 Task: Compose an email with the signature Daniel Baker with the subject Invitation to a fundraiser and the message Could you please provide me with the details for the upcoming company event? from softage.4@softage.net to softage.2@softage.net, select first 2 words, change the font color from current to yellow and background color to blue Send the email. Finally, move the email from Sent Items to the label Backups
Action: Mouse moved to (901, 77)
Screenshot: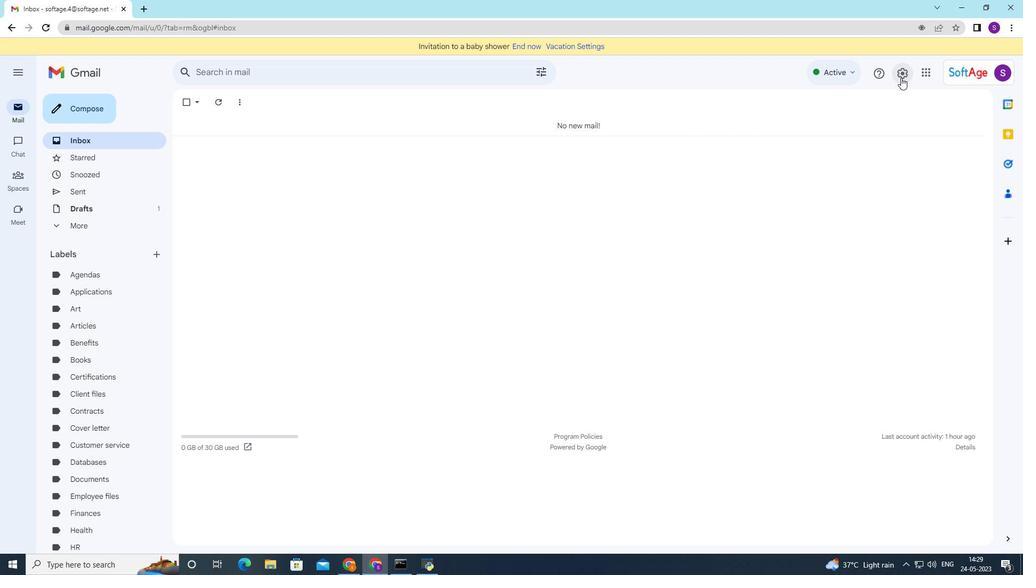 
Action: Mouse pressed left at (901, 77)
Screenshot: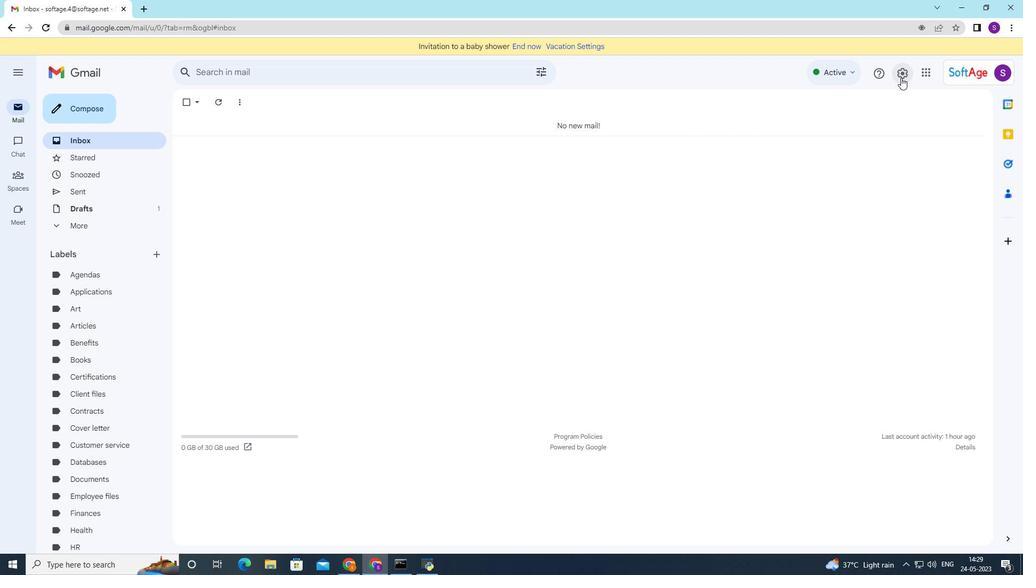 
Action: Mouse moved to (899, 123)
Screenshot: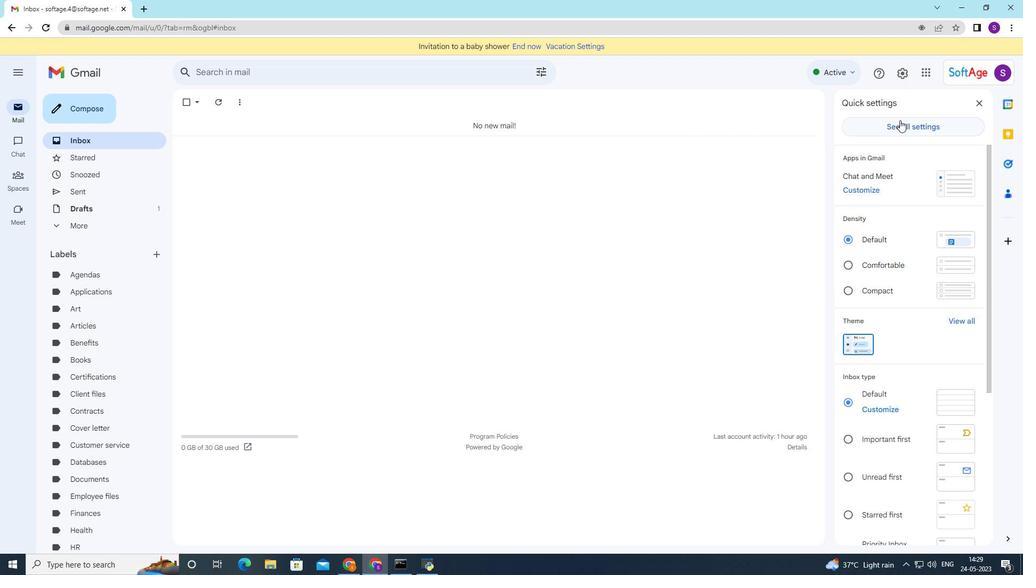 
Action: Mouse pressed left at (899, 123)
Screenshot: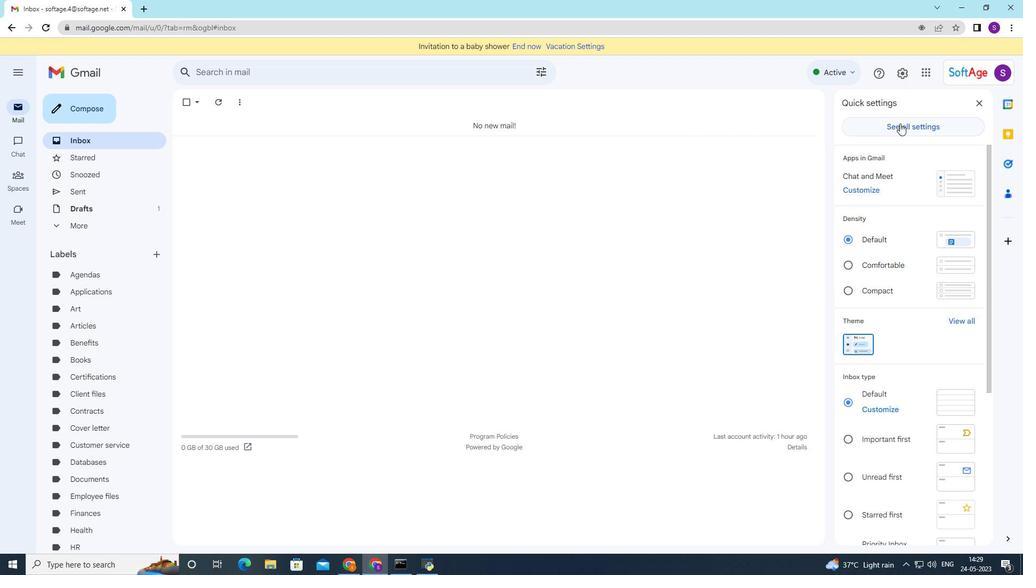 
Action: Mouse moved to (362, 267)
Screenshot: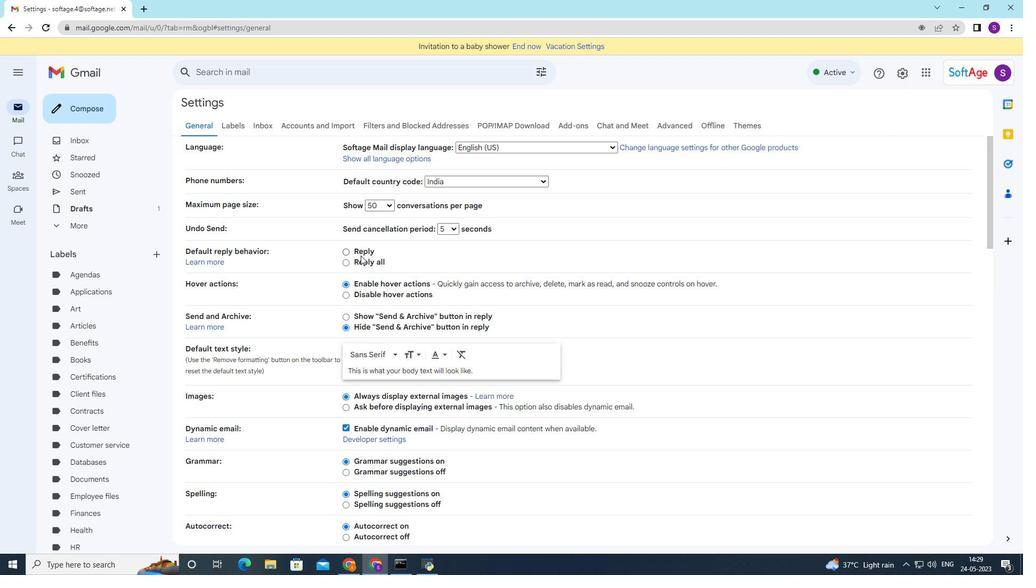 
Action: Mouse scrolled (362, 266) with delta (0, 0)
Screenshot: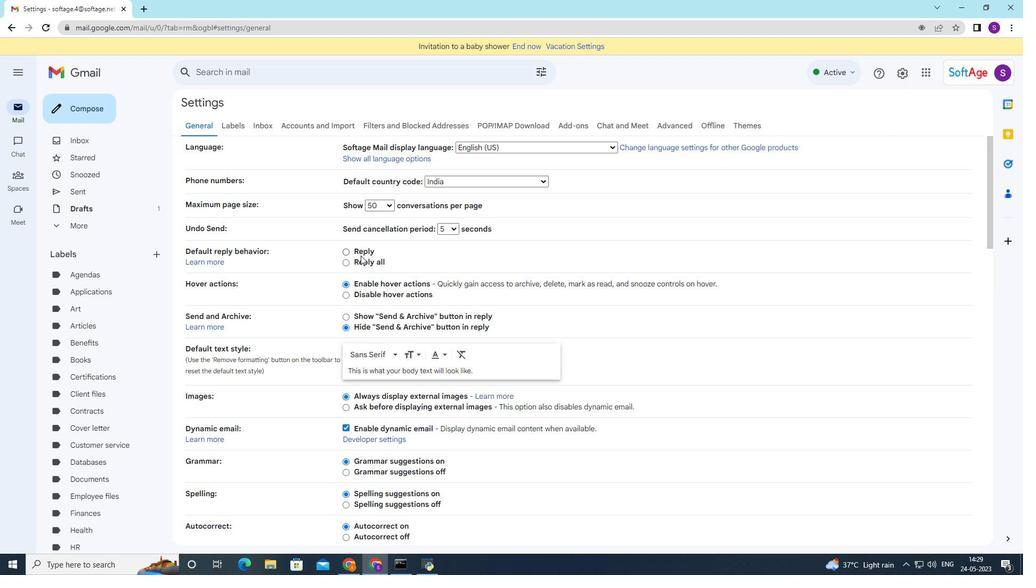 
Action: Mouse moved to (363, 269)
Screenshot: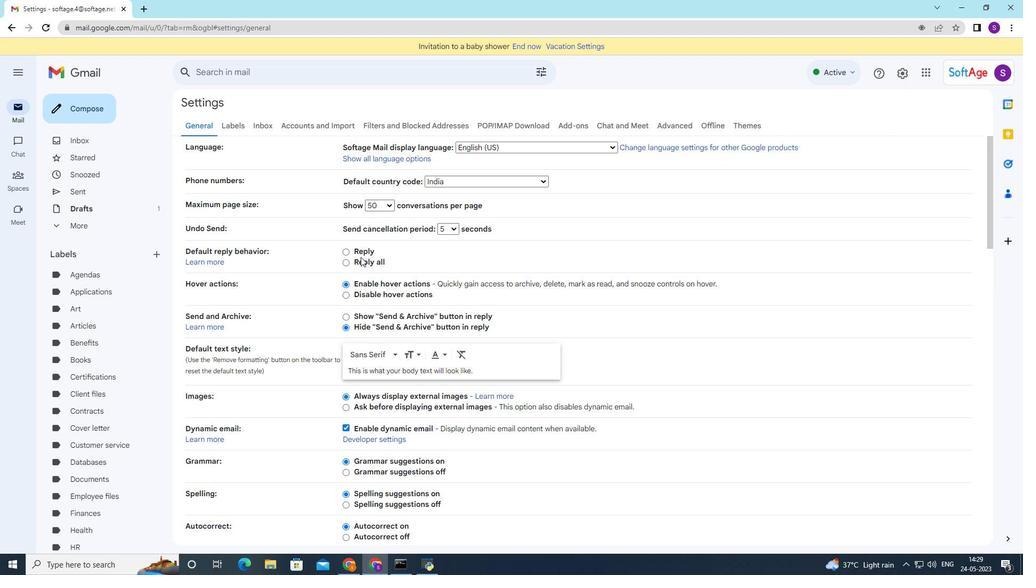 
Action: Mouse scrolled (363, 268) with delta (0, 0)
Screenshot: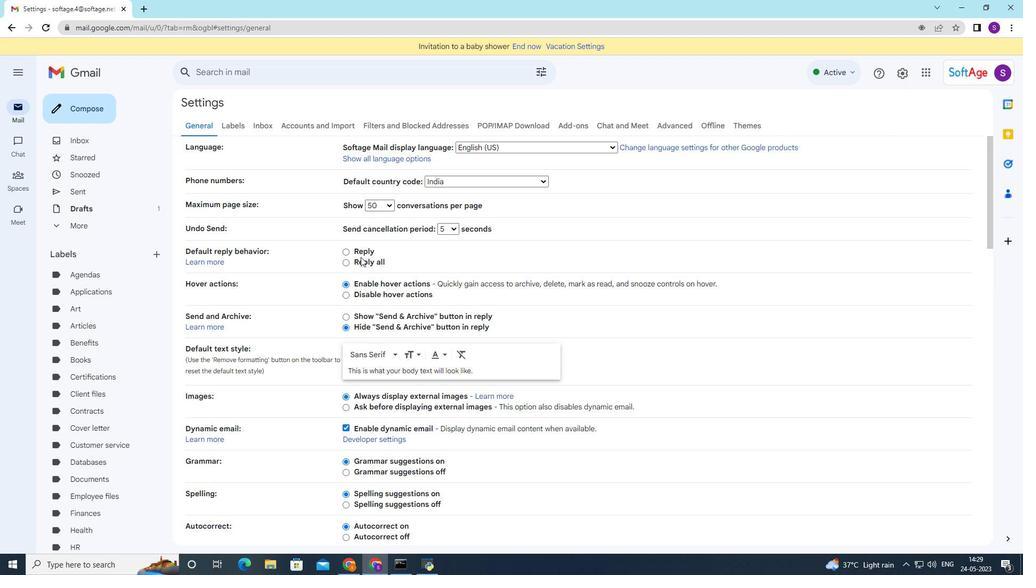 
Action: Mouse moved to (363, 269)
Screenshot: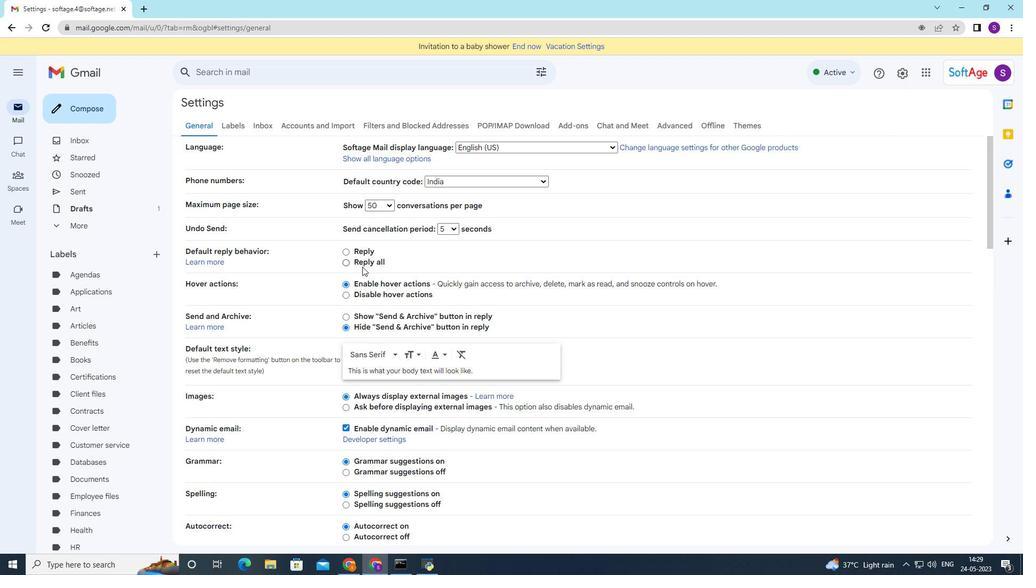 
Action: Mouse scrolled (363, 268) with delta (0, 0)
Screenshot: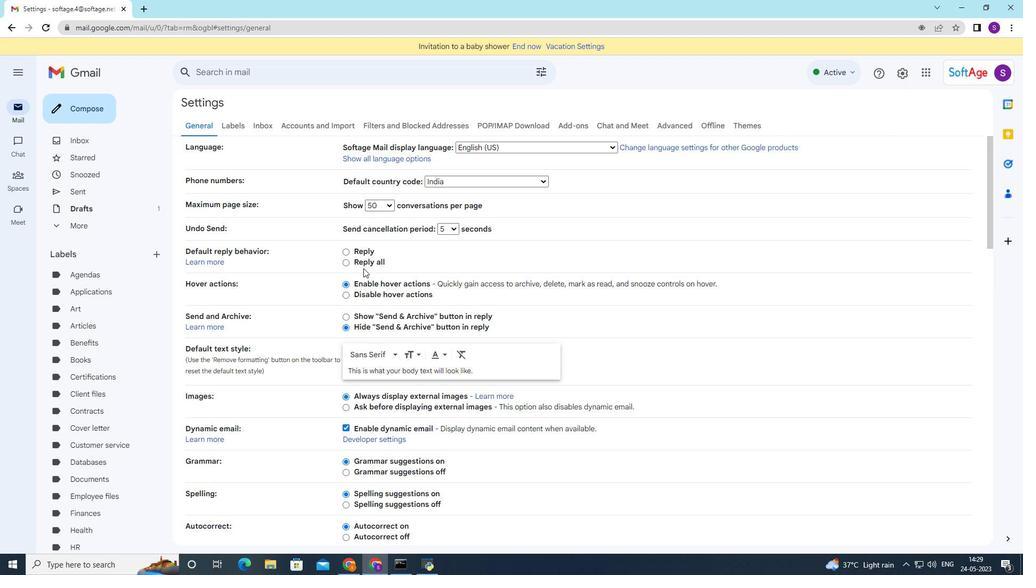 
Action: Mouse scrolled (363, 268) with delta (0, 0)
Screenshot: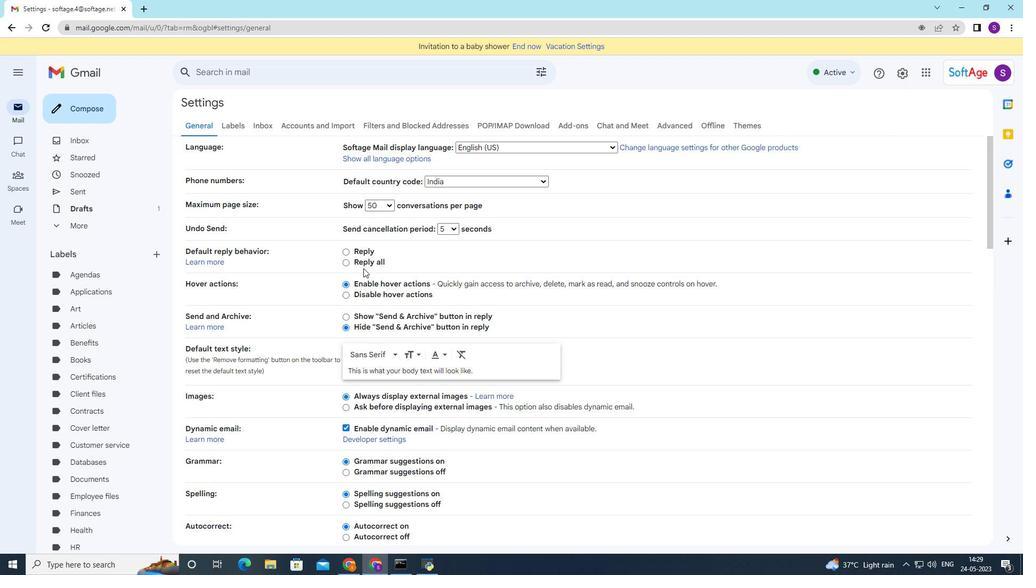 
Action: Mouse scrolled (363, 268) with delta (0, 0)
Screenshot: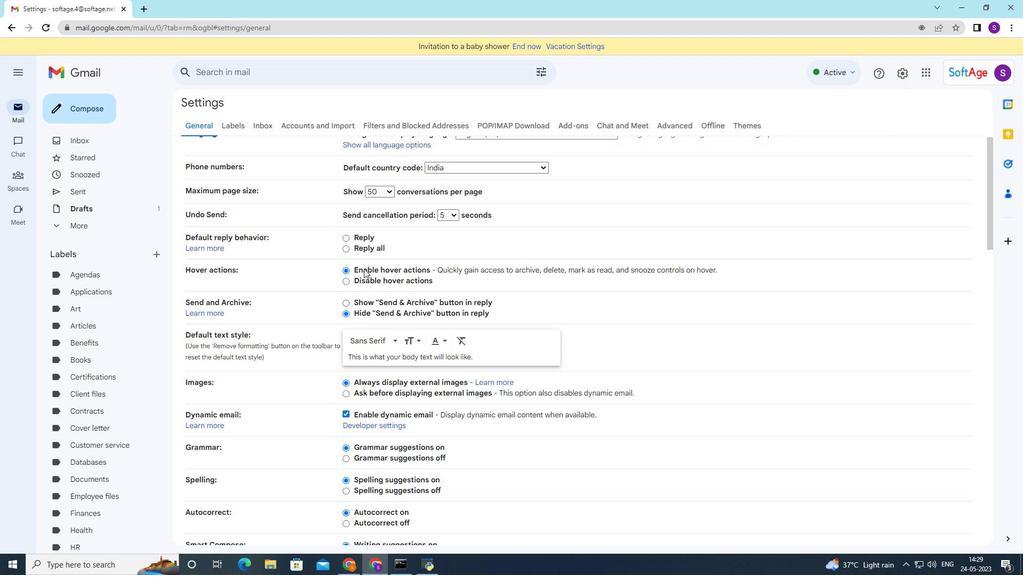 
Action: Mouse scrolled (363, 268) with delta (0, 0)
Screenshot: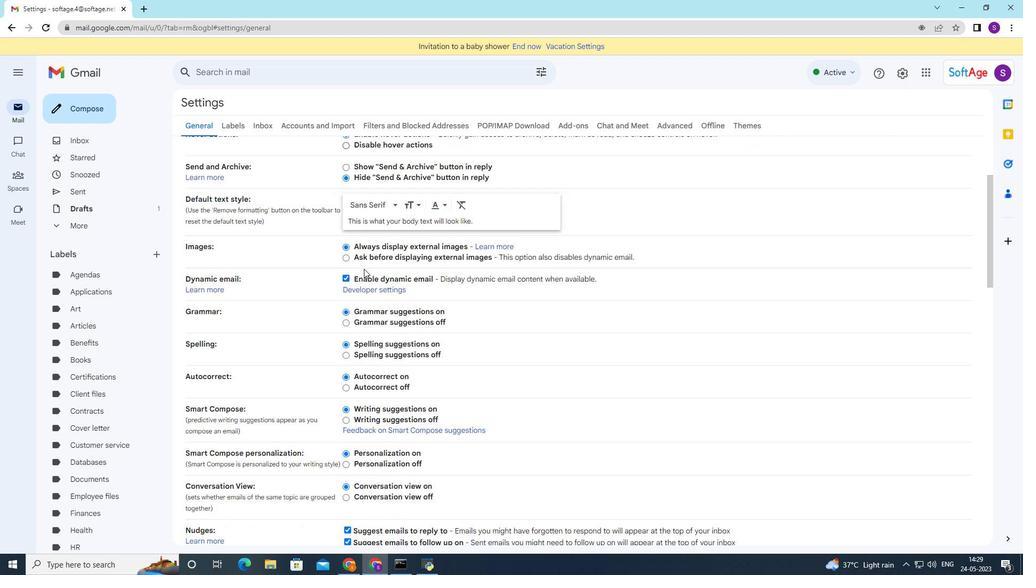 
Action: Mouse moved to (365, 266)
Screenshot: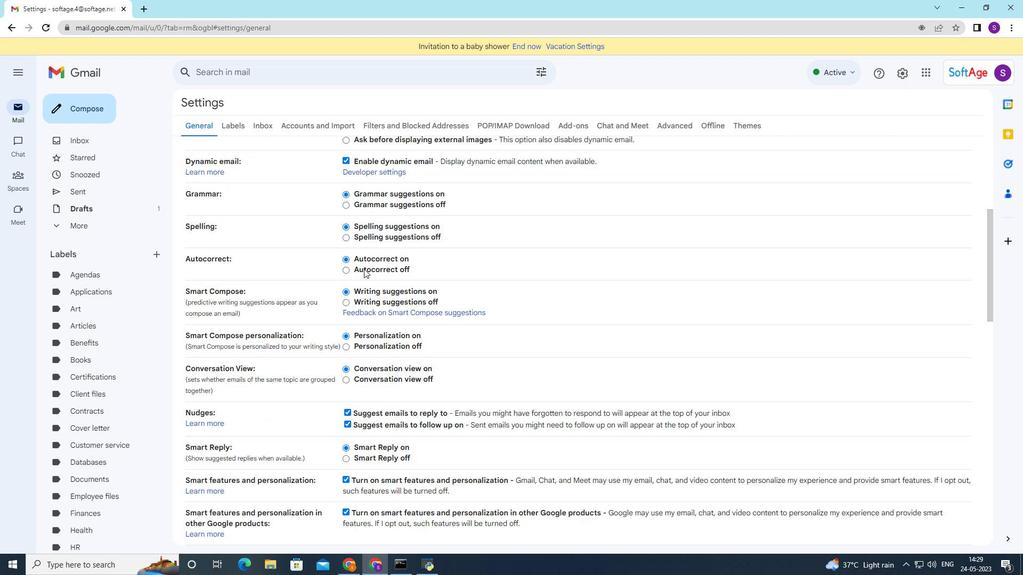 
Action: Mouse scrolled (365, 266) with delta (0, 0)
Screenshot: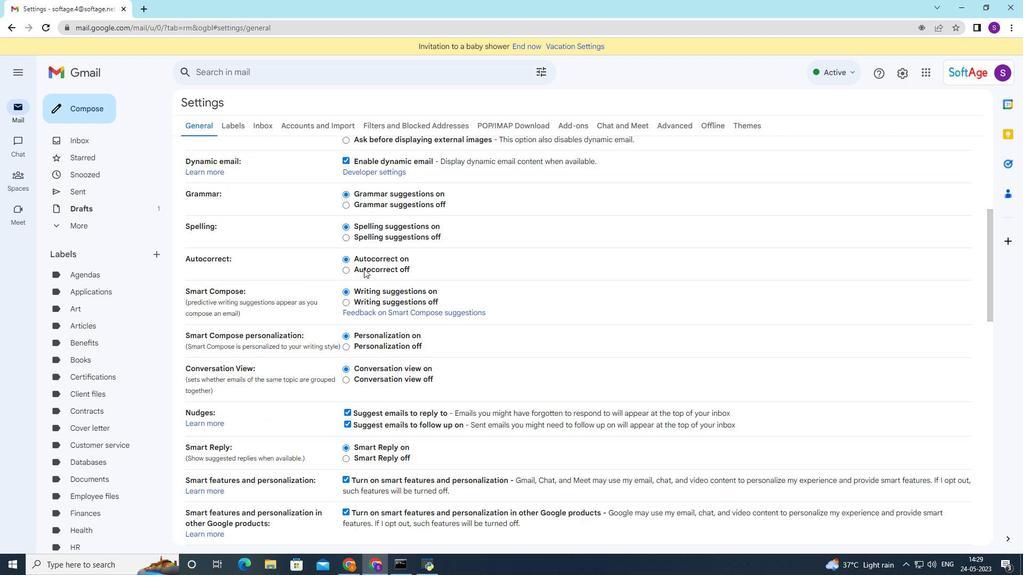 
Action: Mouse scrolled (365, 266) with delta (0, 0)
Screenshot: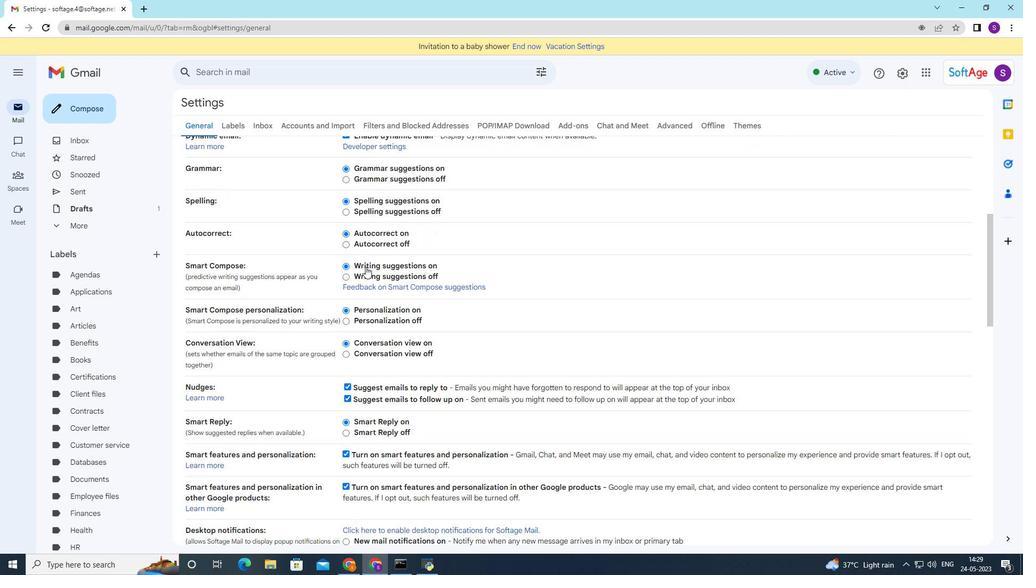 
Action: Mouse moved to (366, 266)
Screenshot: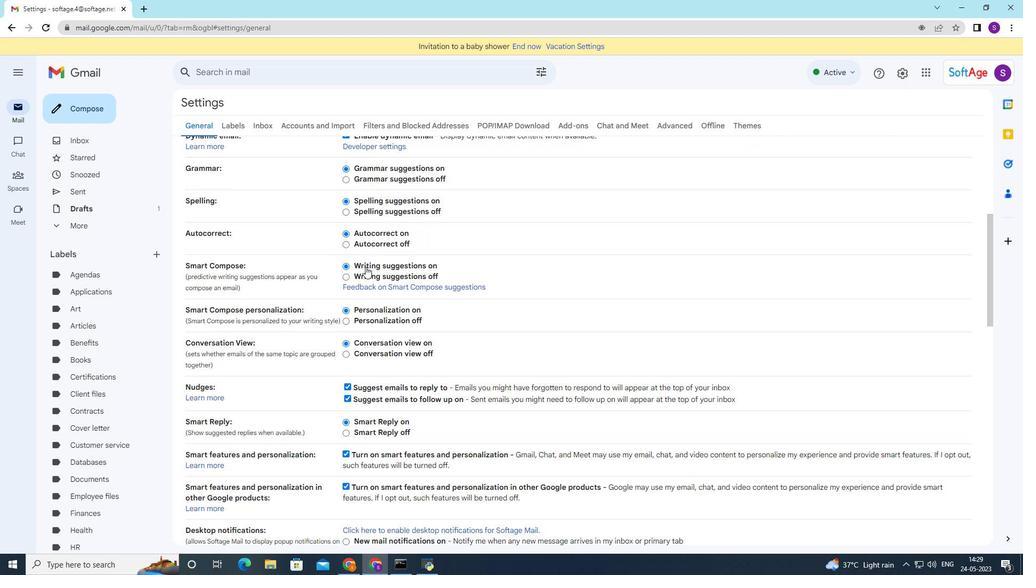 
Action: Mouse scrolled (366, 266) with delta (0, 0)
Screenshot: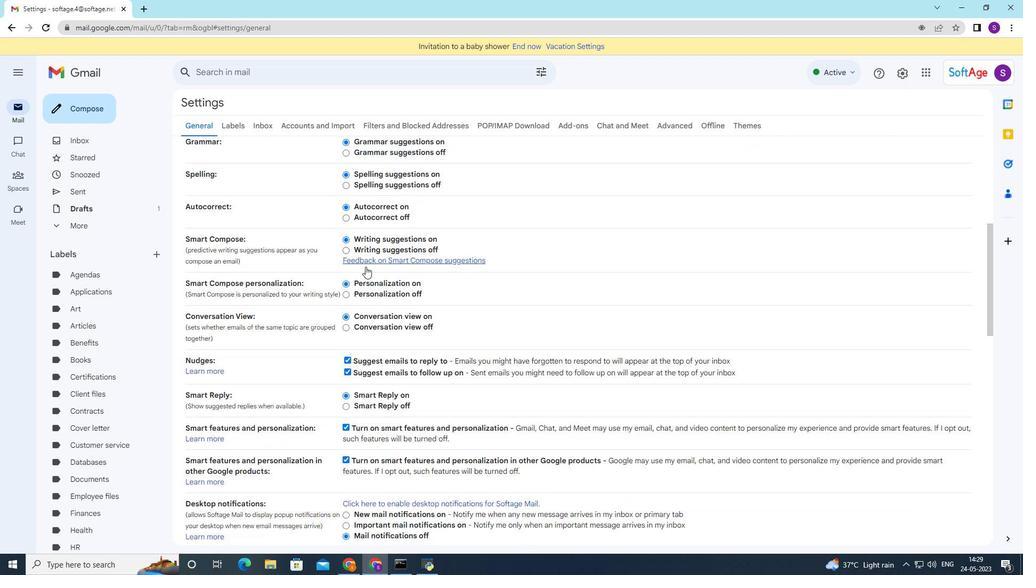 
Action: Mouse moved to (366, 266)
Screenshot: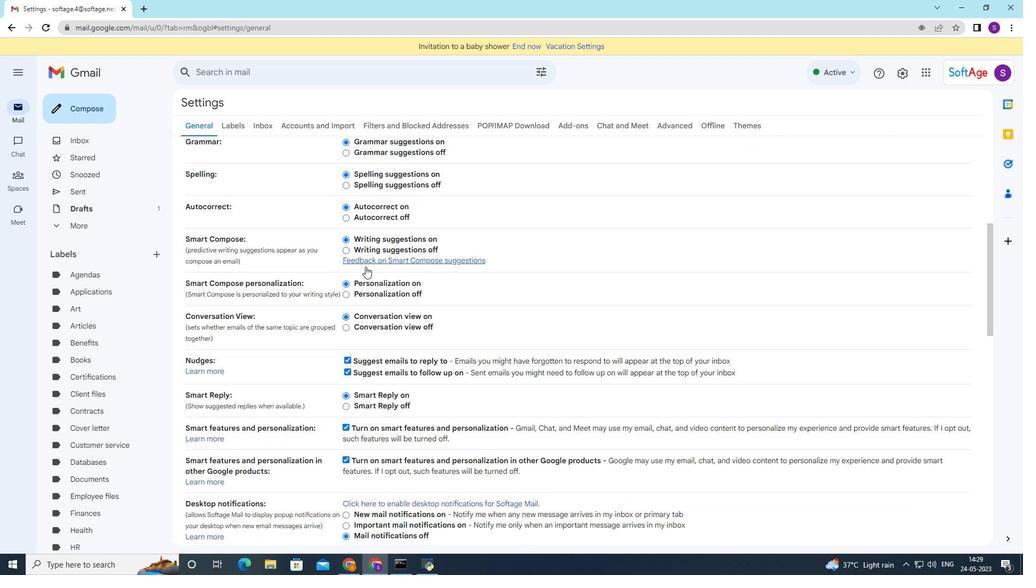 
Action: Mouse scrolled (366, 266) with delta (0, 0)
Screenshot: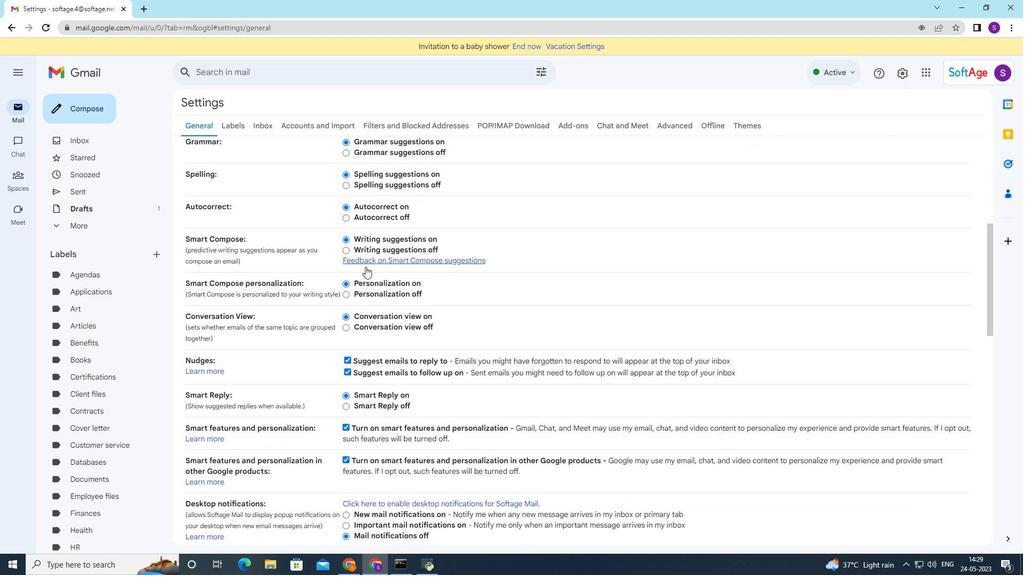 
Action: Mouse scrolled (366, 266) with delta (0, 0)
Screenshot: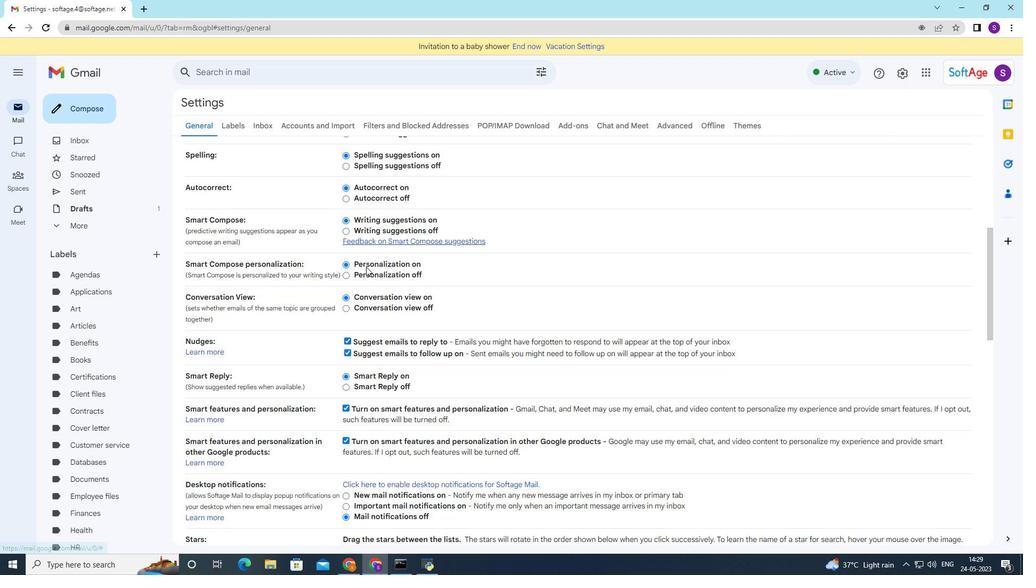 
Action: Mouse moved to (366, 267)
Screenshot: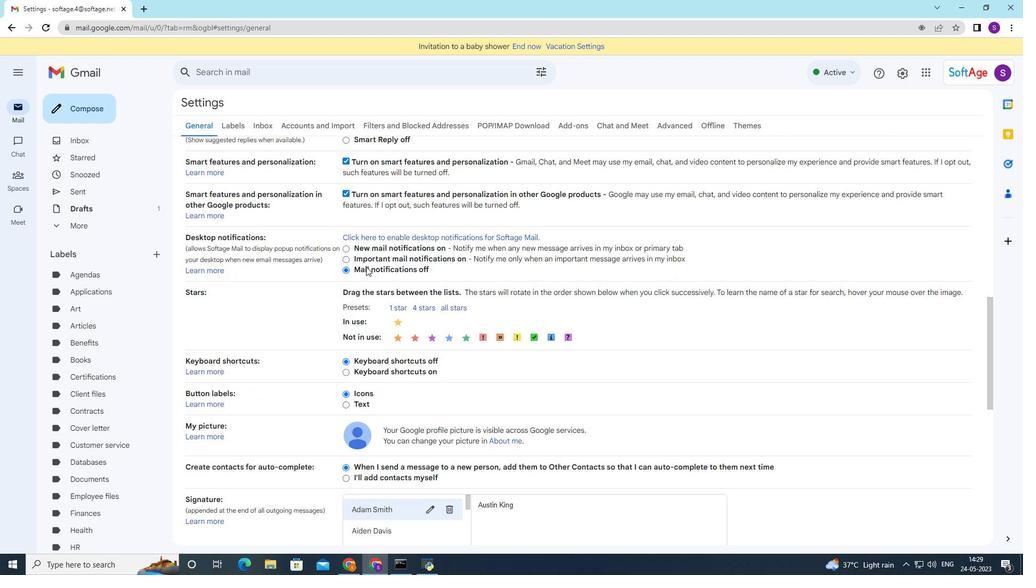 
Action: Mouse scrolled (366, 266) with delta (0, 0)
Screenshot: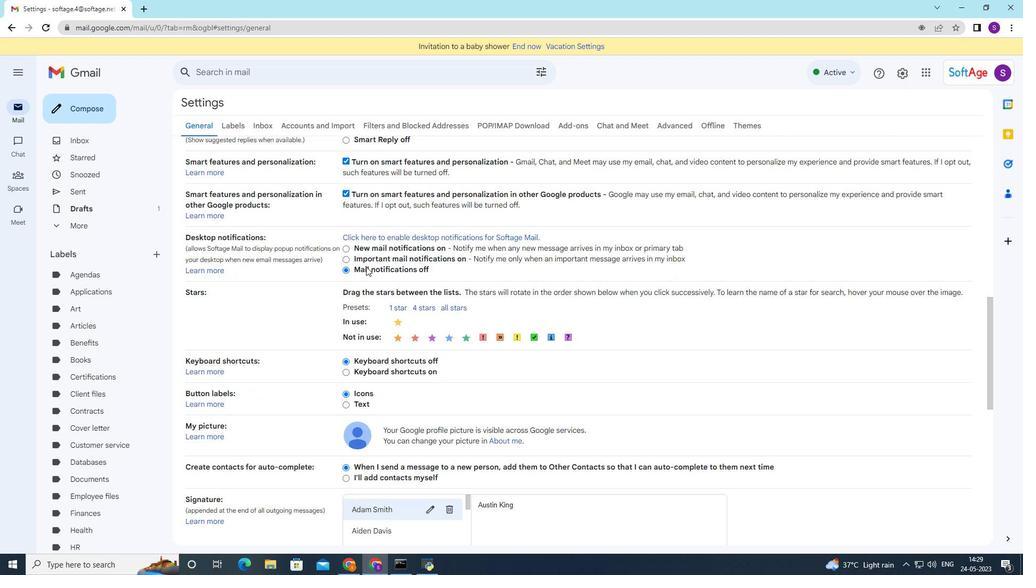 
Action: Mouse moved to (366, 267)
Screenshot: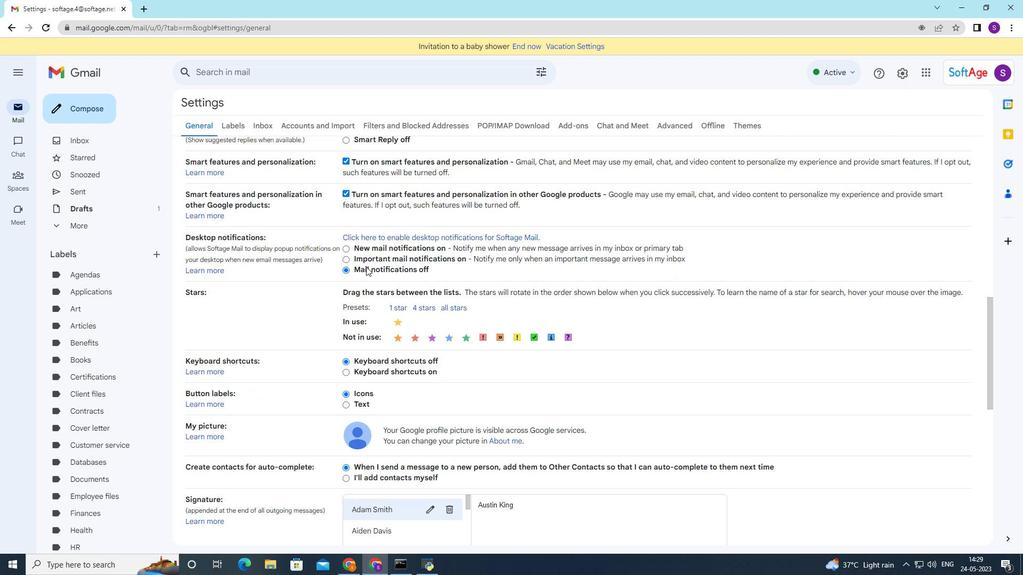 
Action: Mouse scrolled (366, 266) with delta (0, 0)
Screenshot: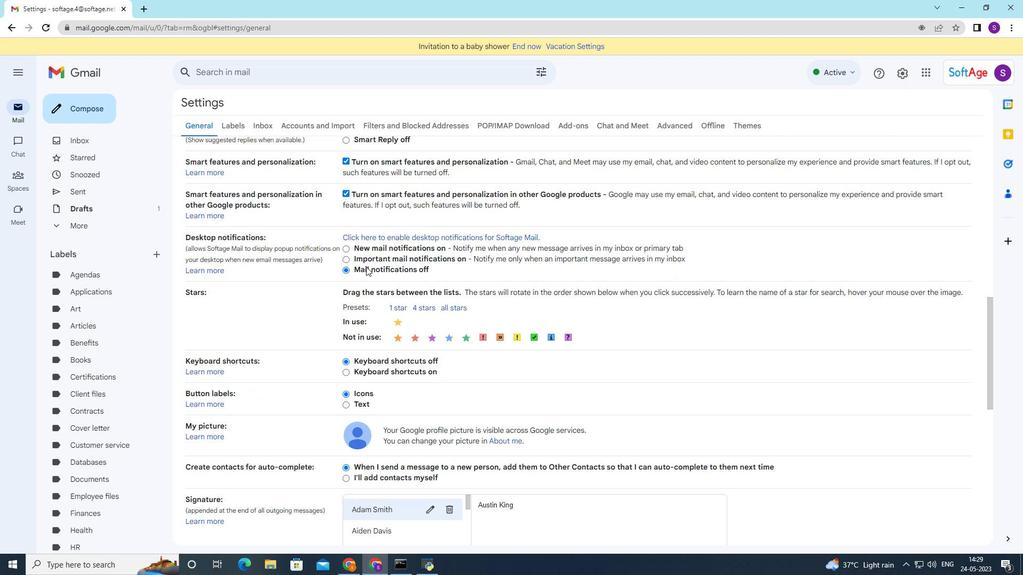 
Action: Mouse moved to (366, 268)
Screenshot: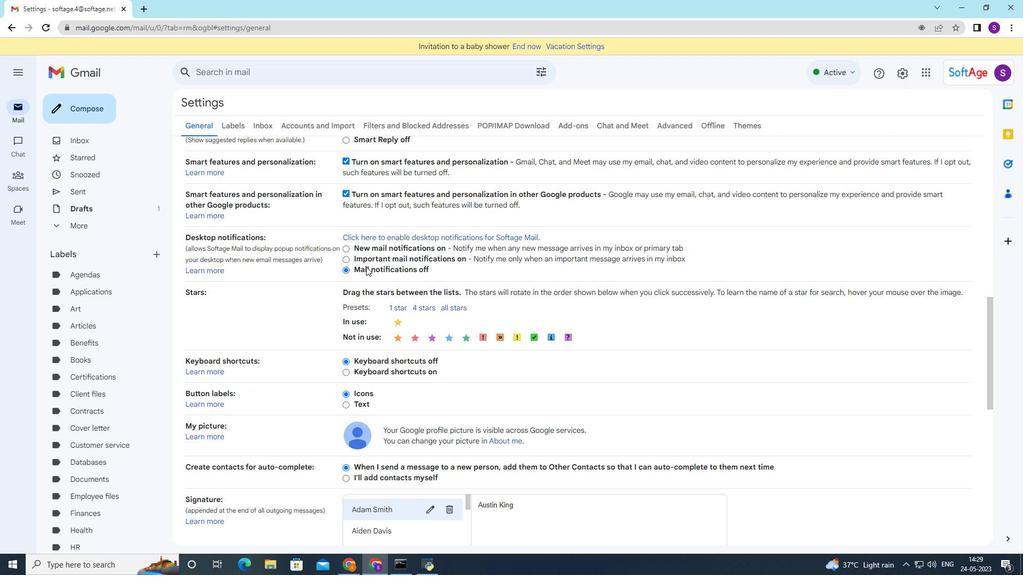 
Action: Mouse scrolled (366, 267) with delta (0, 0)
Screenshot: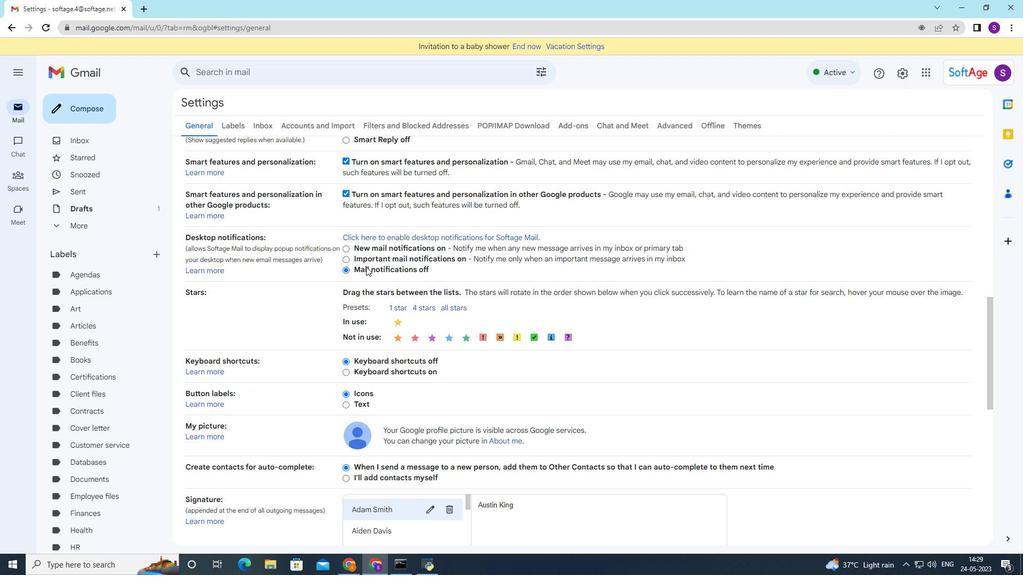 
Action: Mouse moved to (366, 268)
Screenshot: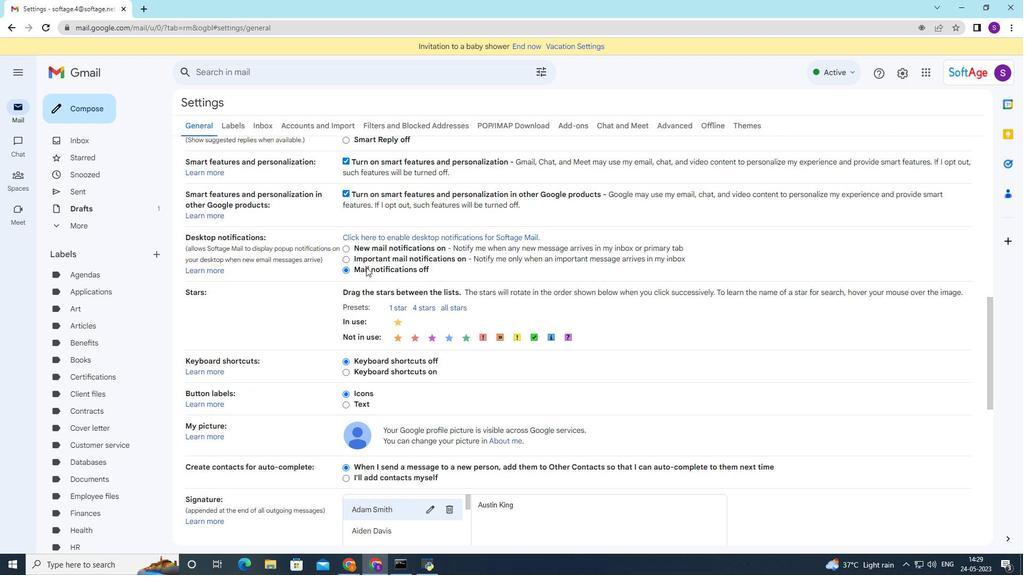 
Action: Mouse scrolled (366, 268) with delta (0, 0)
Screenshot: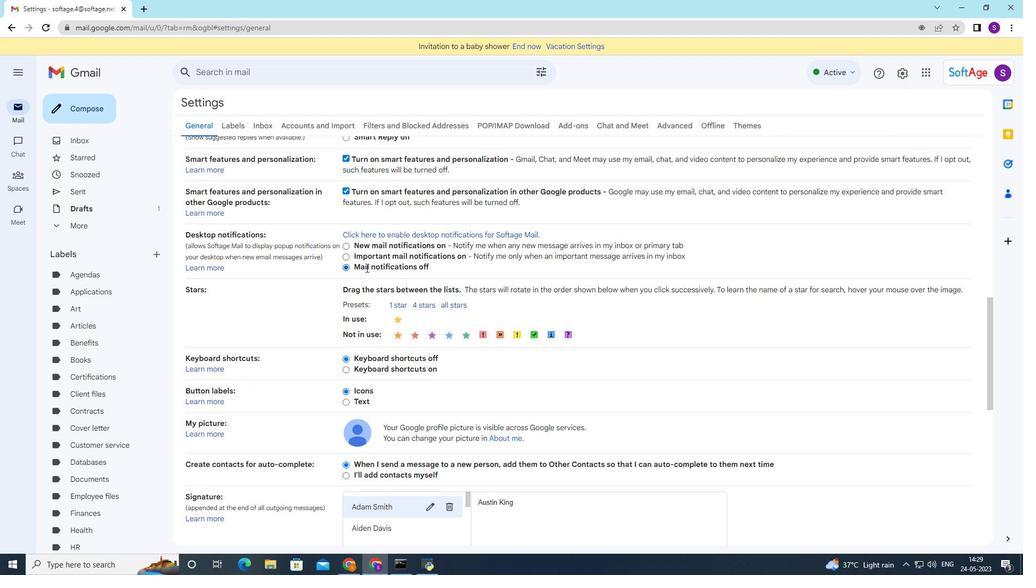 
Action: Mouse moved to (366, 269)
Screenshot: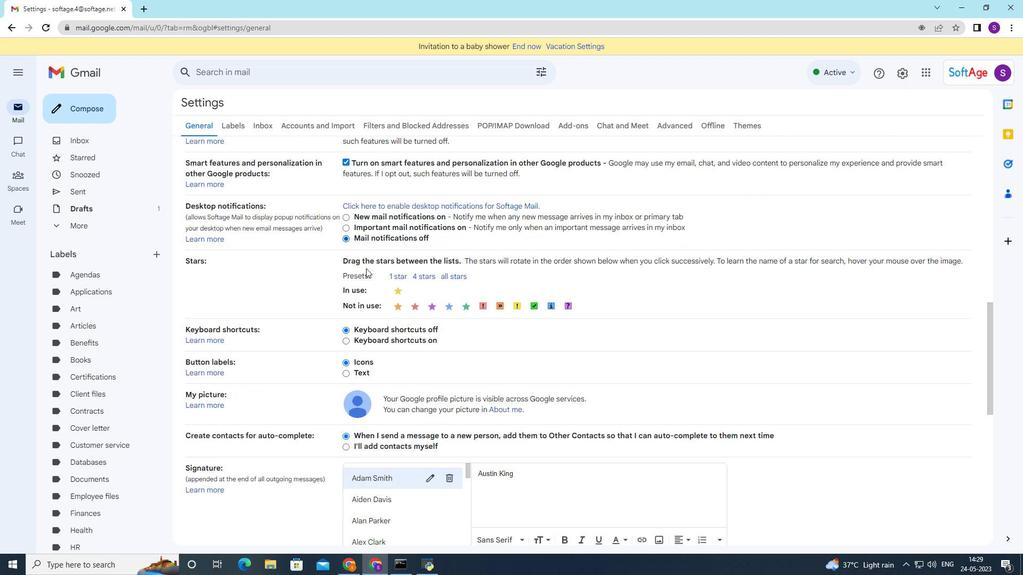 
Action: Mouse scrolled (366, 268) with delta (0, 0)
Screenshot: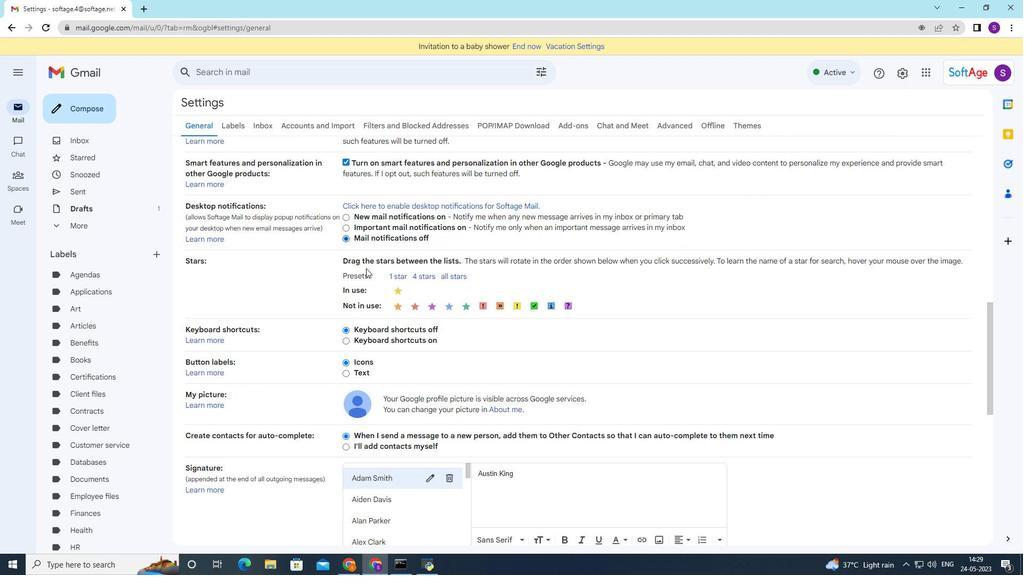 
Action: Mouse moved to (366, 270)
Screenshot: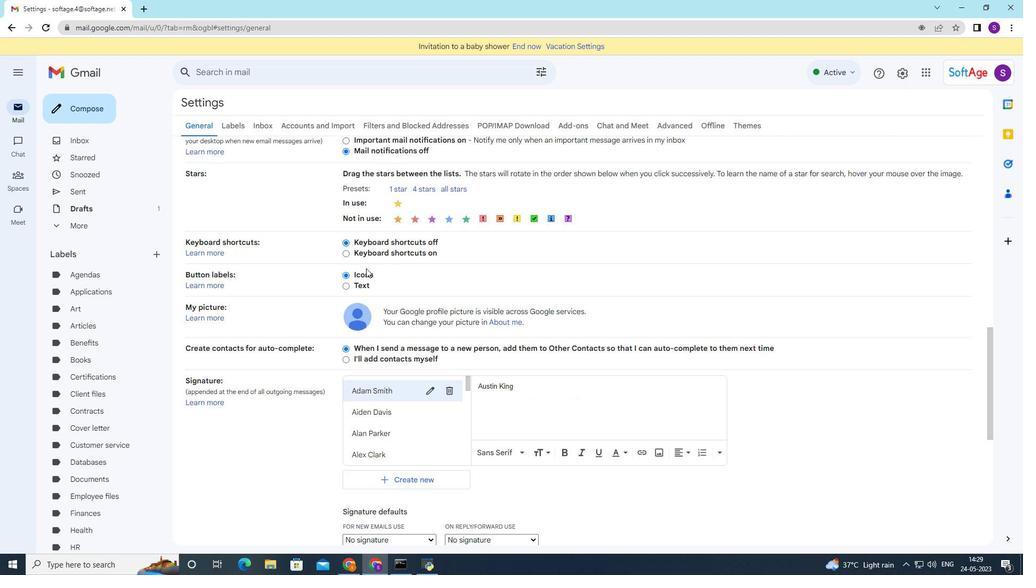 
Action: Mouse scrolled (366, 269) with delta (0, 0)
Screenshot: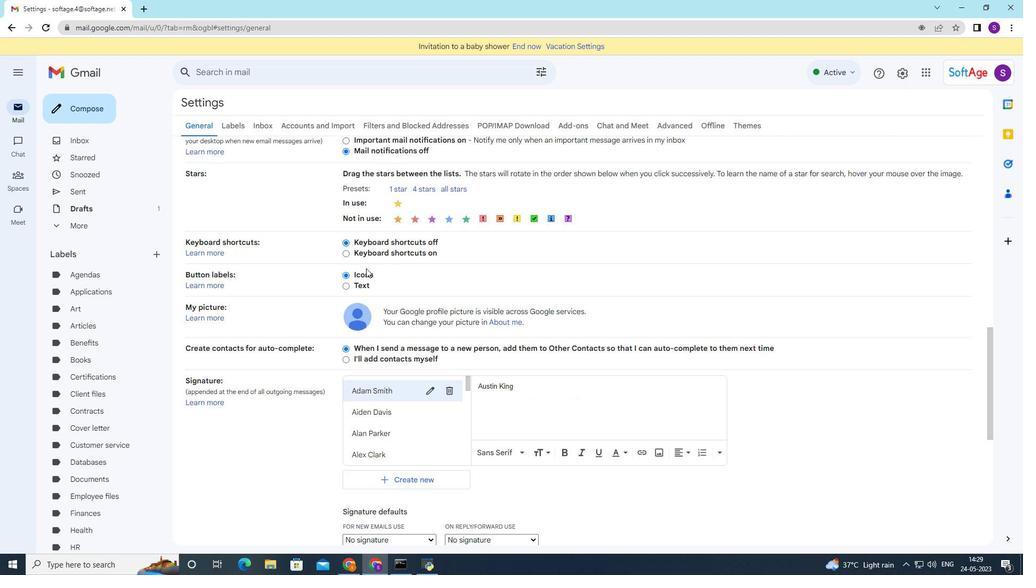 
Action: Mouse moved to (400, 283)
Screenshot: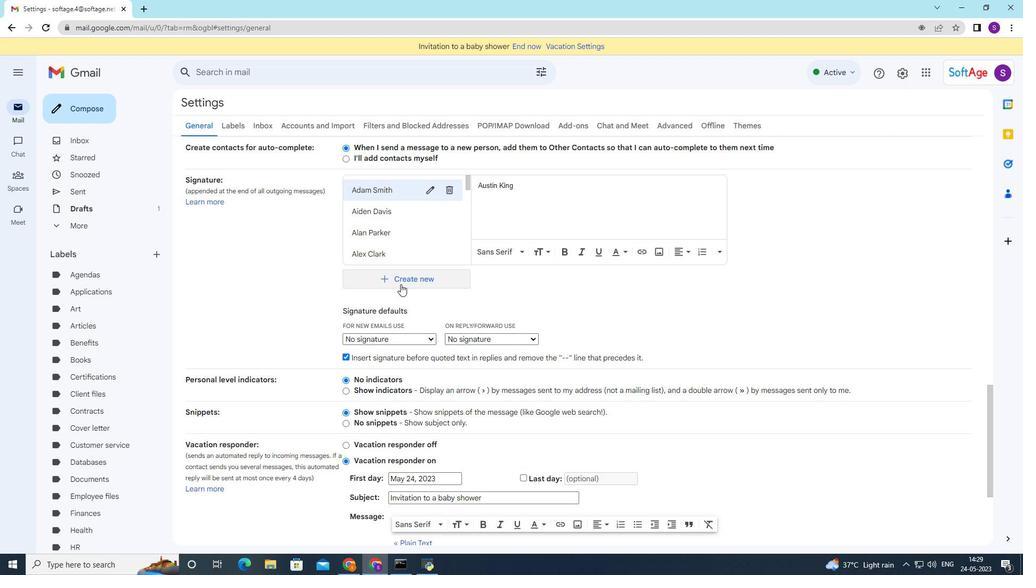 
Action: Mouse pressed left at (400, 283)
Screenshot: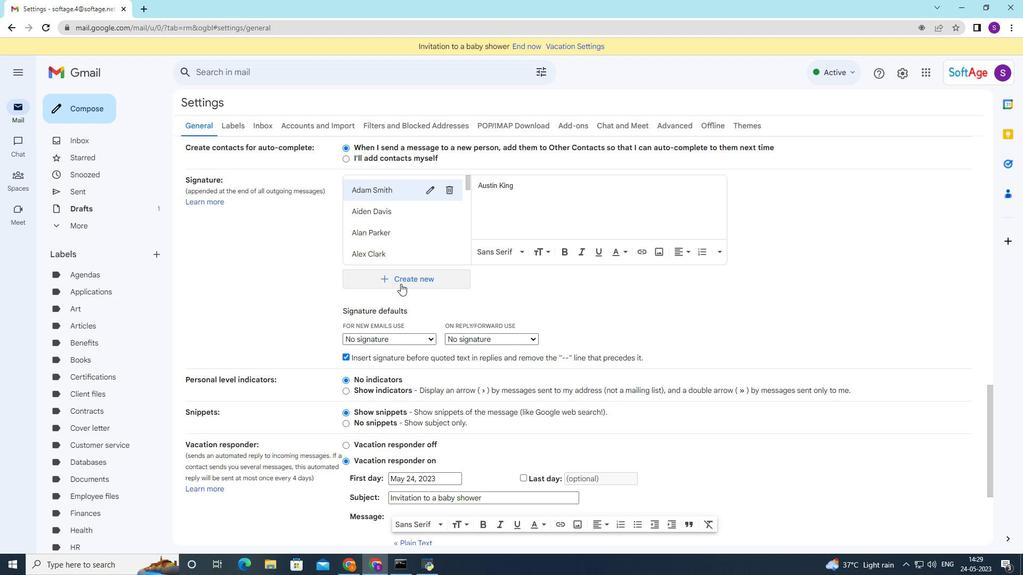 
Action: Mouse moved to (405, 281)
Screenshot: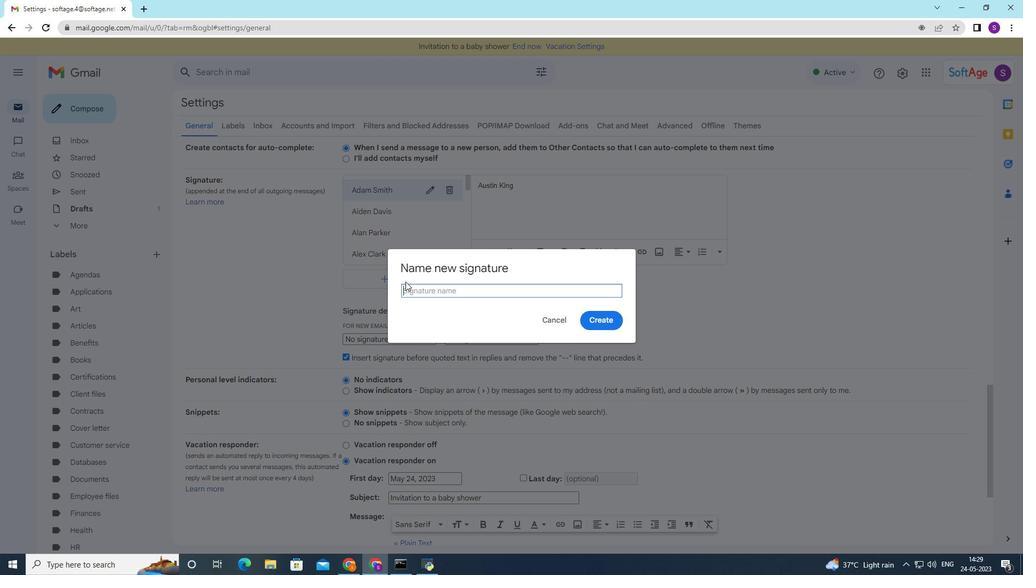 
Action: Key pressed <Key.shift>Dainel<Key.space>
Screenshot: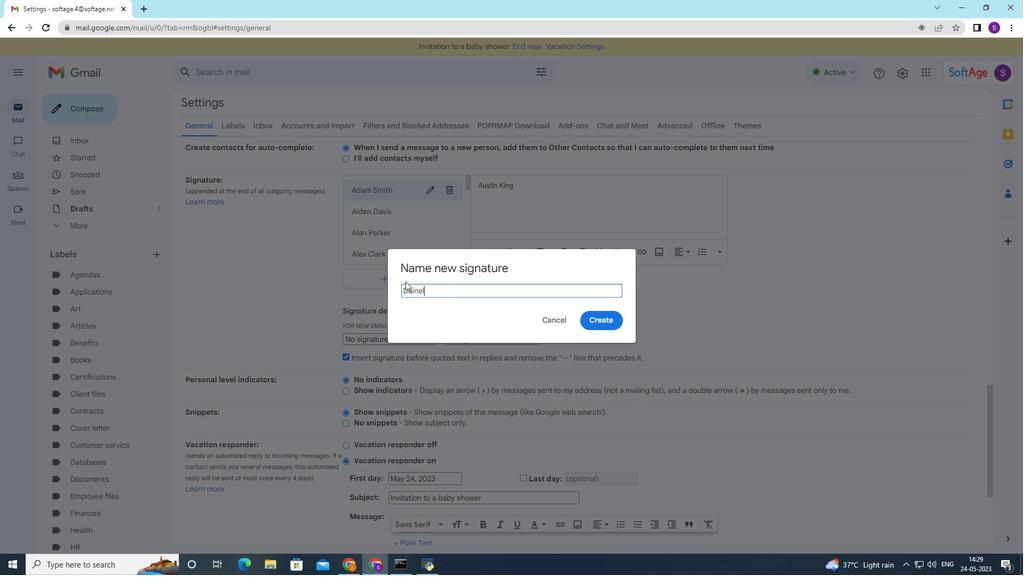 
Action: Mouse moved to (415, 291)
Screenshot: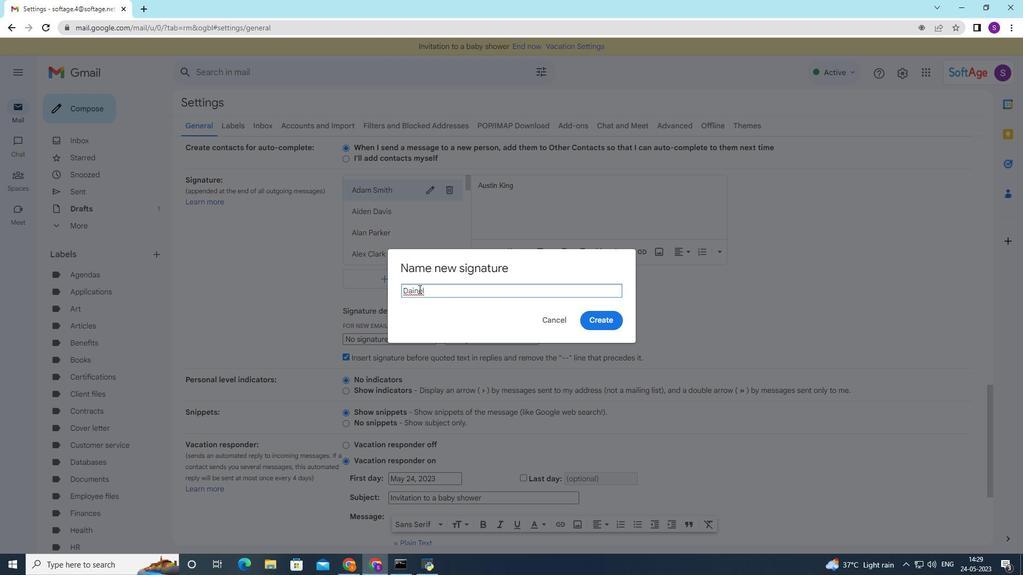 
Action: Mouse pressed left at (415, 291)
Screenshot: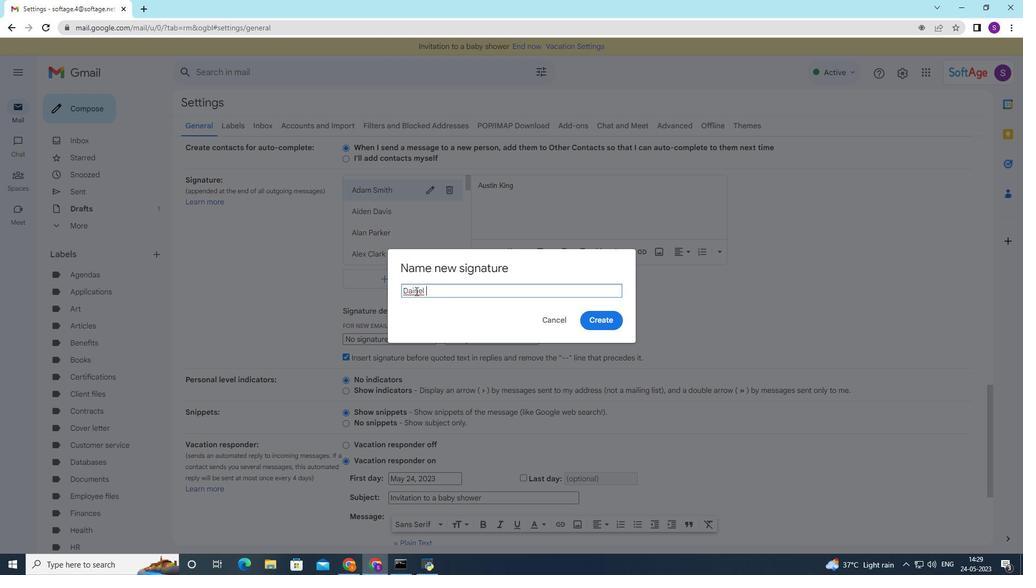 
Action: Key pressed <Key.backspace><Key.right>i<Key.right><Key.right><Key.right><Key.right><Key.right><Key.shift>Baker
Screenshot: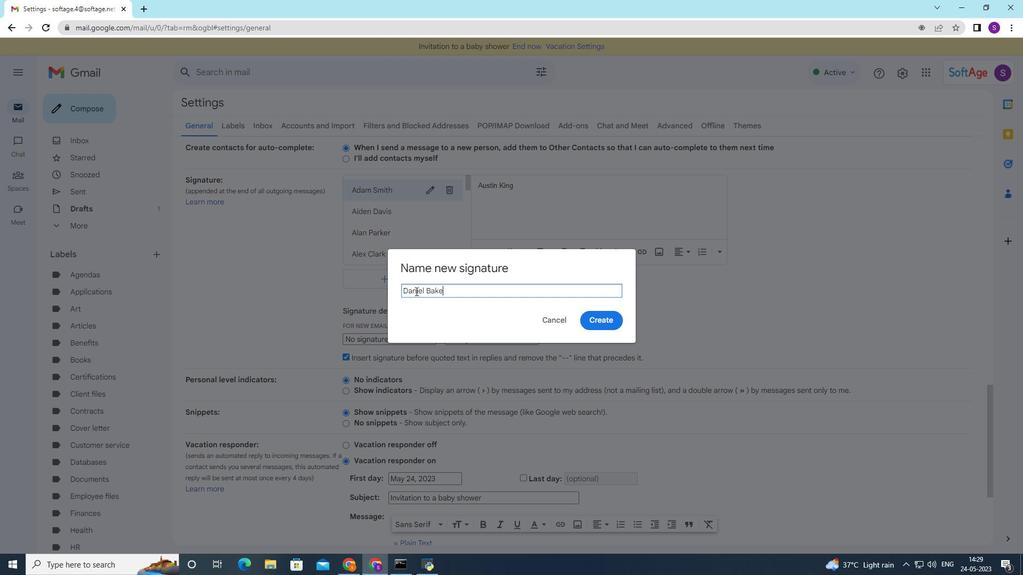 
Action: Mouse moved to (588, 316)
Screenshot: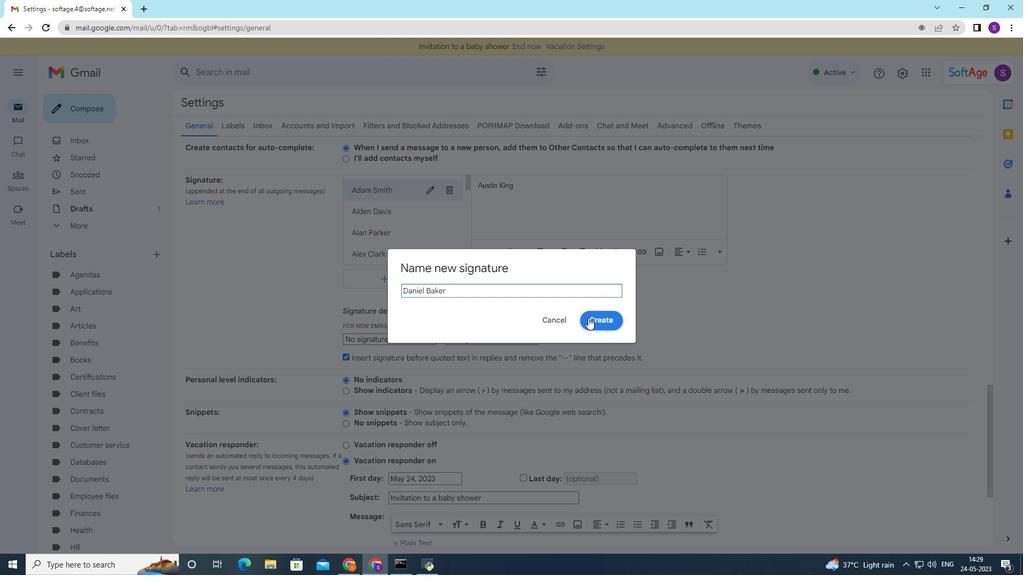 
Action: Mouse pressed left at (588, 316)
Screenshot: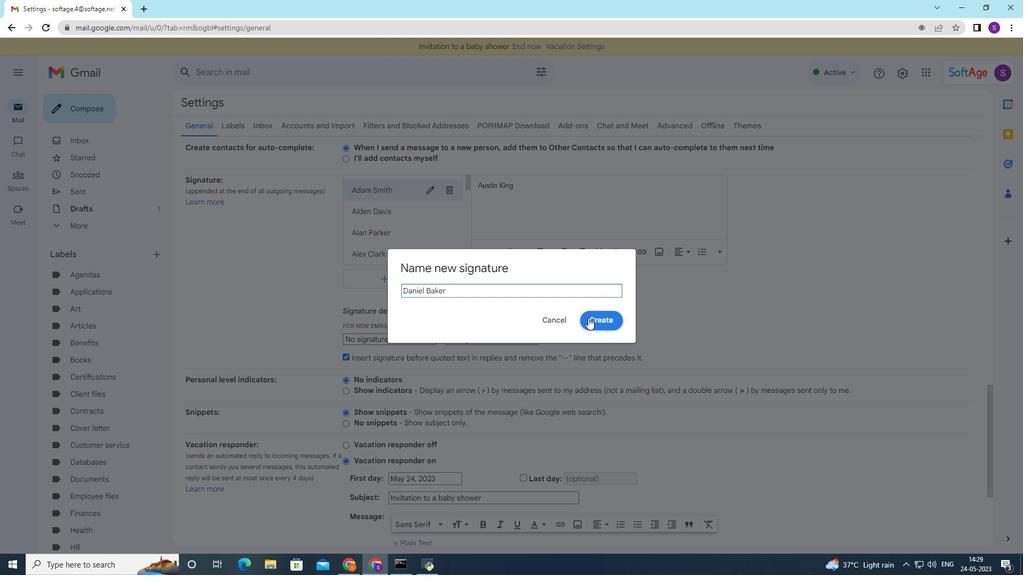 
Action: Mouse moved to (547, 249)
Screenshot: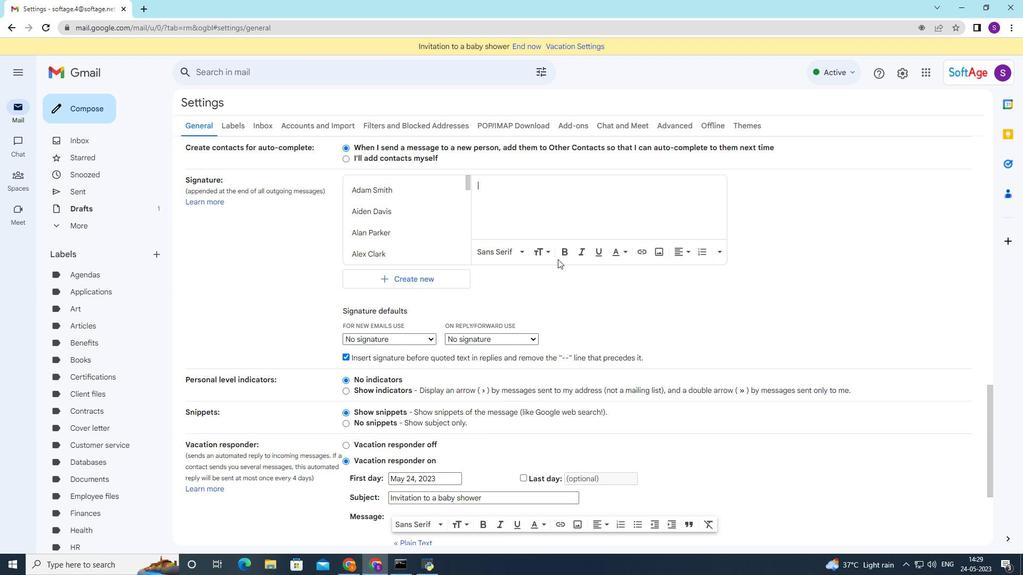 
Action: Key pressed dani<Key.backspace><Key.backspace><Key.backspace><Key.backspace><Key.shift><Key.shift><Key.shift><Key.shift><Key.shift>C<Key.backspace>Dai<Key.backspace>niel<Key.space><Key.shift>Baker
Screenshot: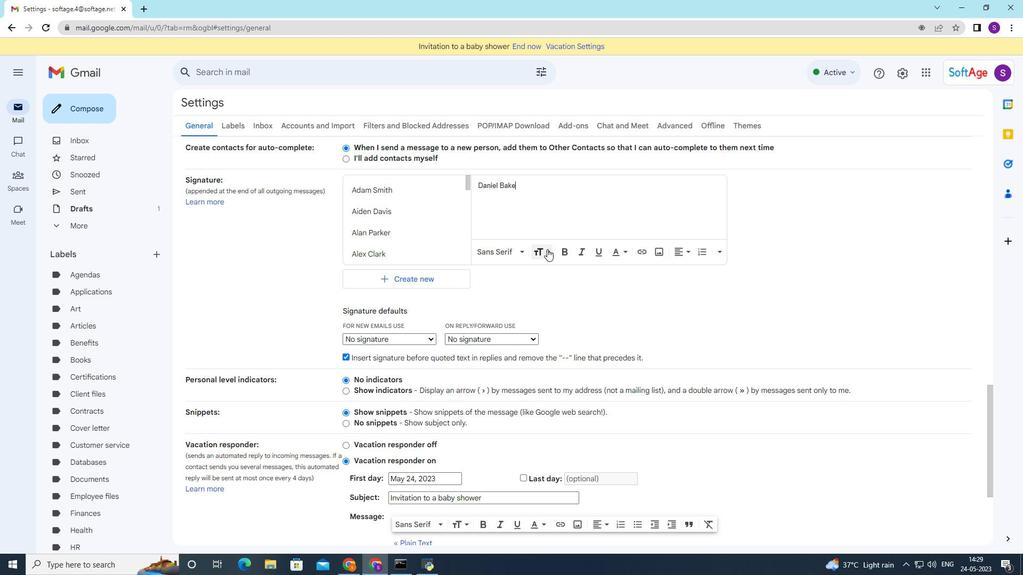 
Action: Mouse moved to (545, 254)
Screenshot: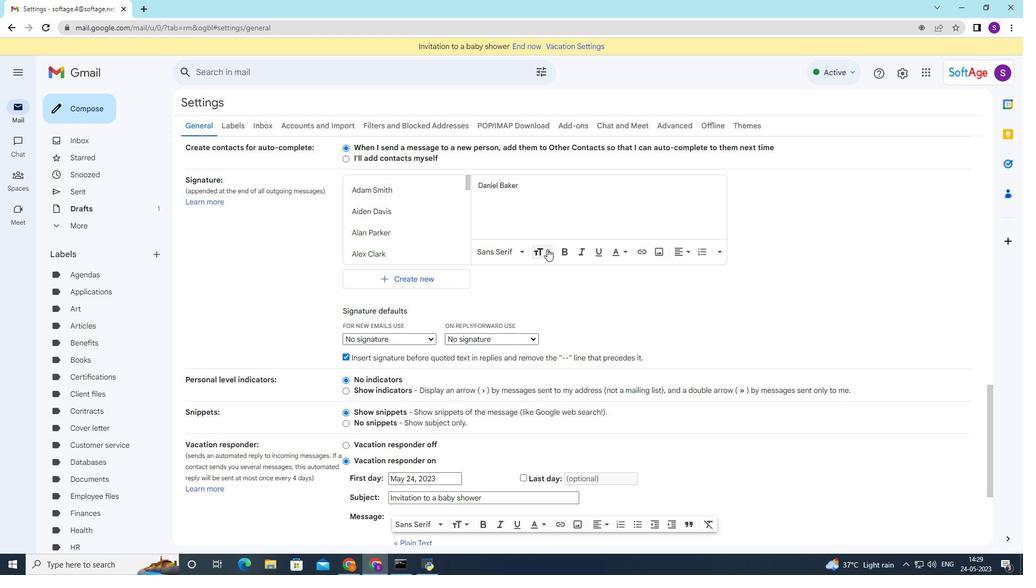 
Action: Mouse scrolled (545, 254) with delta (0, 0)
Screenshot: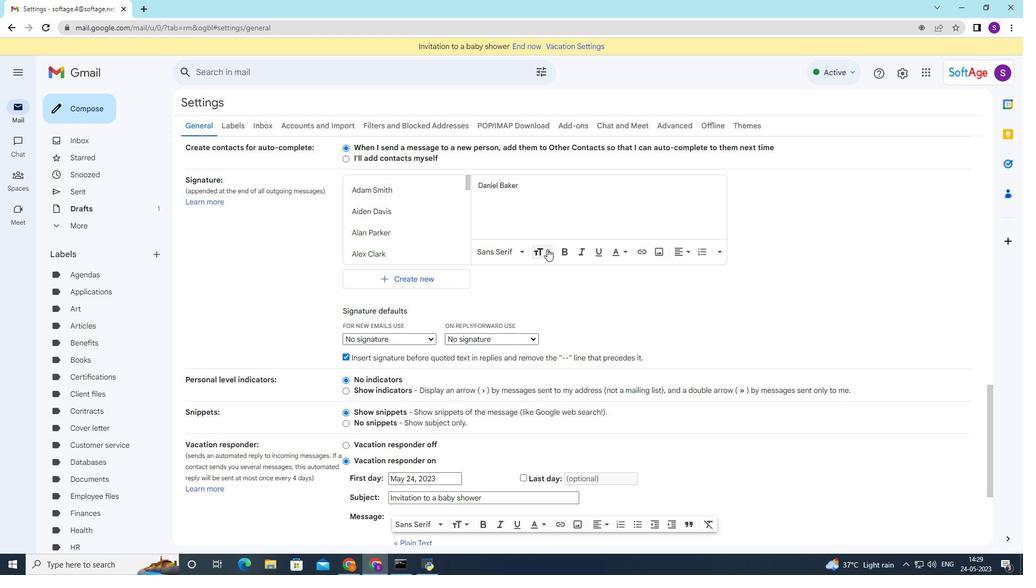 
Action: Mouse scrolled (545, 254) with delta (0, 0)
Screenshot: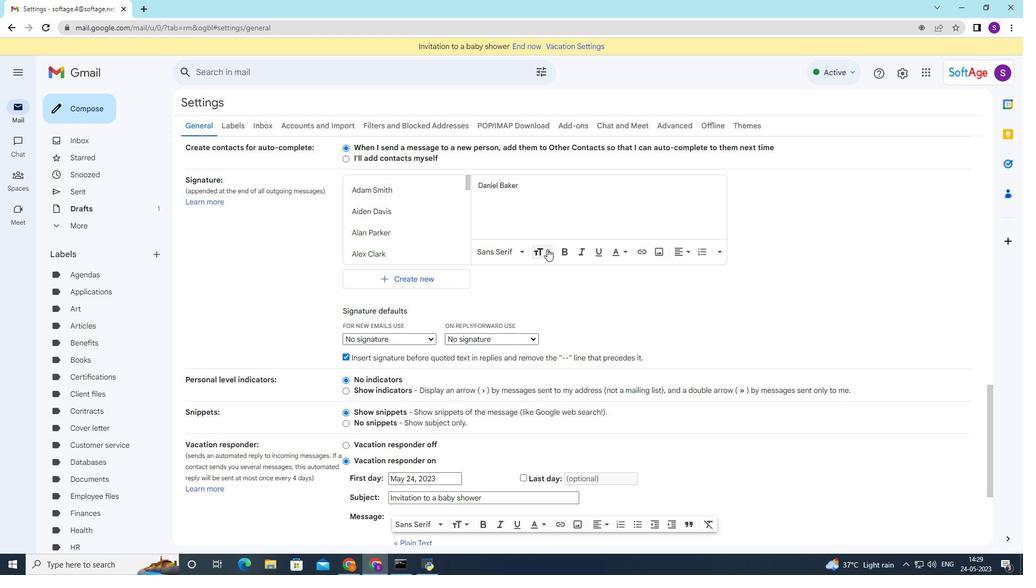 
Action: Mouse moved to (545, 255)
Screenshot: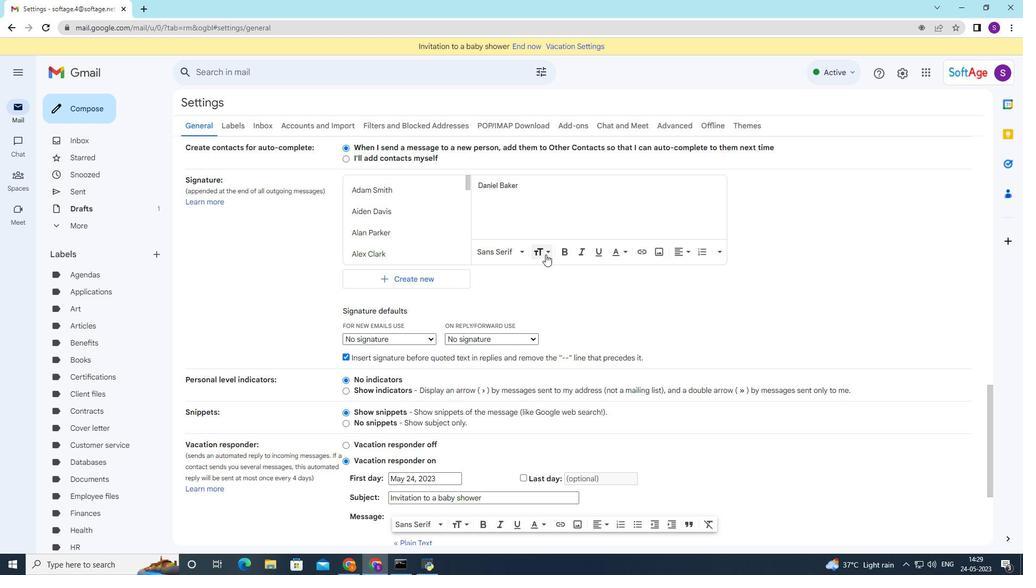 
Action: Mouse scrolled (545, 254) with delta (0, 0)
Screenshot: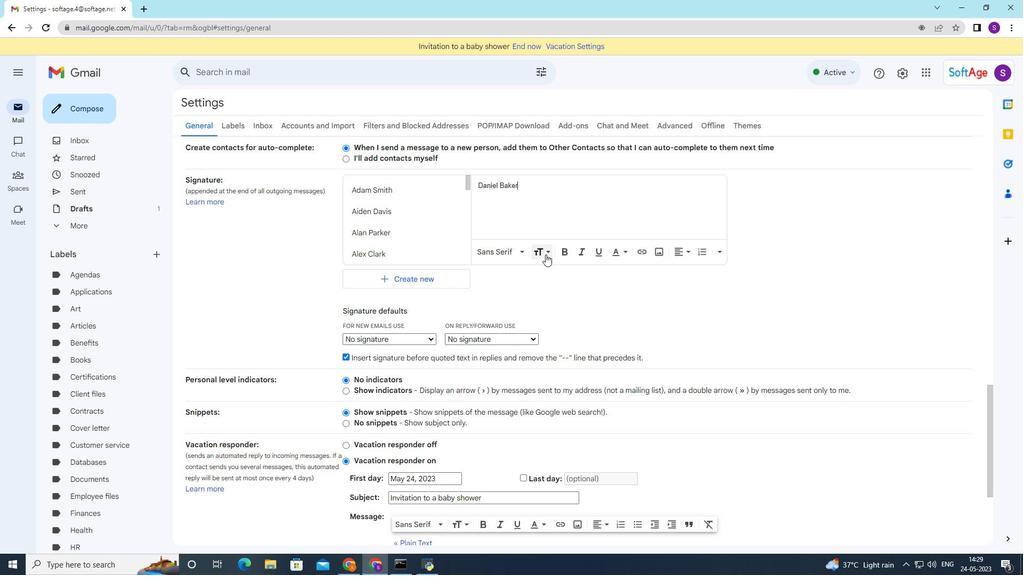 
Action: Mouse scrolled (545, 254) with delta (0, 0)
Screenshot: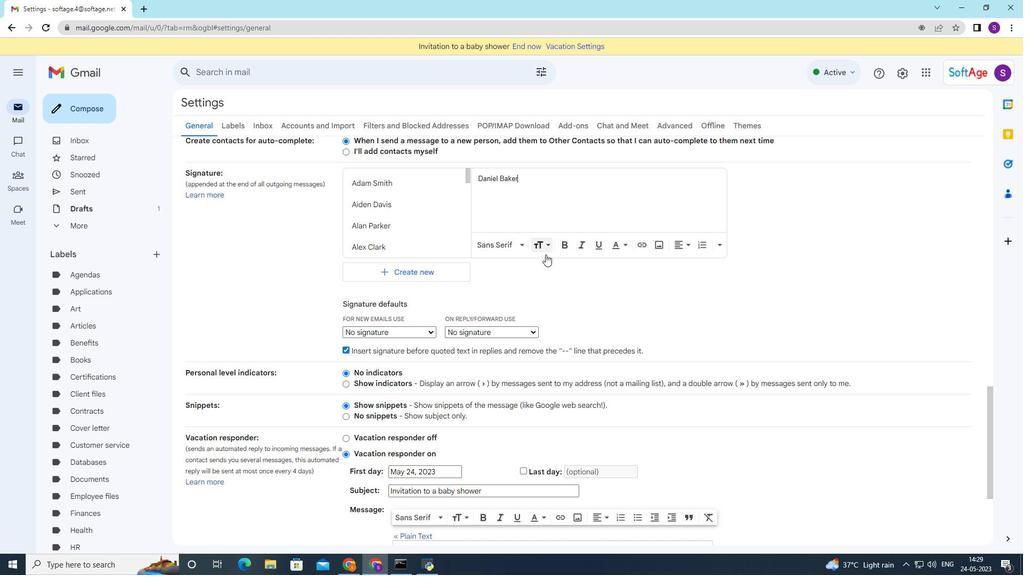 
Action: Mouse scrolled (545, 254) with delta (0, 0)
Screenshot: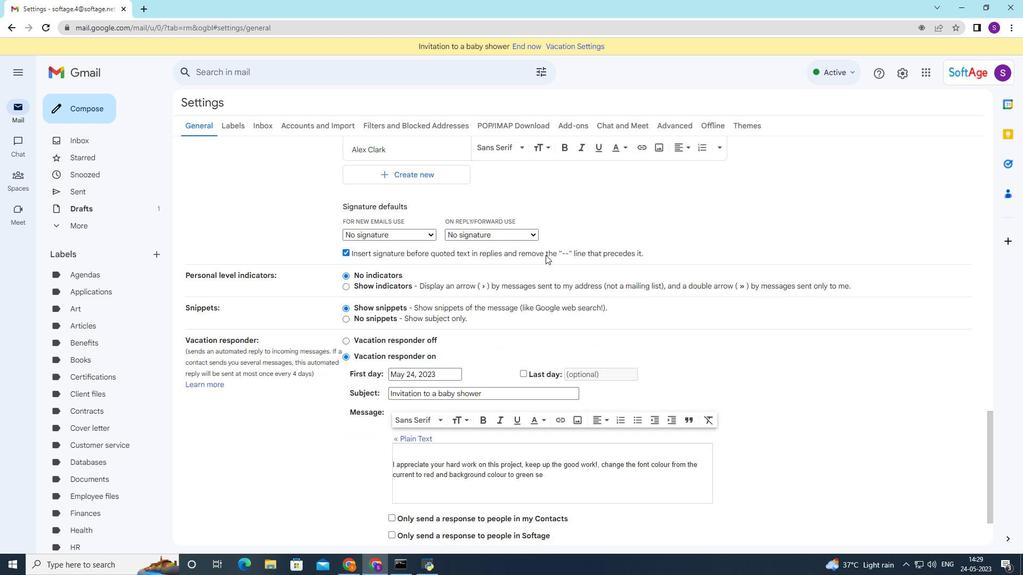 
Action: Mouse scrolled (545, 254) with delta (0, 0)
Screenshot: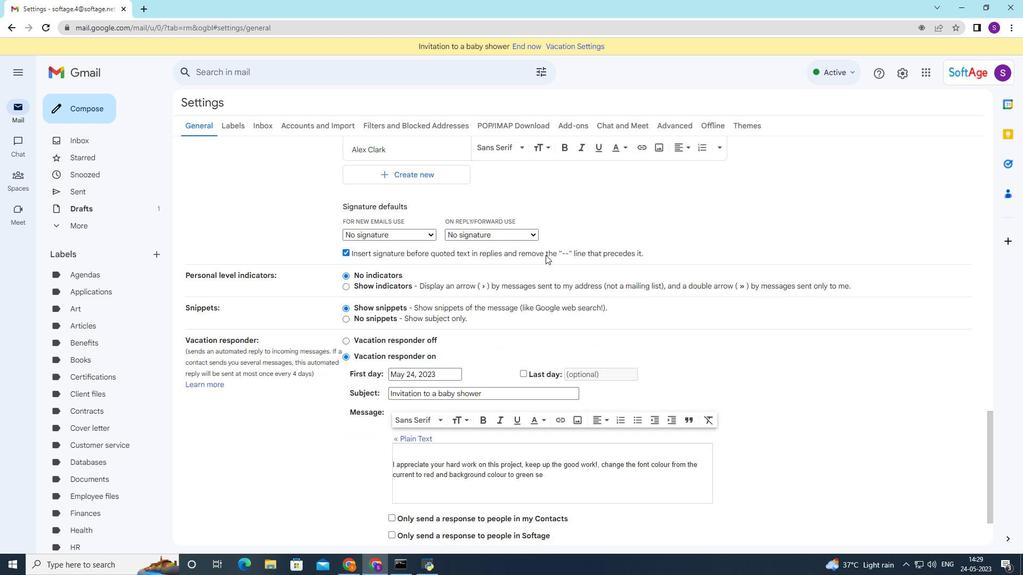 
Action: Mouse moved to (545, 256)
Screenshot: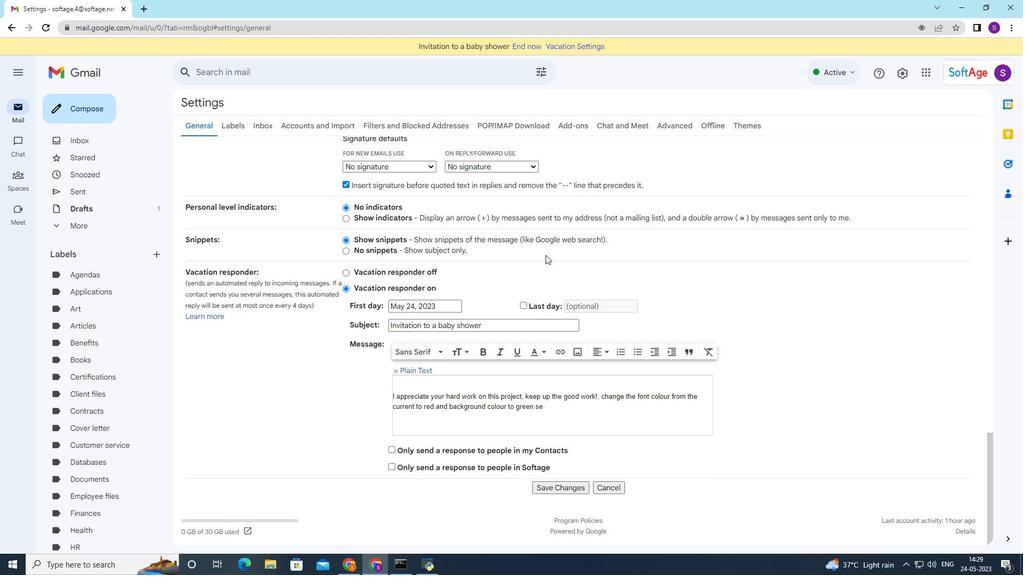
Action: Mouse scrolled (545, 256) with delta (0, 0)
Screenshot: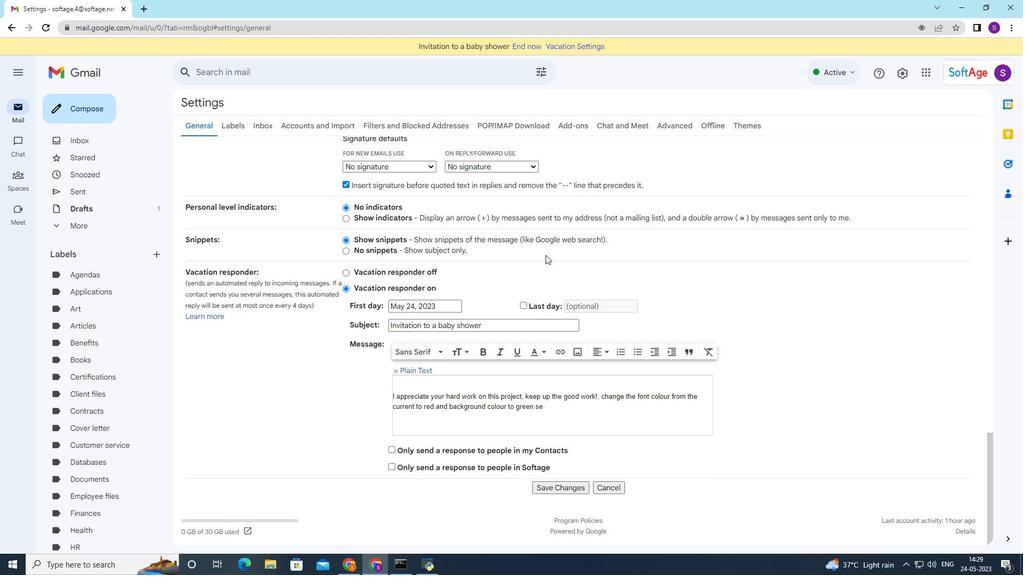 
Action: Mouse moved to (545, 257)
Screenshot: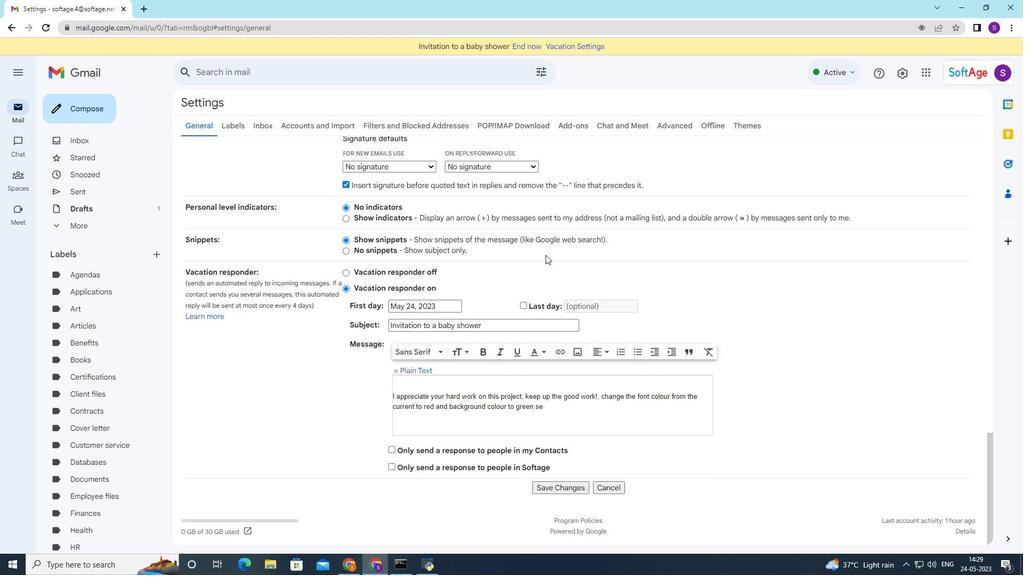 
Action: Mouse scrolled (545, 257) with delta (0, 0)
Screenshot: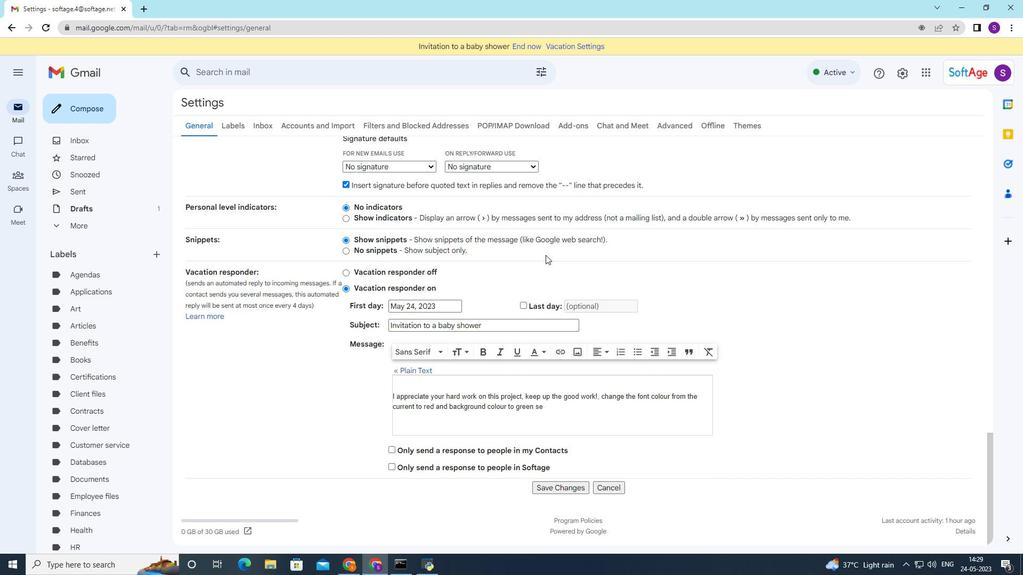 
Action: Mouse scrolled (545, 257) with delta (0, 0)
Screenshot: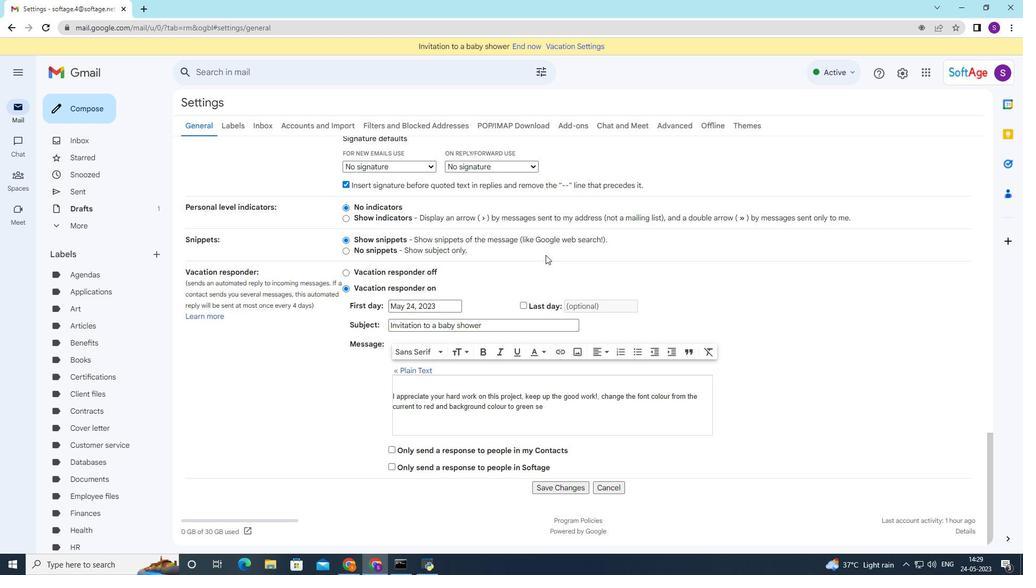 
Action: Mouse scrolled (545, 257) with delta (0, 0)
Screenshot: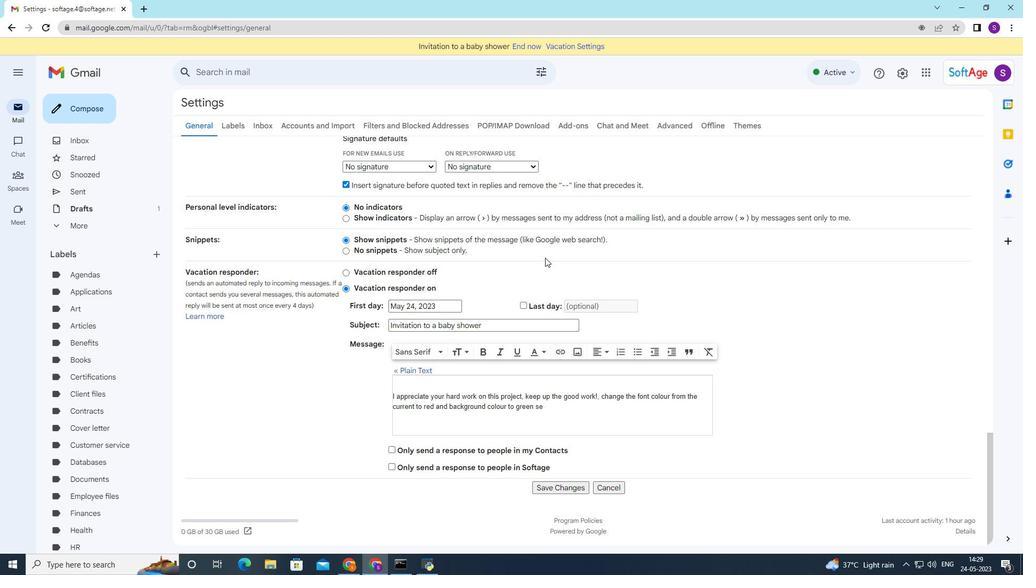 
Action: Mouse moved to (553, 490)
Screenshot: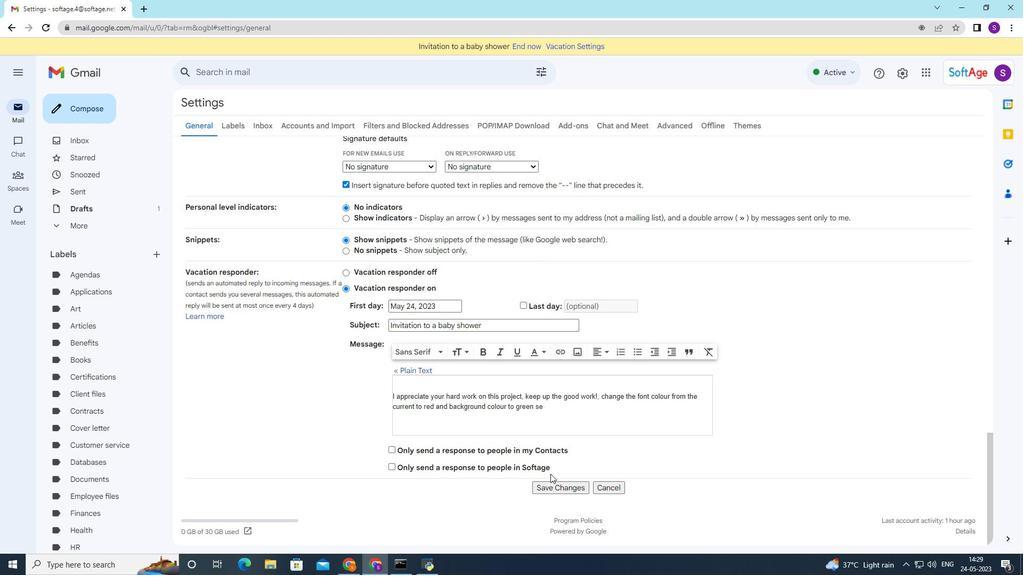 
Action: Mouse pressed left at (553, 490)
Screenshot: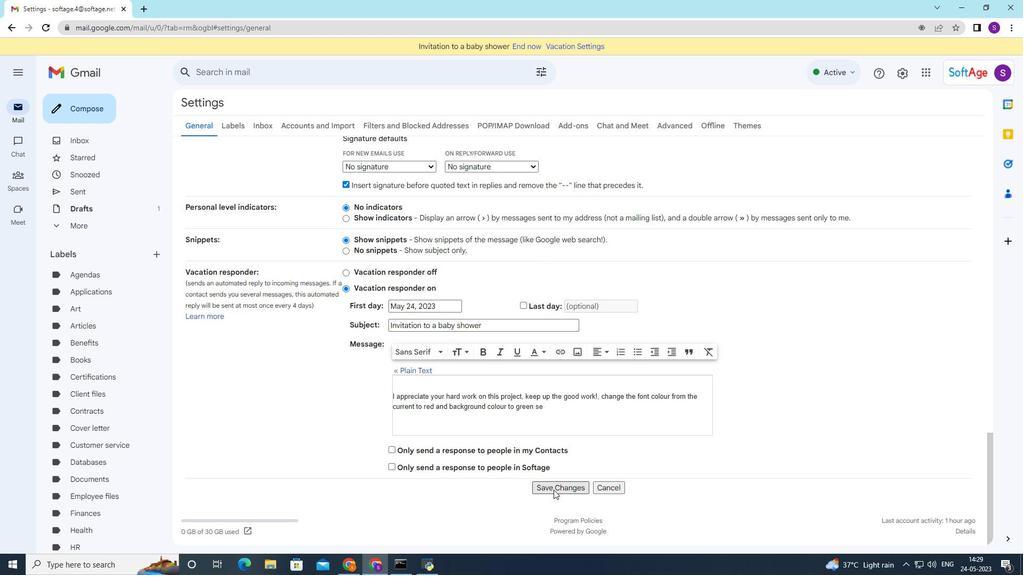 
Action: Mouse moved to (87, 112)
Screenshot: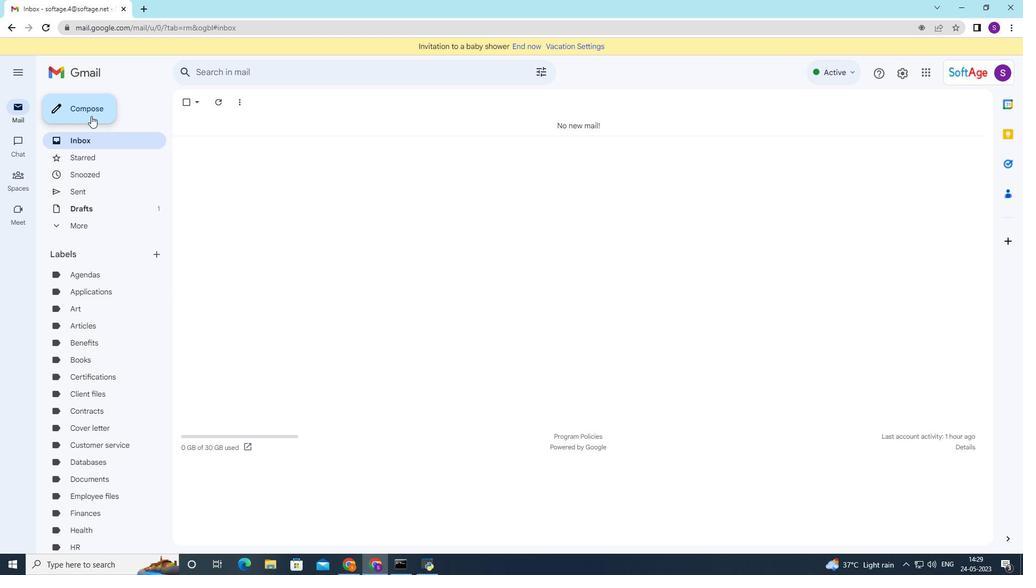 
Action: Mouse pressed left at (87, 112)
Screenshot: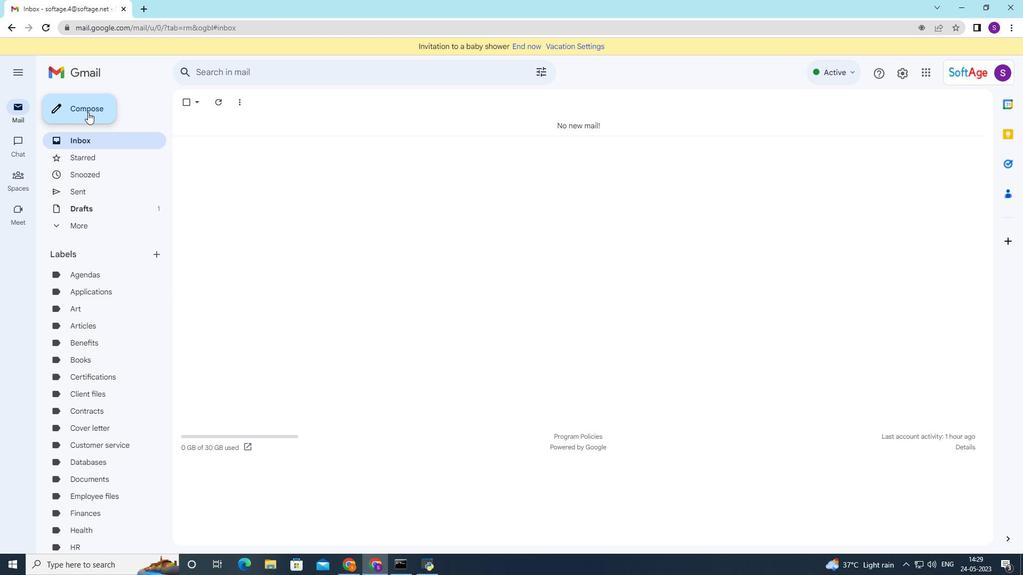 
Action: Mouse moved to (722, 280)
Screenshot: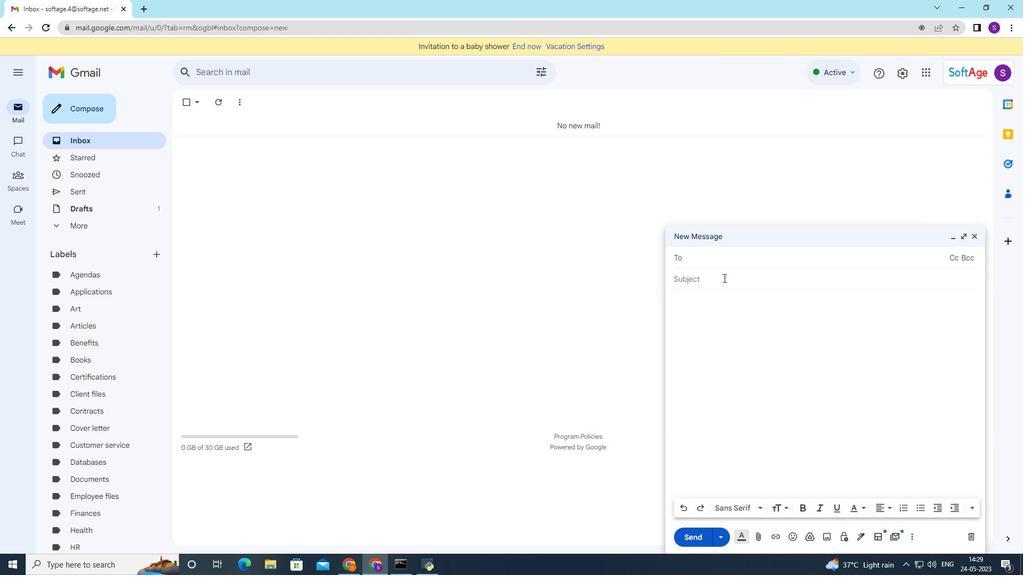 
Action: Mouse pressed left at (722, 280)
Screenshot: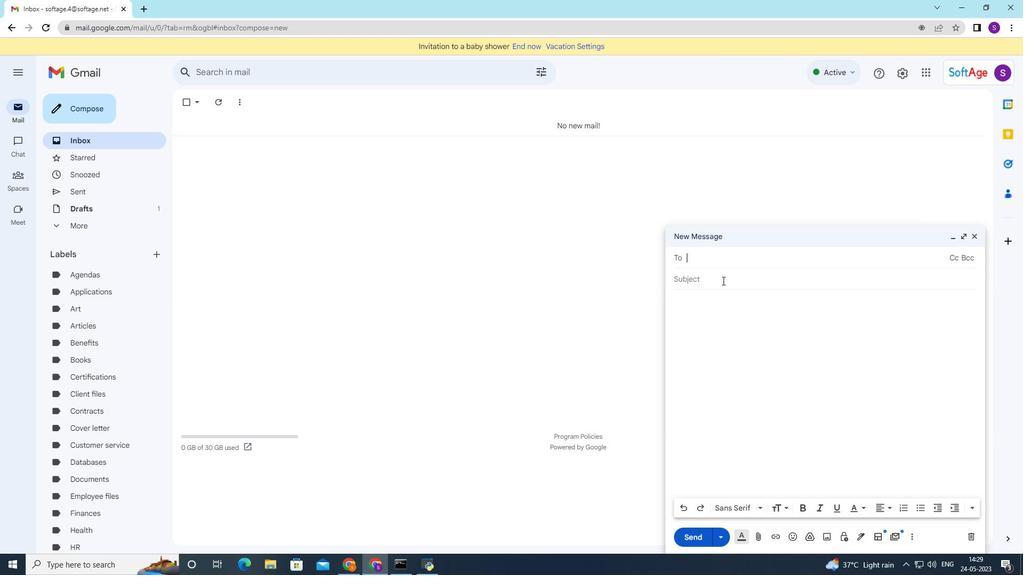 
Action: Mouse moved to (864, 540)
Screenshot: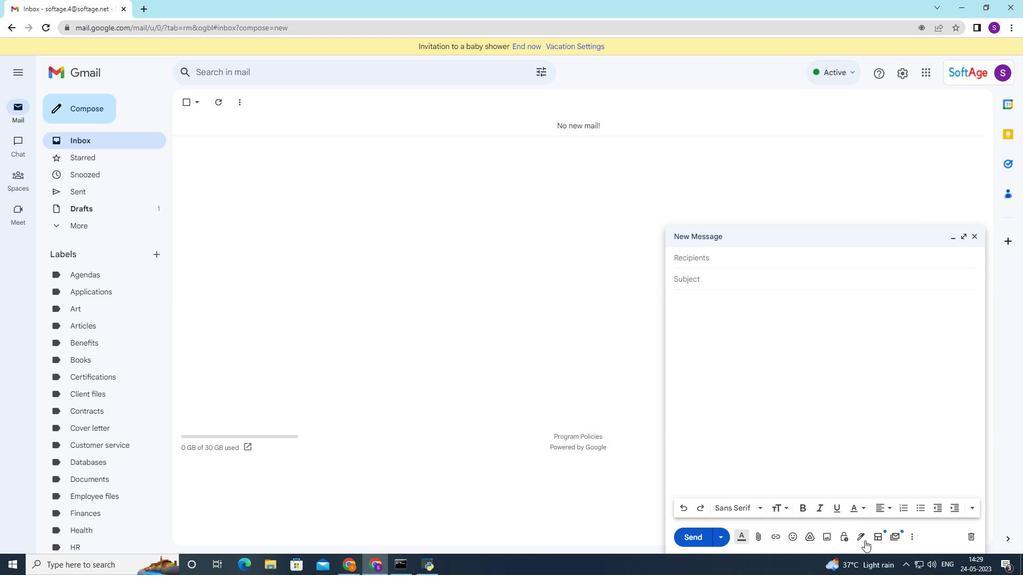 
Action: Mouse pressed left at (864, 540)
Screenshot: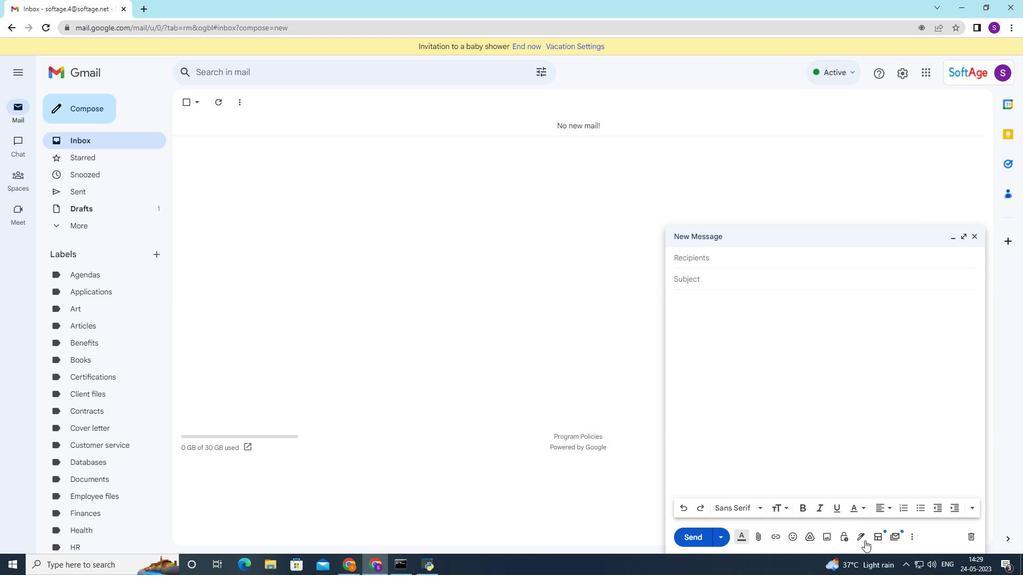 
Action: Mouse moved to (903, 375)
Screenshot: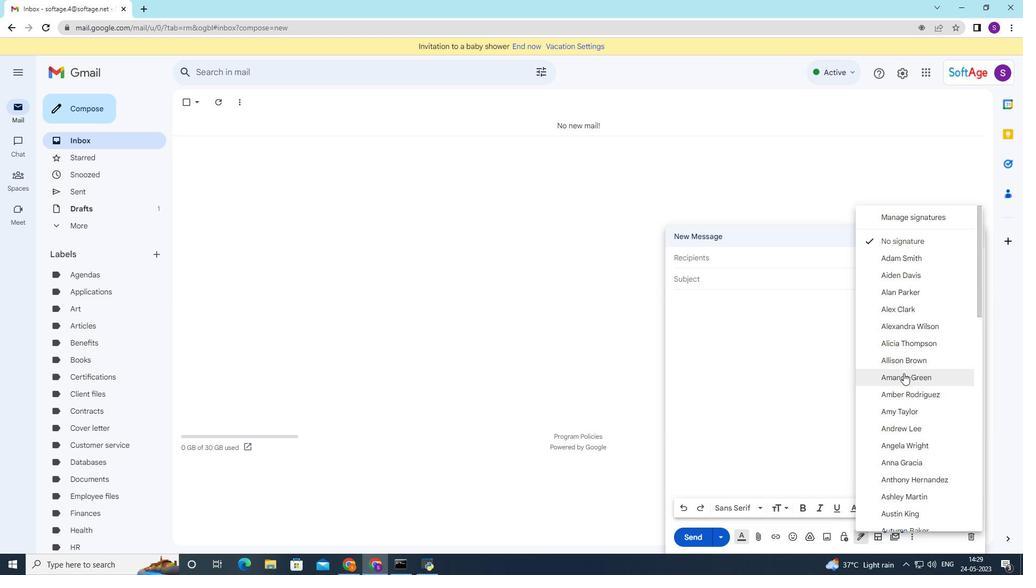 
Action: Mouse scrolled (903, 375) with delta (0, 0)
Screenshot: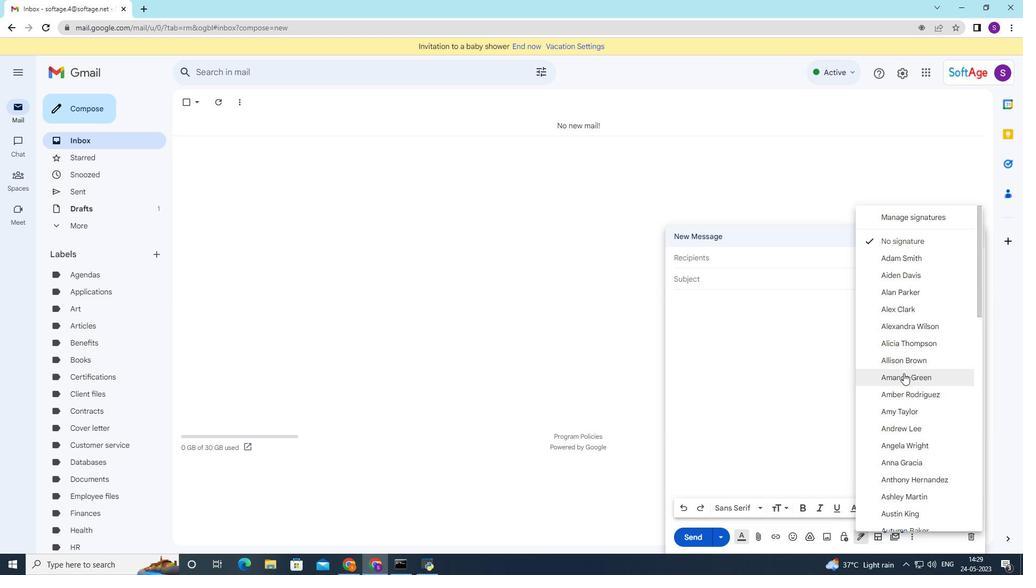
Action: Mouse moved to (903, 376)
Screenshot: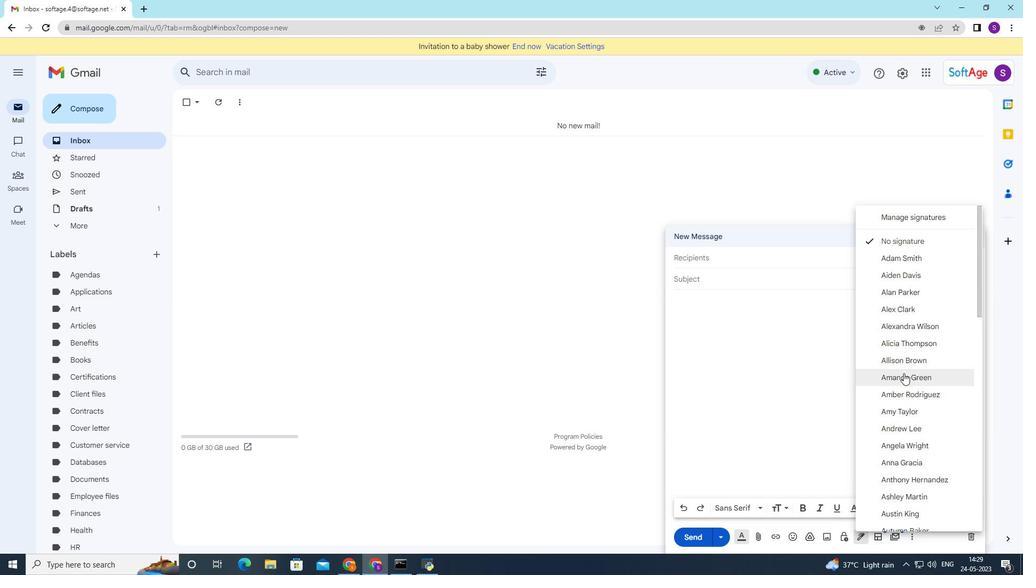 
Action: Mouse scrolled (903, 375) with delta (0, 0)
Screenshot: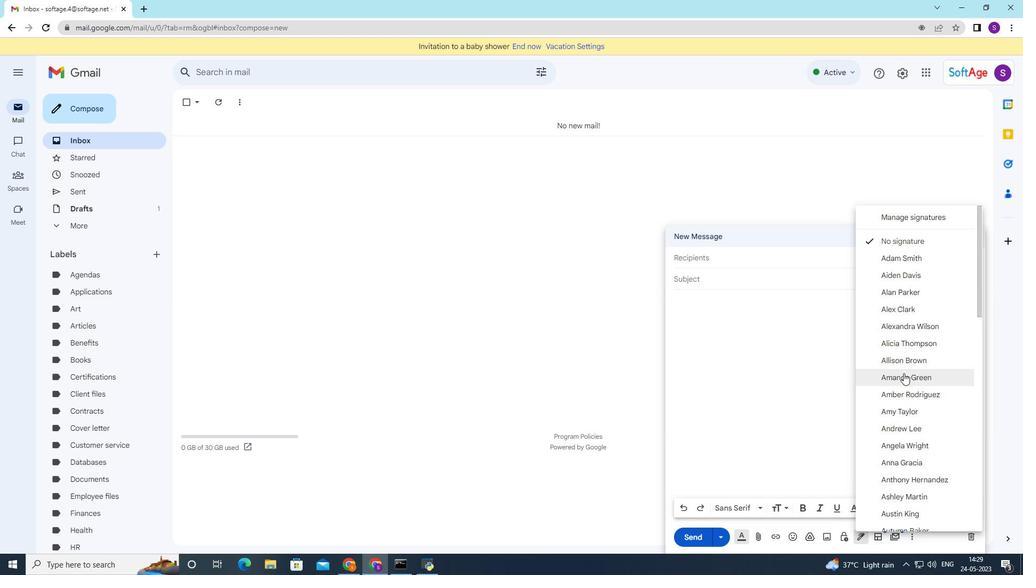 
Action: Mouse moved to (903, 377)
Screenshot: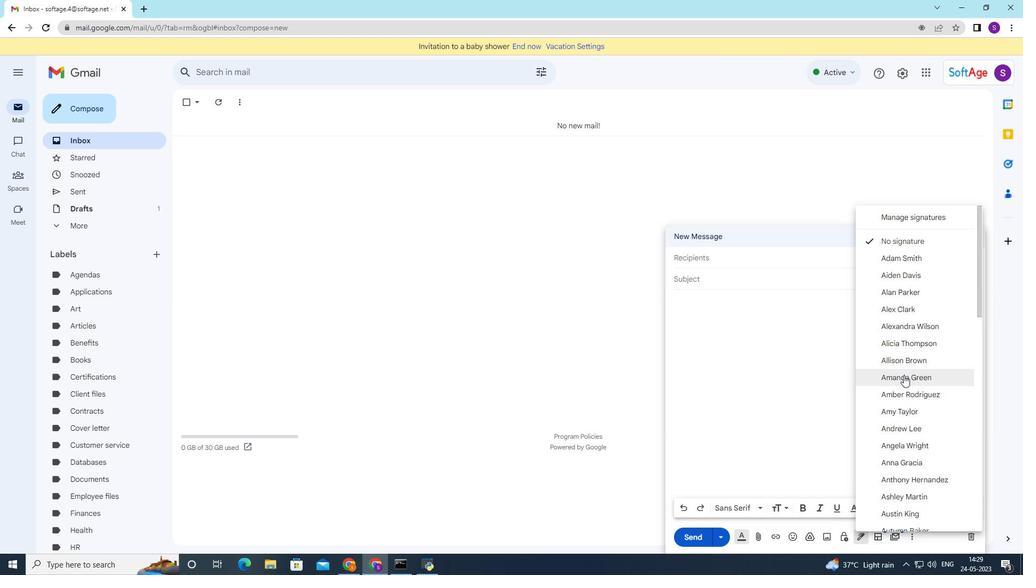 
Action: Mouse scrolled (903, 376) with delta (0, 0)
Screenshot: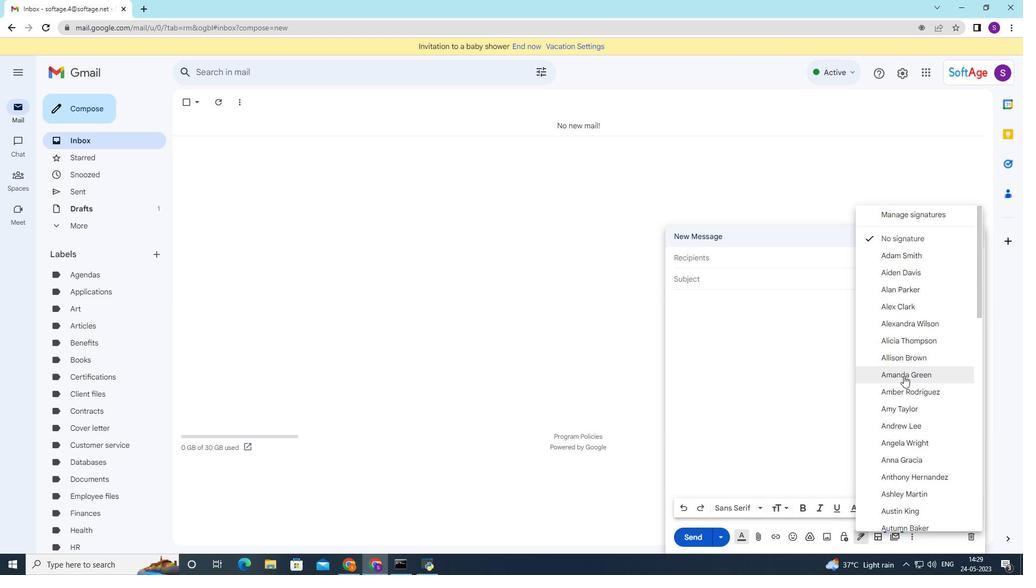 
Action: Mouse moved to (903, 377)
Screenshot: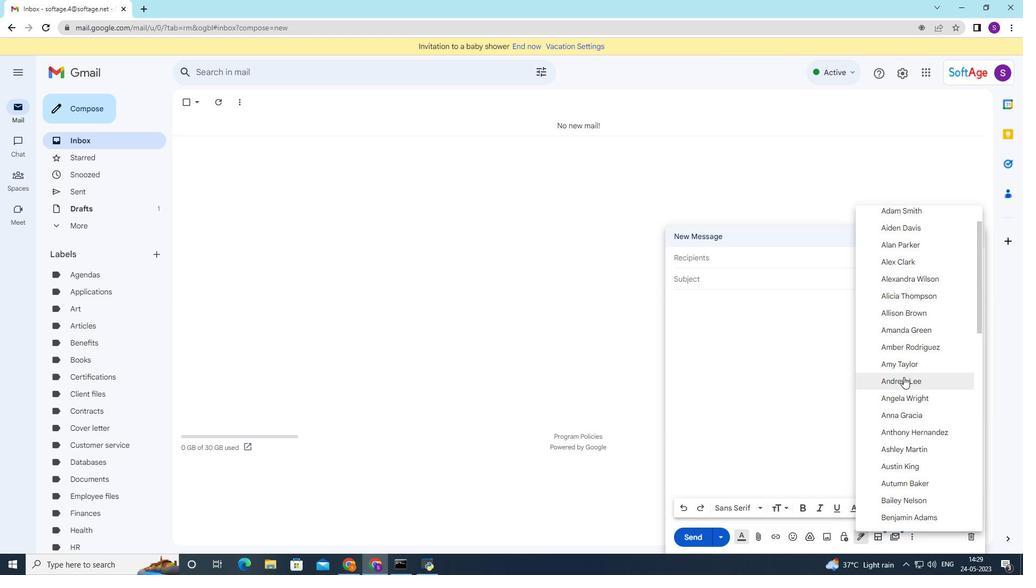 
Action: Mouse scrolled (903, 377) with delta (0, 0)
Screenshot: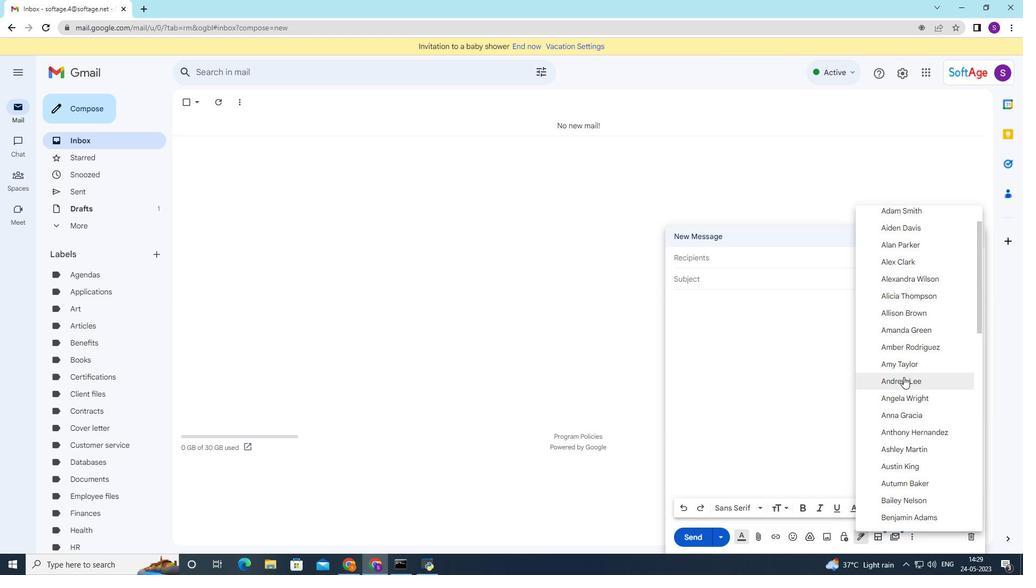 
Action: Mouse moved to (903, 379)
Screenshot: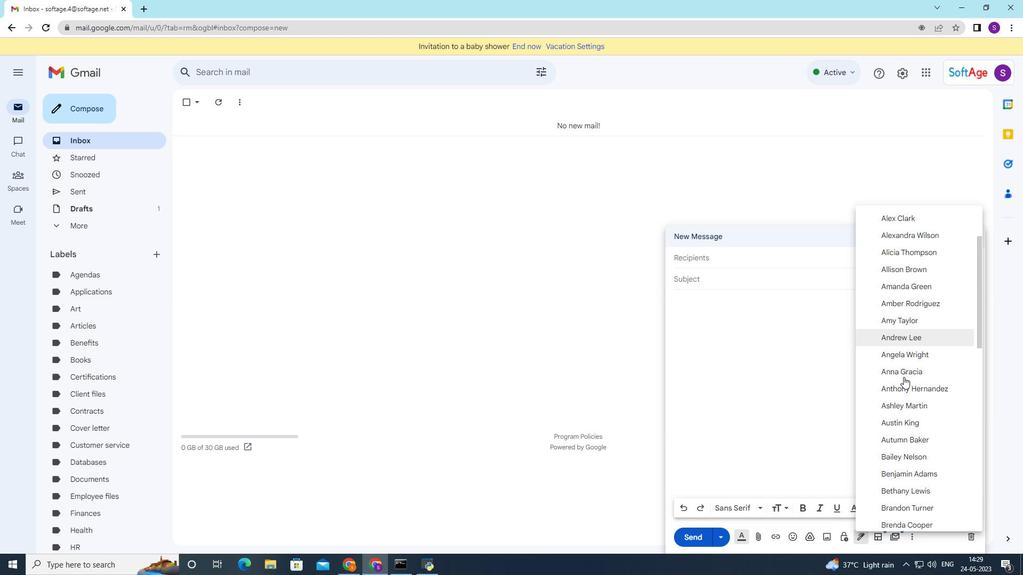 
Action: Mouse scrolled (903, 378) with delta (0, 0)
Screenshot: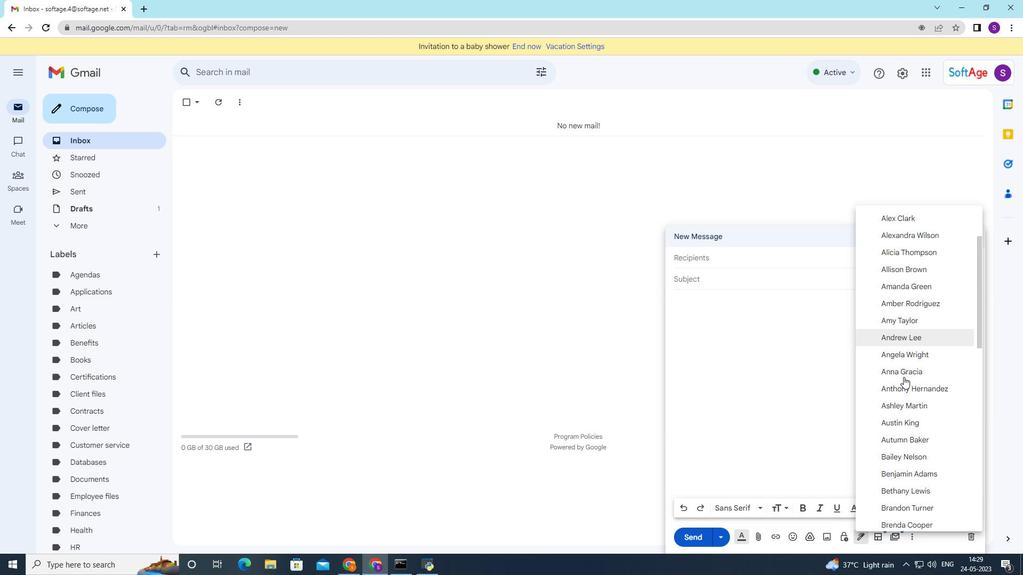 
Action: Mouse moved to (919, 475)
Screenshot: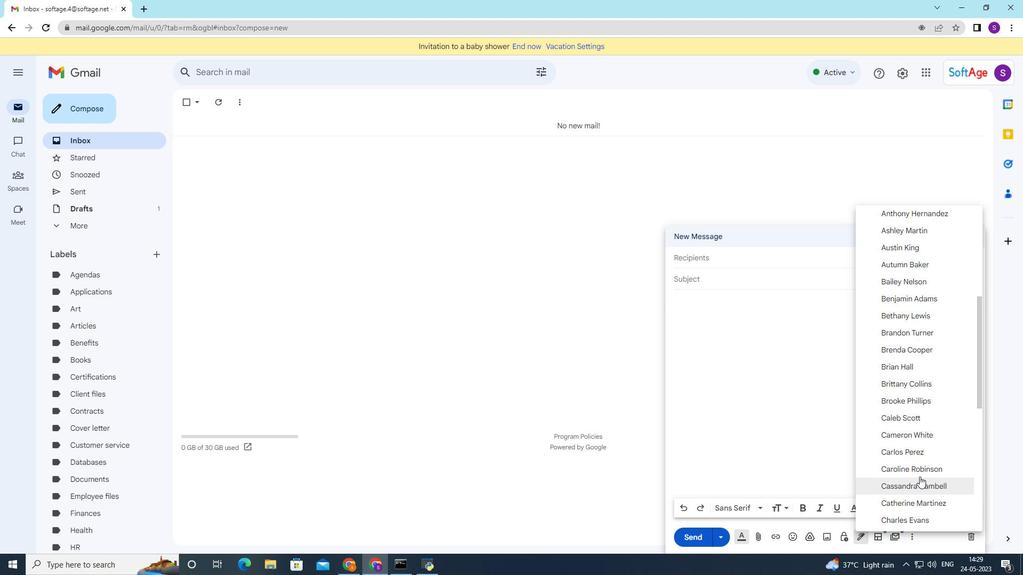 
Action: Mouse scrolled (919, 475) with delta (0, 0)
Screenshot: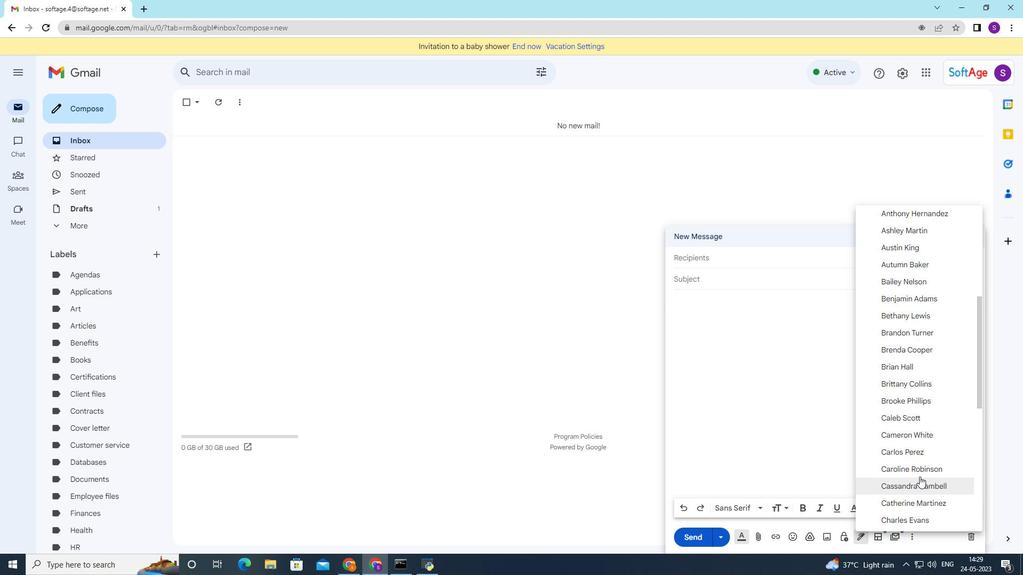
Action: Mouse moved to (919, 475)
Screenshot: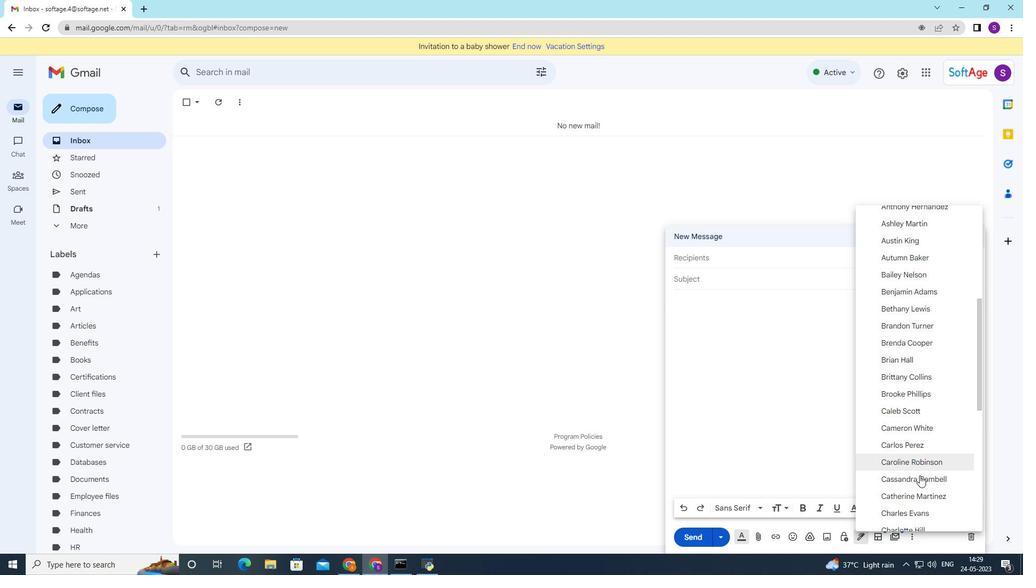 
Action: Mouse scrolled (919, 475) with delta (0, 0)
Screenshot: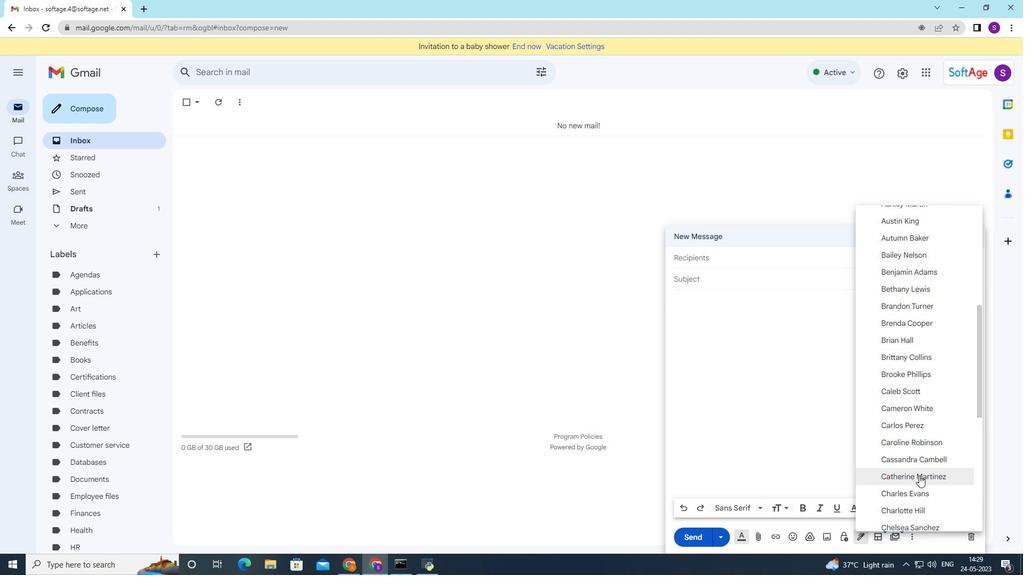 
Action: Mouse scrolled (919, 475) with delta (0, 0)
Screenshot: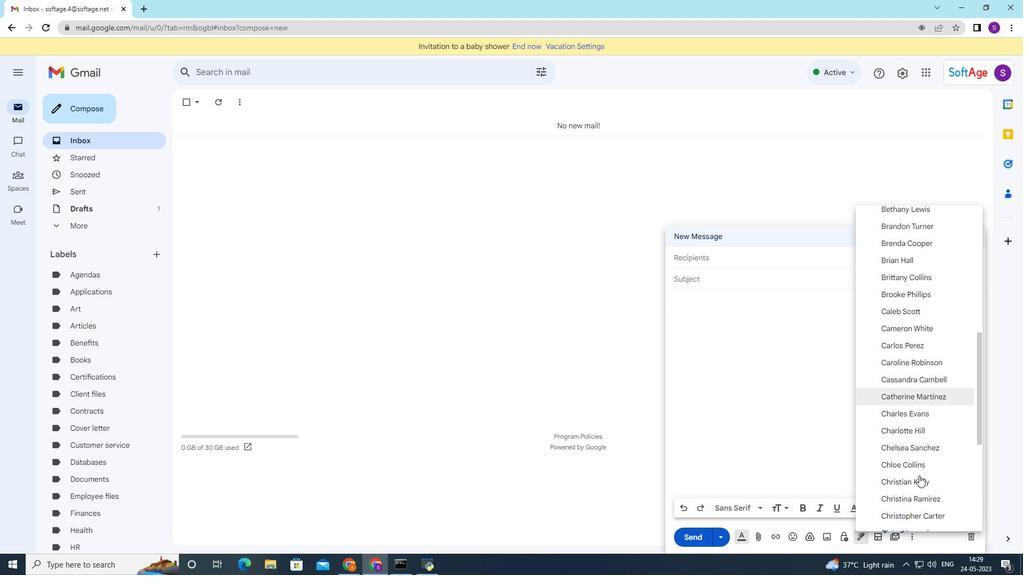 
Action: Mouse moved to (915, 476)
Screenshot: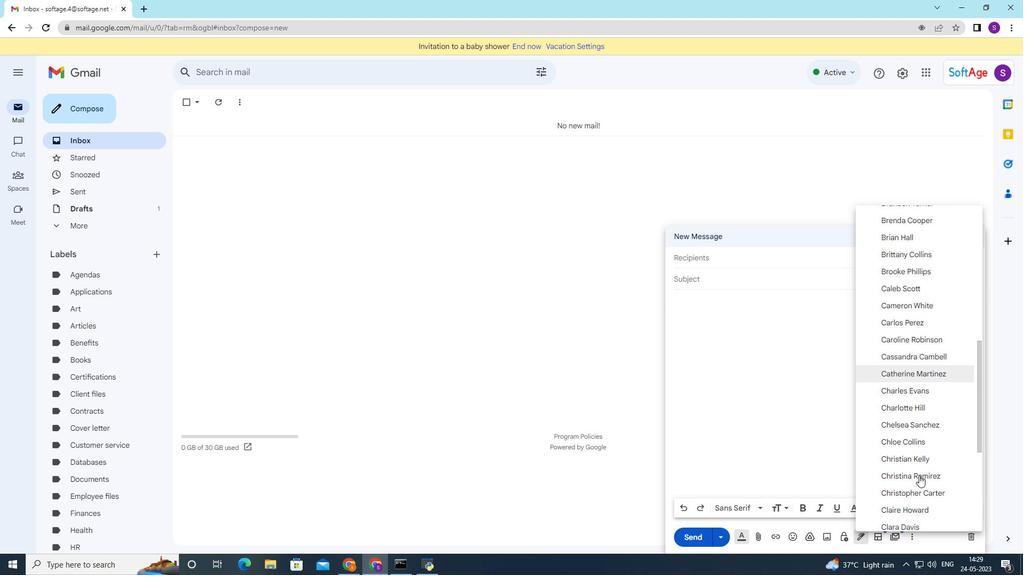 
Action: Mouse scrolled (918, 475) with delta (0, 0)
Screenshot: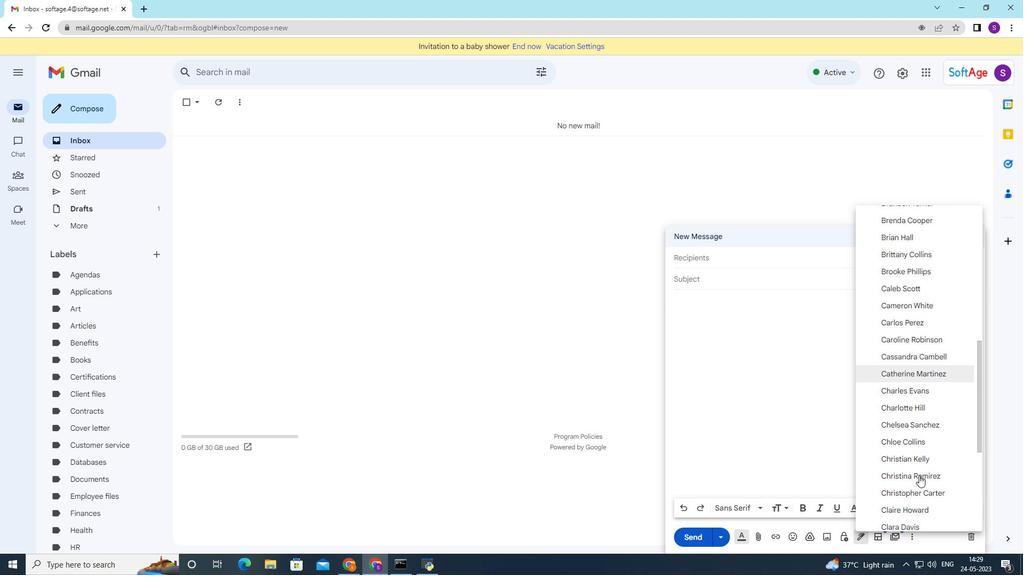 
Action: Mouse scrolled (915, 476) with delta (0, 0)
Screenshot: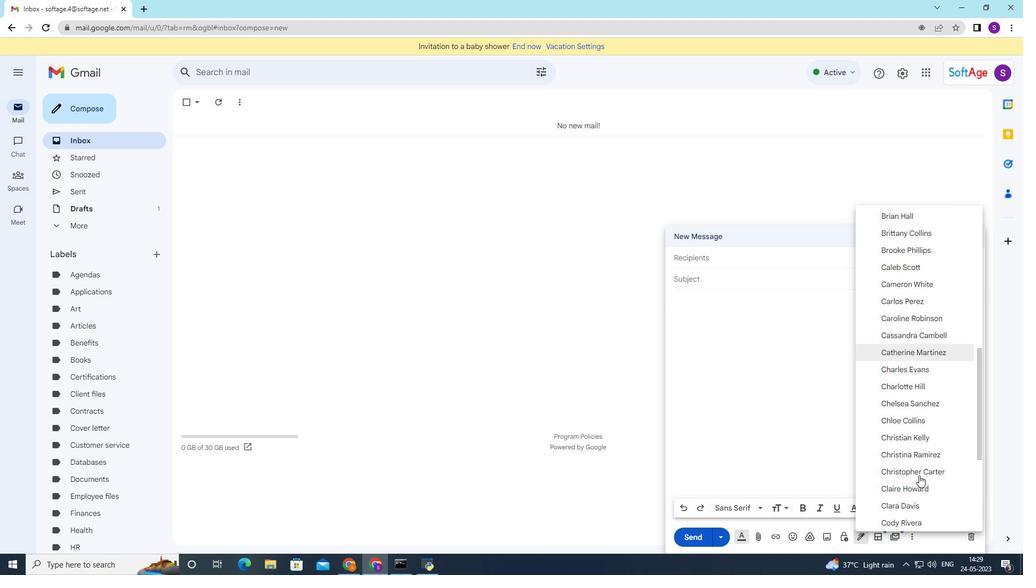 
Action: Mouse moved to (914, 496)
Screenshot: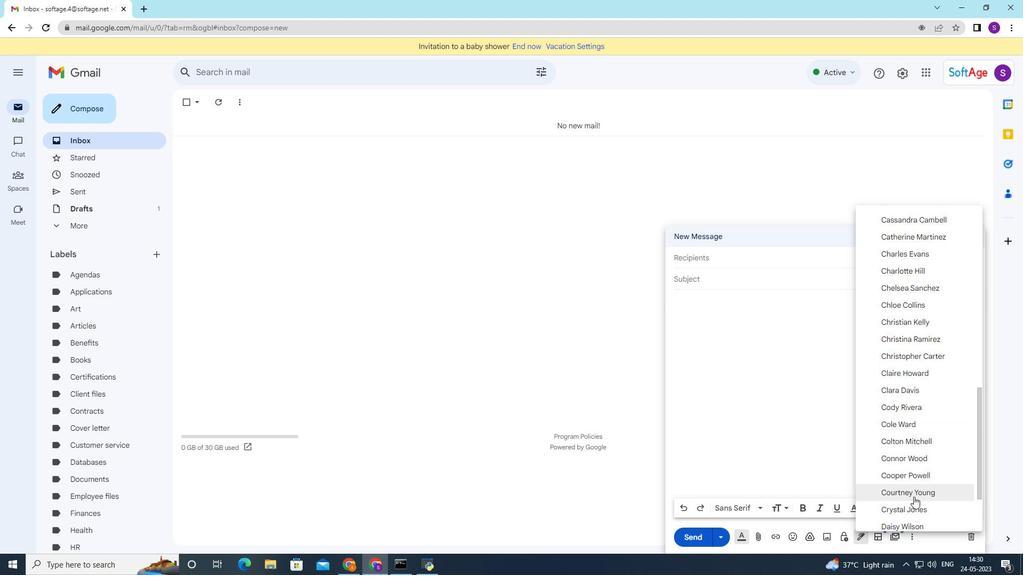 
Action: Mouse scrolled (914, 496) with delta (0, 0)
Screenshot: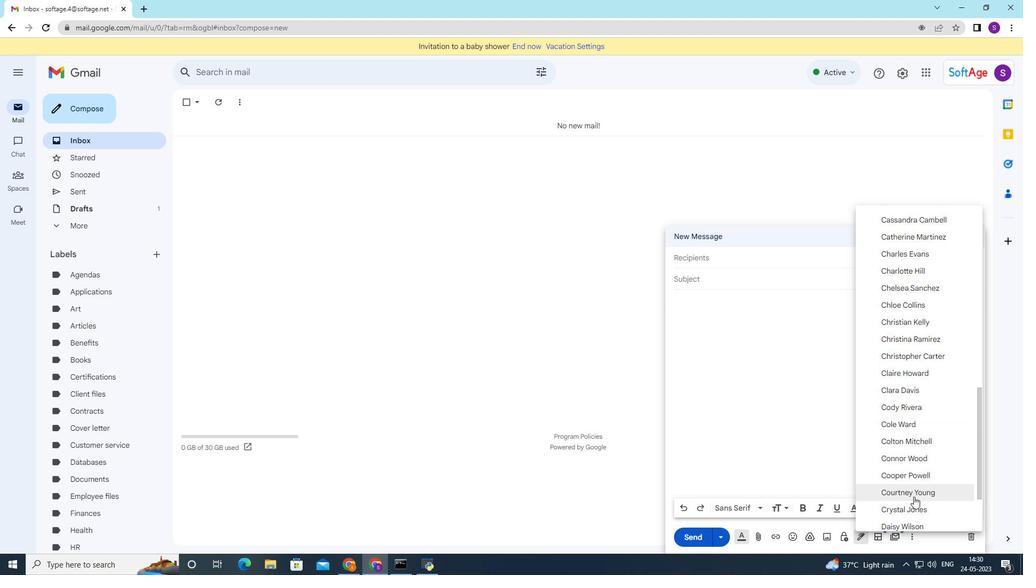 
Action: Mouse moved to (914, 496)
Screenshot: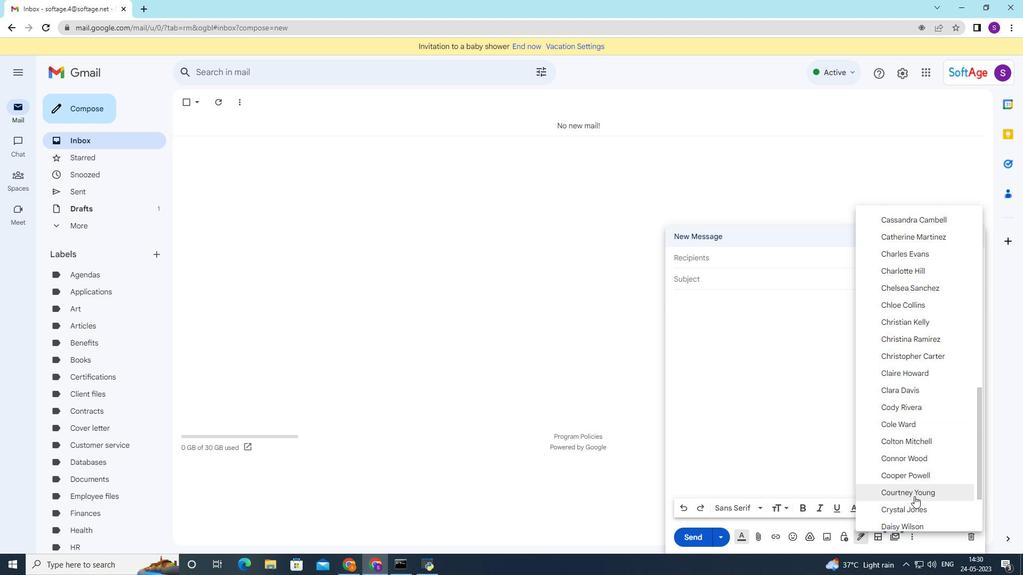 
Action: Mouse scrolled (914, 495) with delta (0, 0)
Screenshot: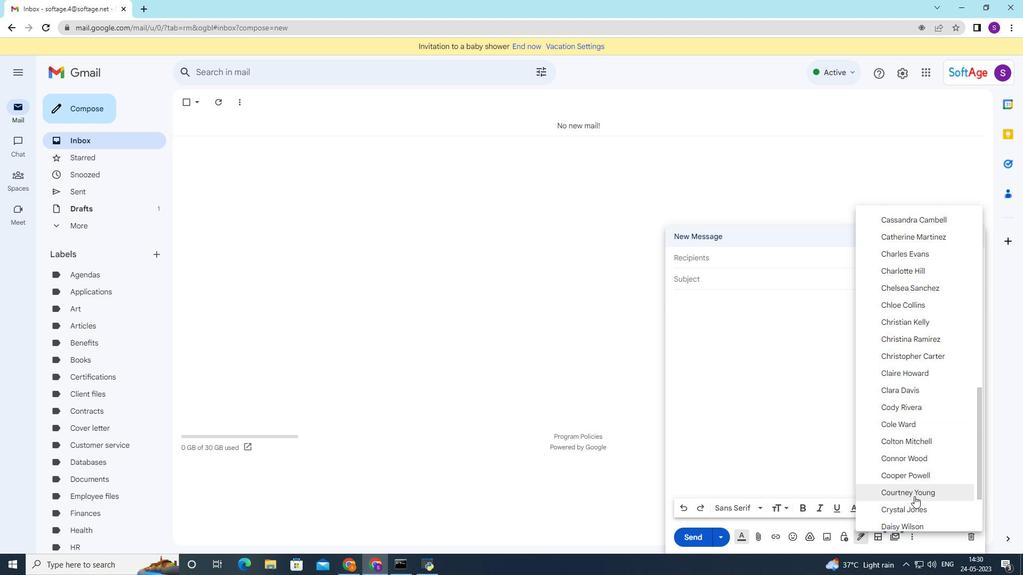 
Action: Mouse moved to (914, 500)
Screenshot: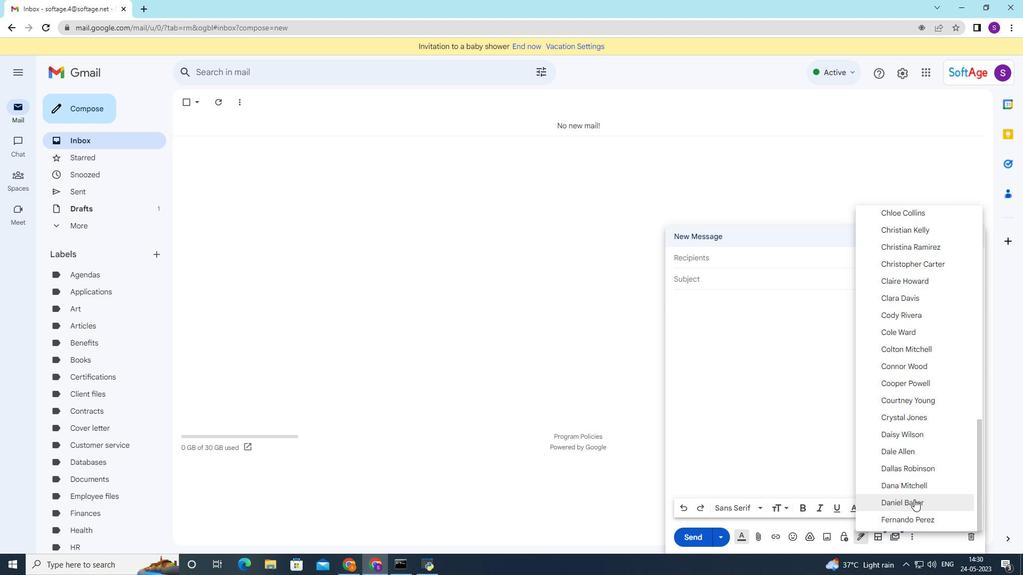 
Action: Mouse pressed left at (914, 500)
Screenshot: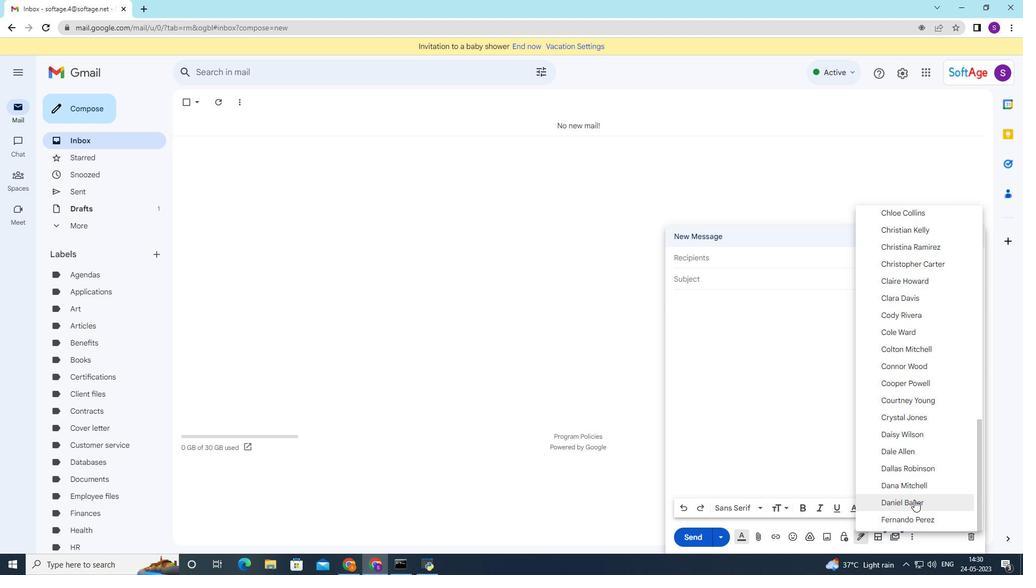 
Action: Mouse moved to (687, 277)
Screenshot: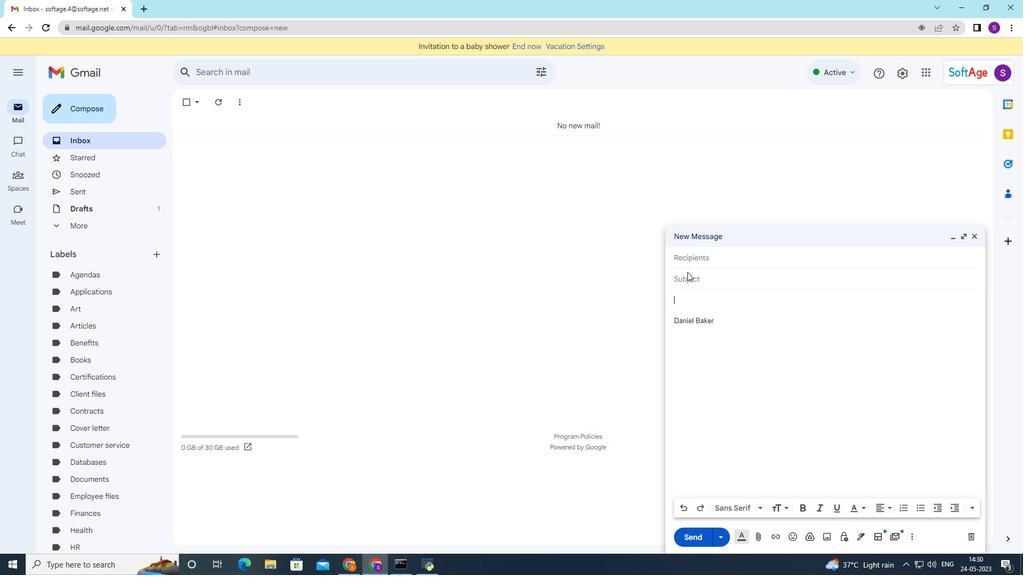 
Action: Mouse pressed left at (687, 277)
Screenshot: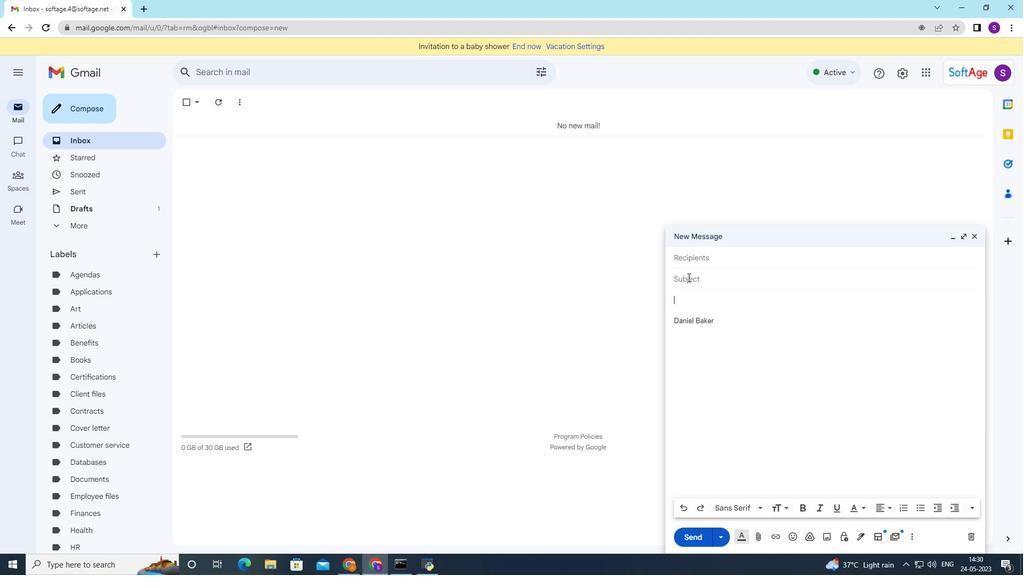 
Action: Key pressed <Key.shift>Invitation<Key.space>to<Key.space>a<Key.space>fundraiser<Key.space>
Screenshot: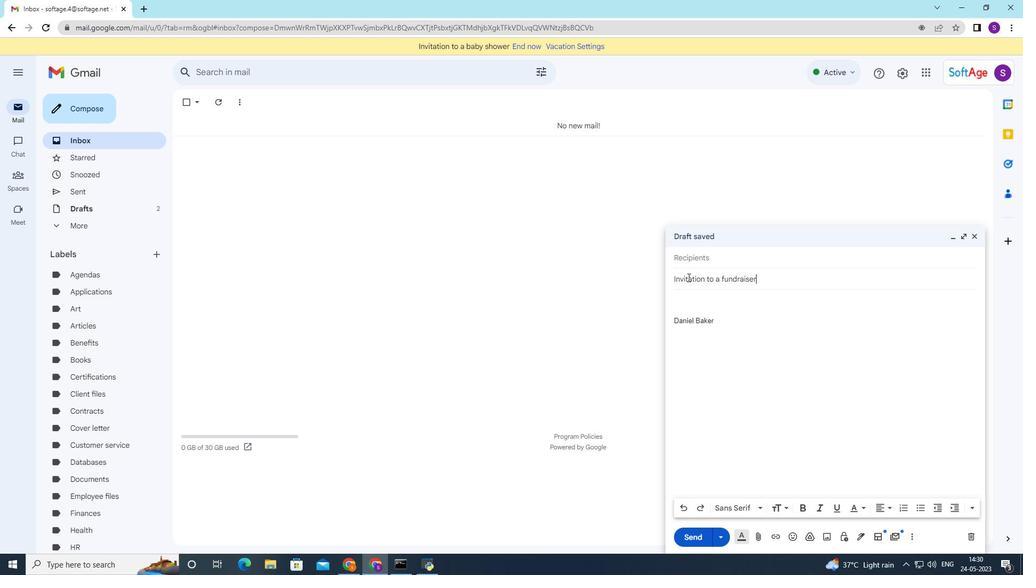 
Action: Mouse moved to (687, 295)
Screenshot: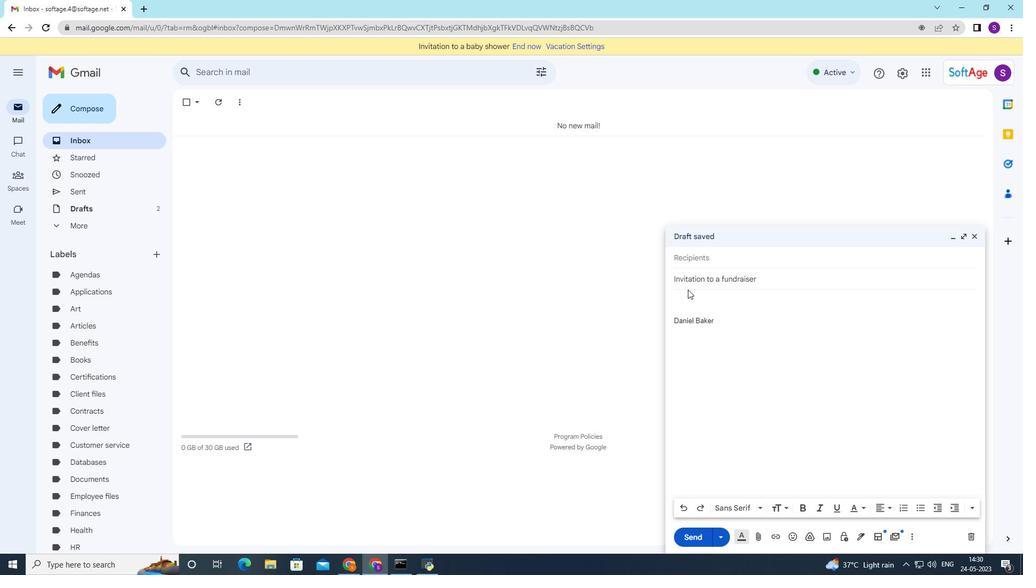 
Action: Mouse pressed left at (687, 295)
Screenshot: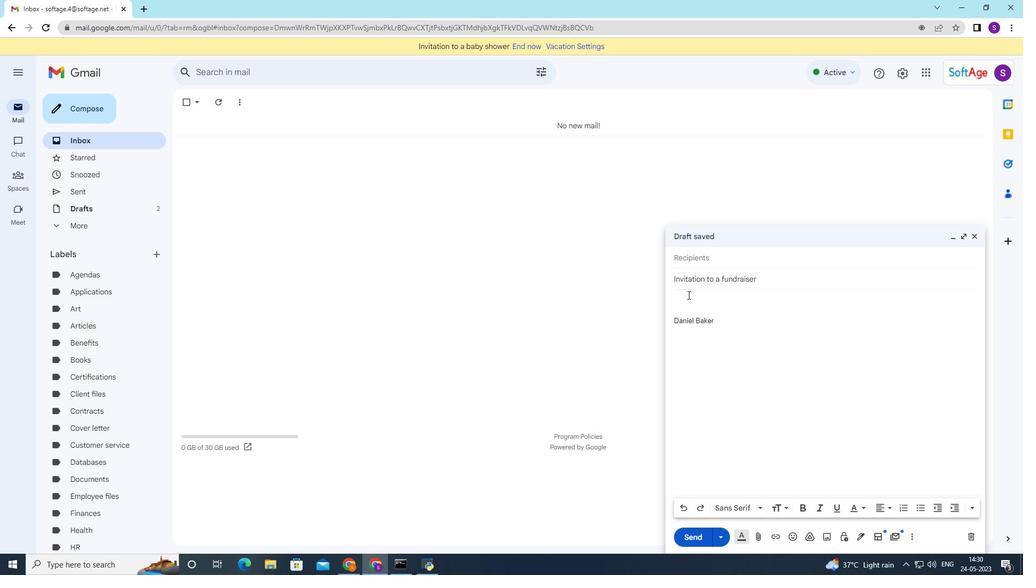 
Action: Mouse moved to (687, 294)
Screenshot: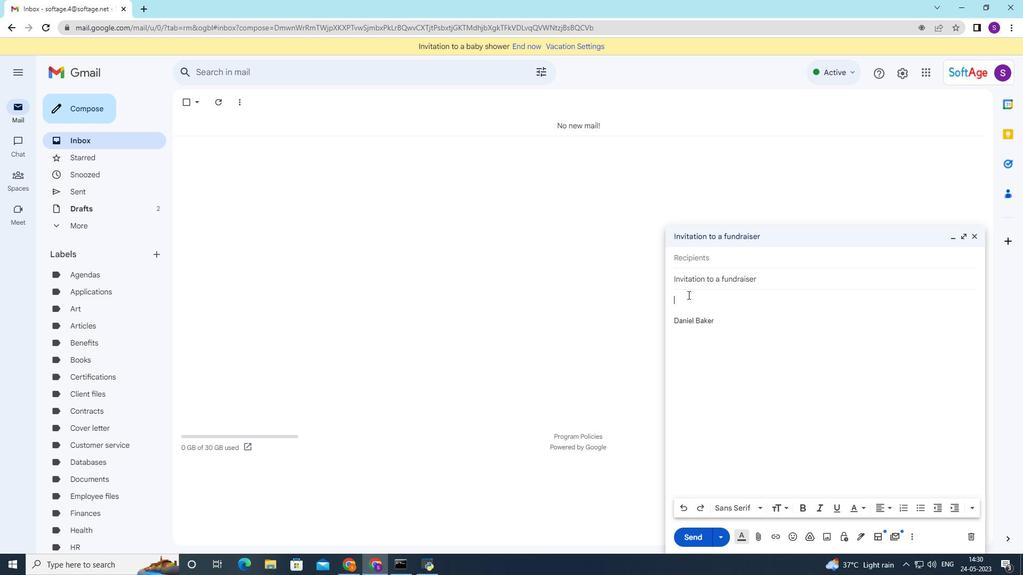 
Action: Key pressed <Key.shift>Coulf<Key.backspace>d<Key.space>you<Key.space>please<Key.space>provide<Key.space>me<Key.space>with<Key.space>the<Key.space>details<Key.space>for<Key.space>the<Key.space>upcoming<Key.space>company<Key.space>event<Key.right>
Screenshot: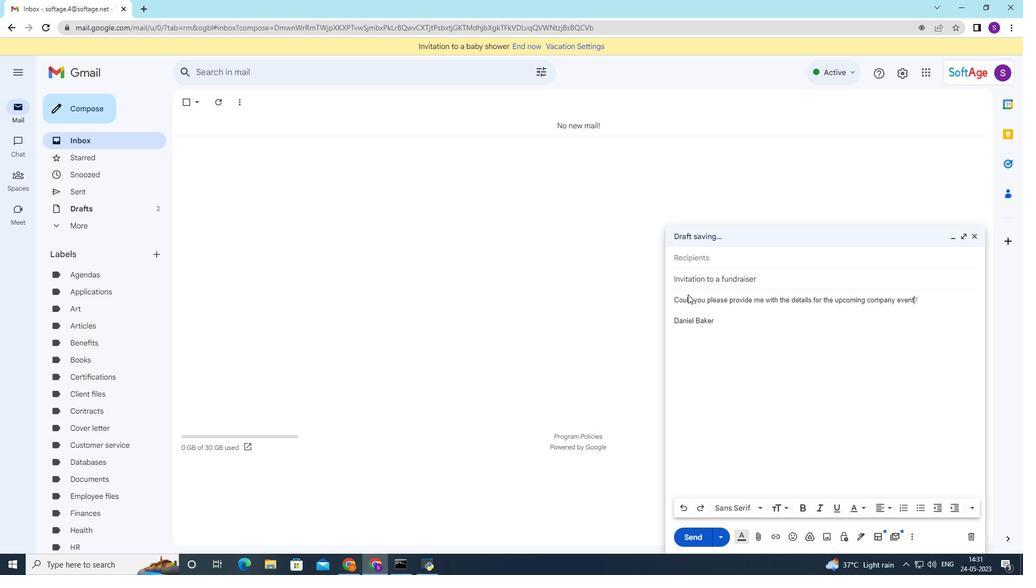 
Action: Mouse moved to (722, 261)
Screenshot: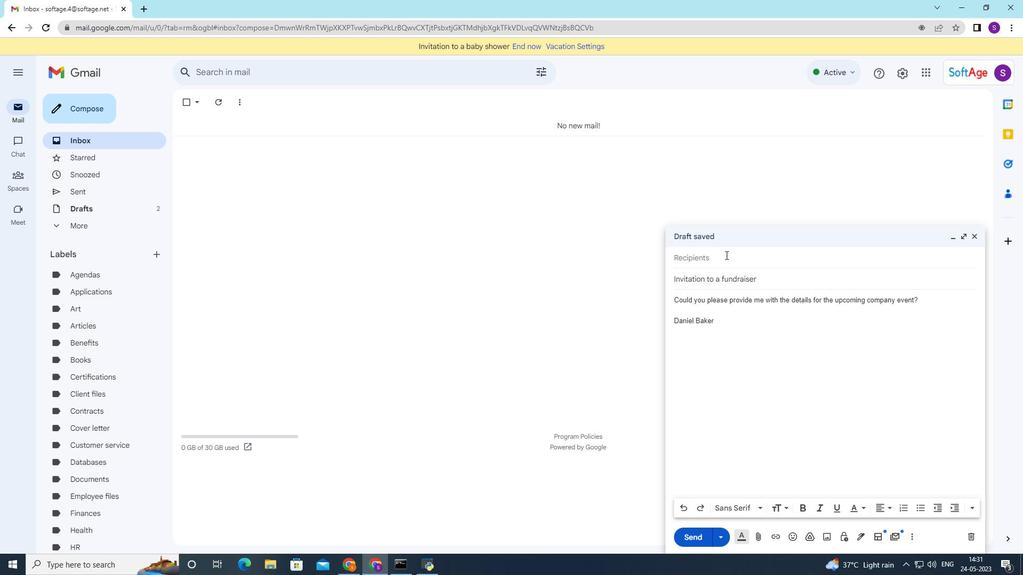 
Action: Mouse pressed left at (722, 261)
Screenshot: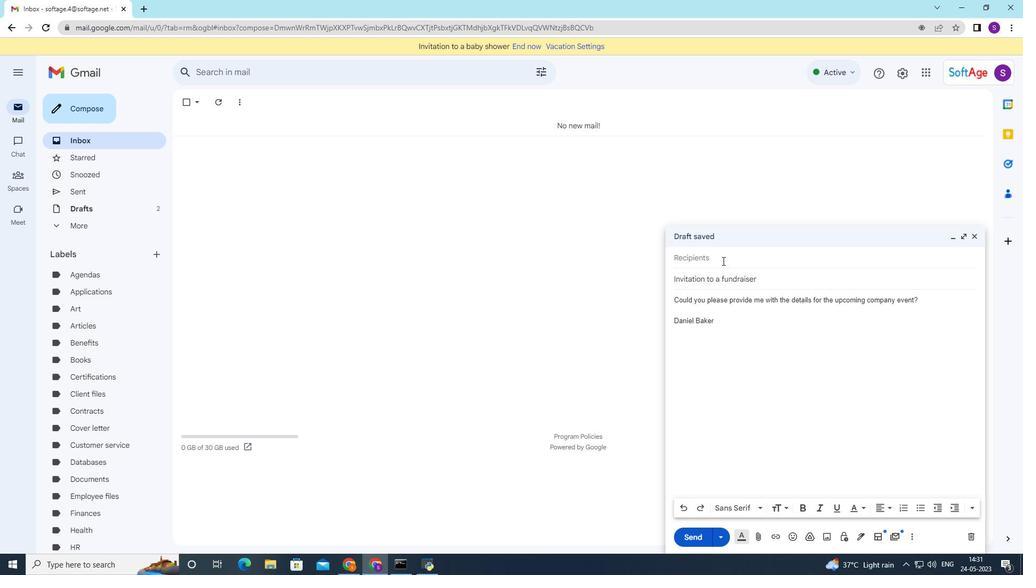 
Action: Mouse moved to (721, 261)
Screenshot: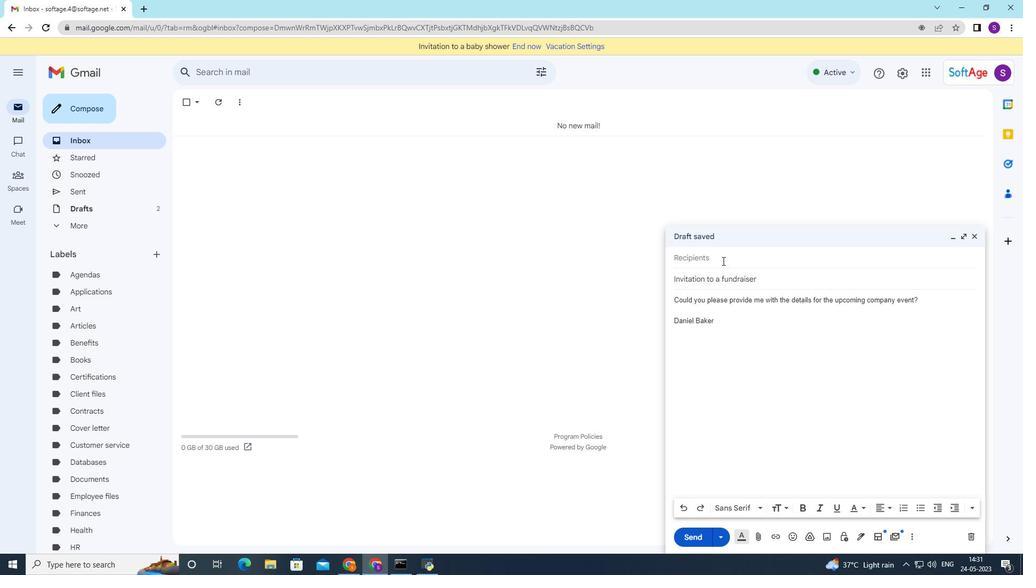 
Action: Key pressed softage.2
Screenshot: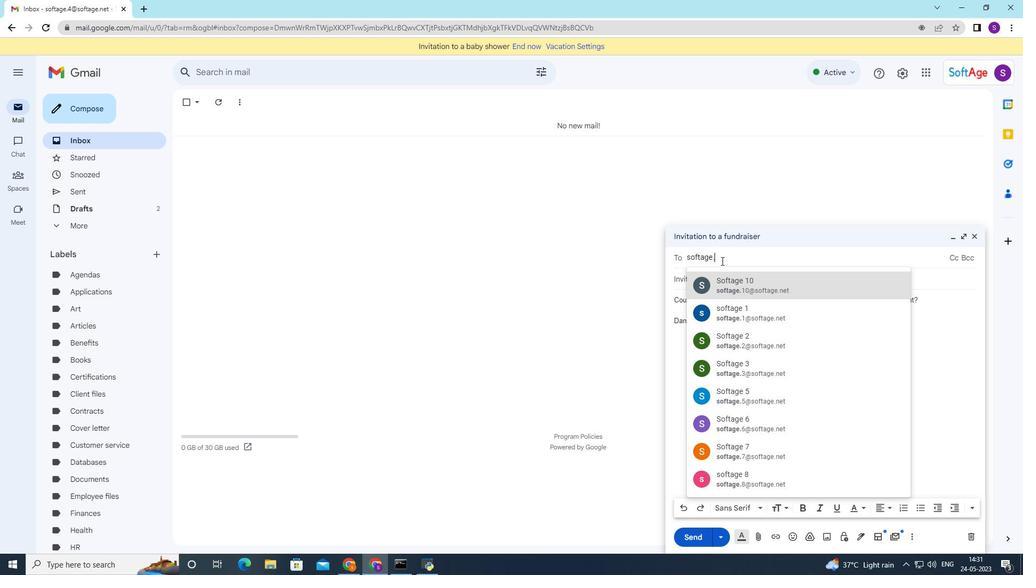 
Action: Mouse moved to (741, 276)
Screenshot: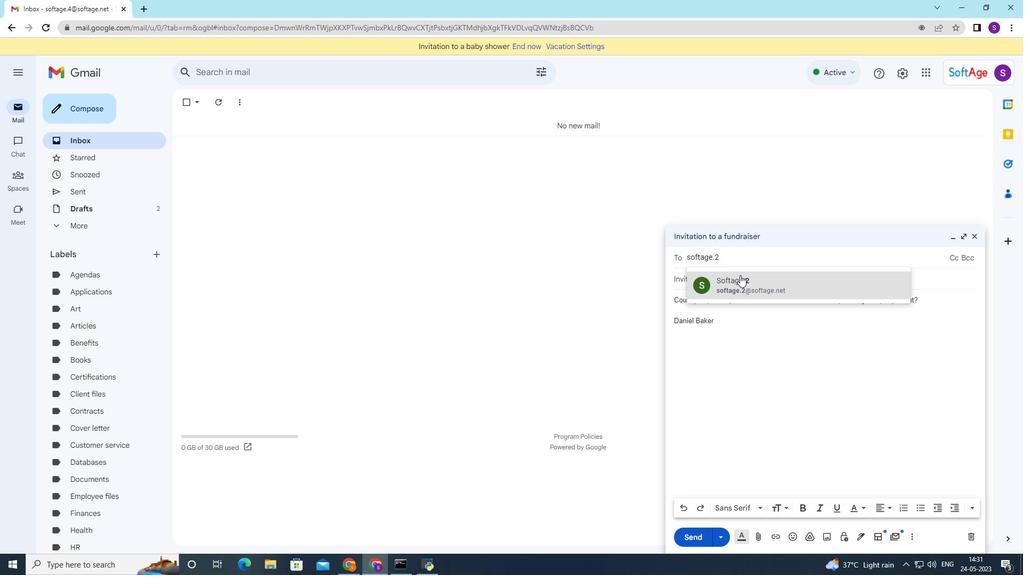 
Action: Mouse pressed left at (741, 276)
Screenshot: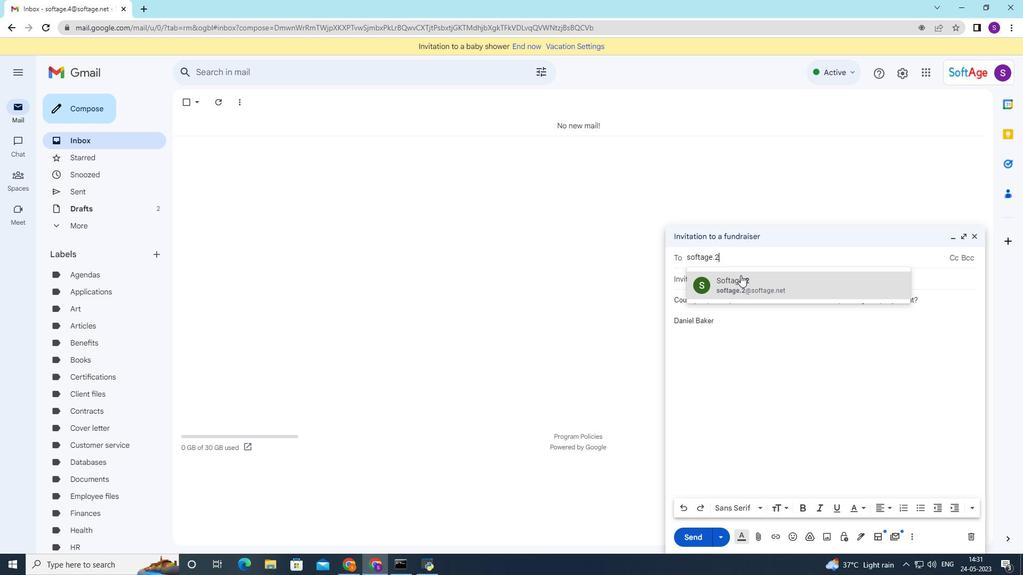 
Action: Mouse moved to (703, 311)
Screenshot: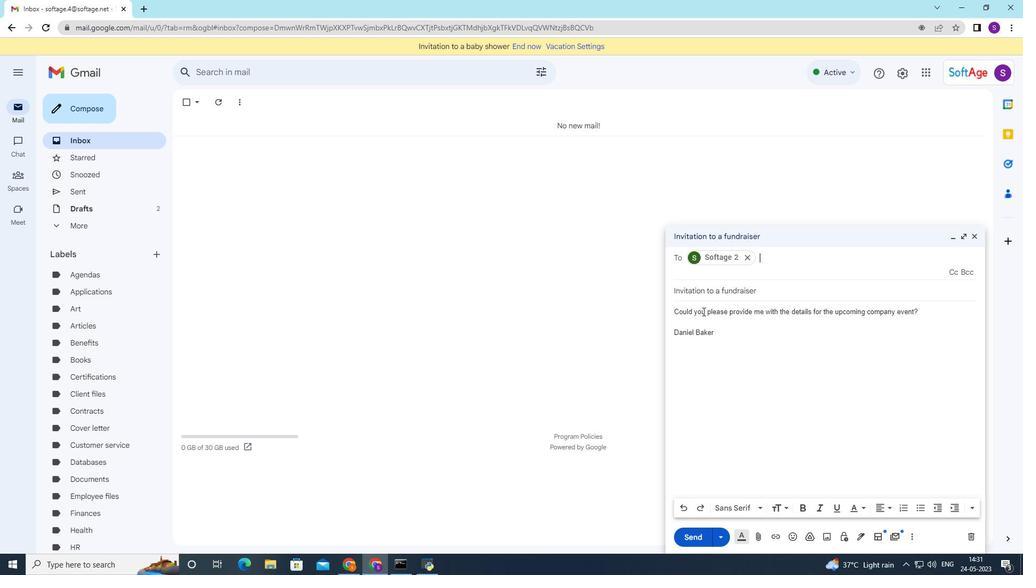 
Action: Mouse pressed left at (703, 311)
Screenshot: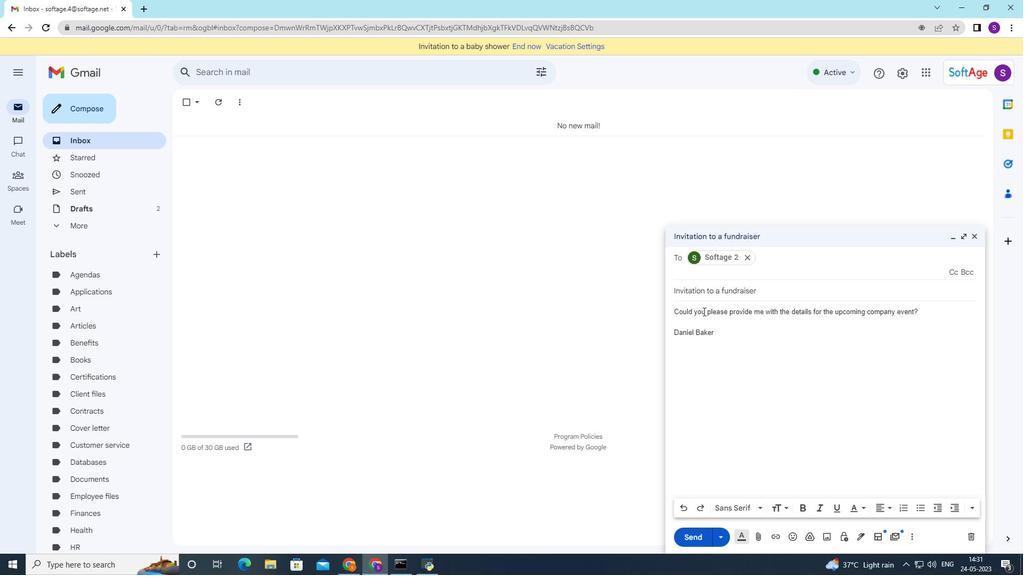 
Action: Mouse moved to (703, 299)
Screenshot: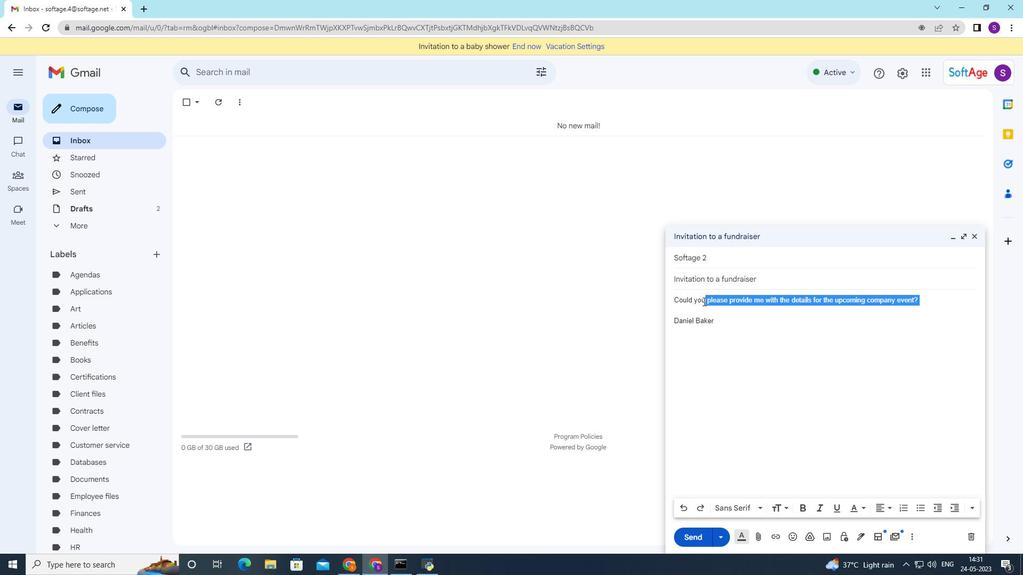 
Action: Mouse pressed left at (703, 299)
Screenshot: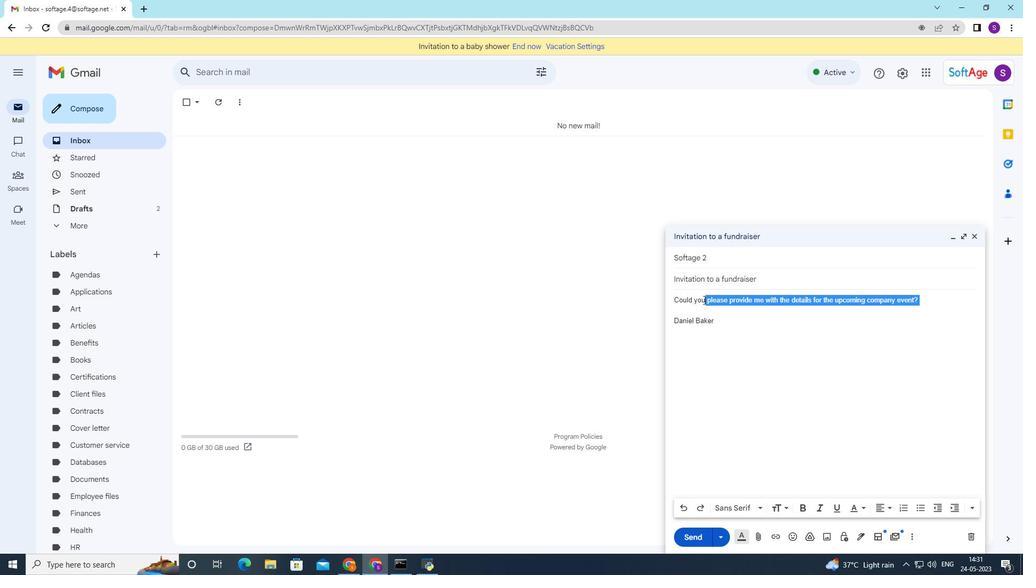 
Action: Mouse pressed left at (703, 299)
Screenshot: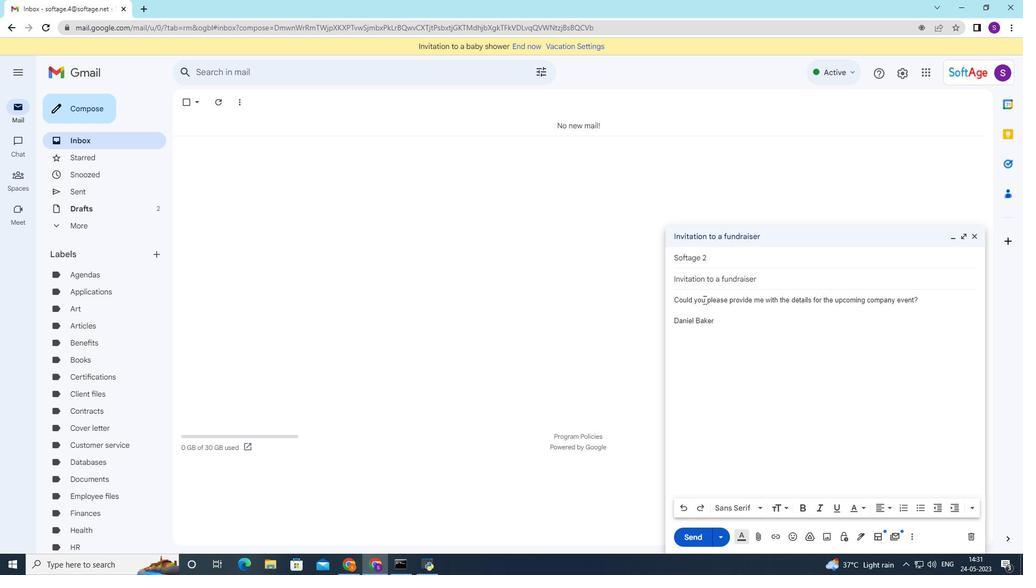 
Action: Mouse moved to (863, 510)
Screenshot: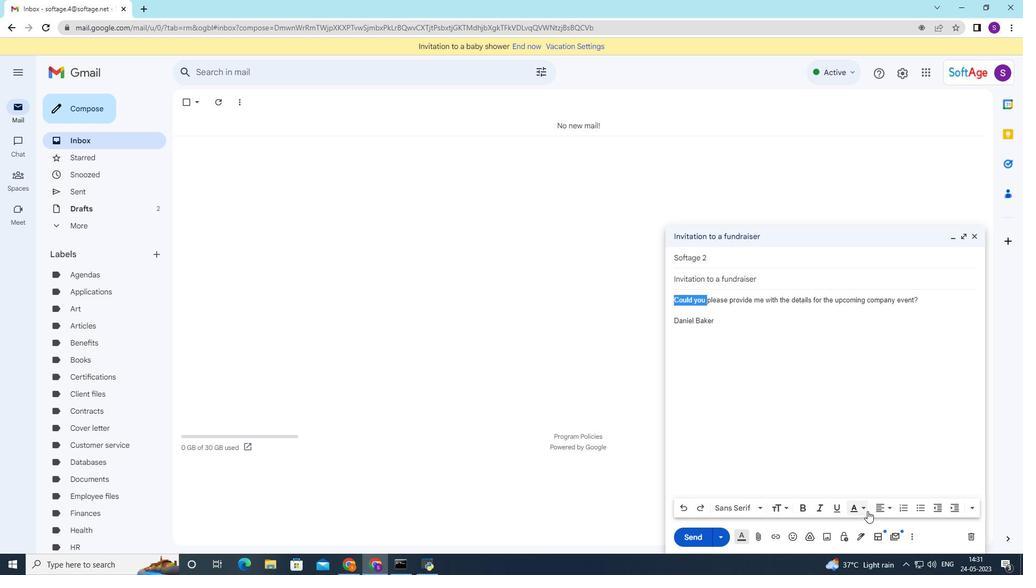
Action: Mouse pressed left at (863, 510)
Screenshot: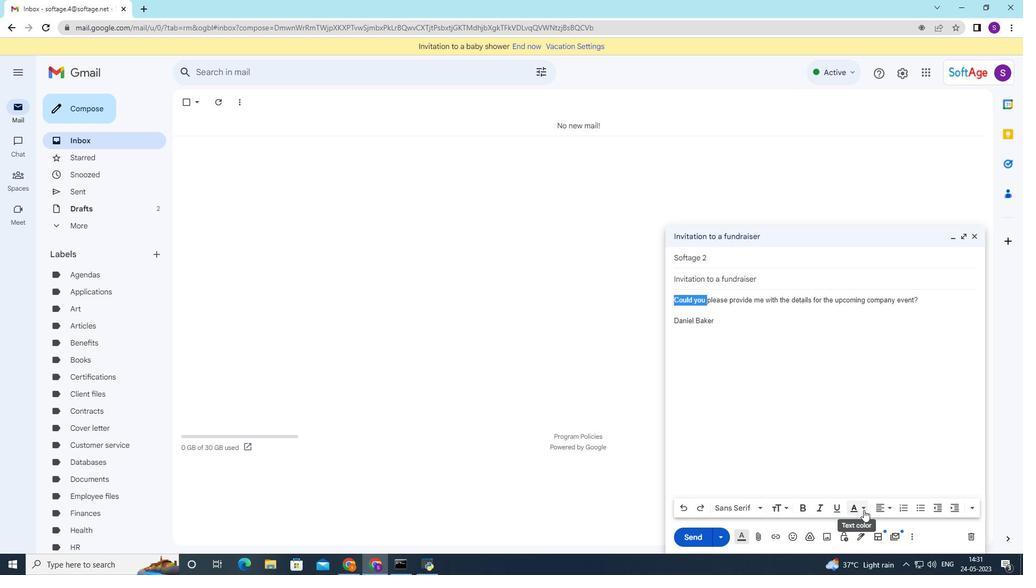 
Action: Mouse moved to (806, 427)
Screenshot: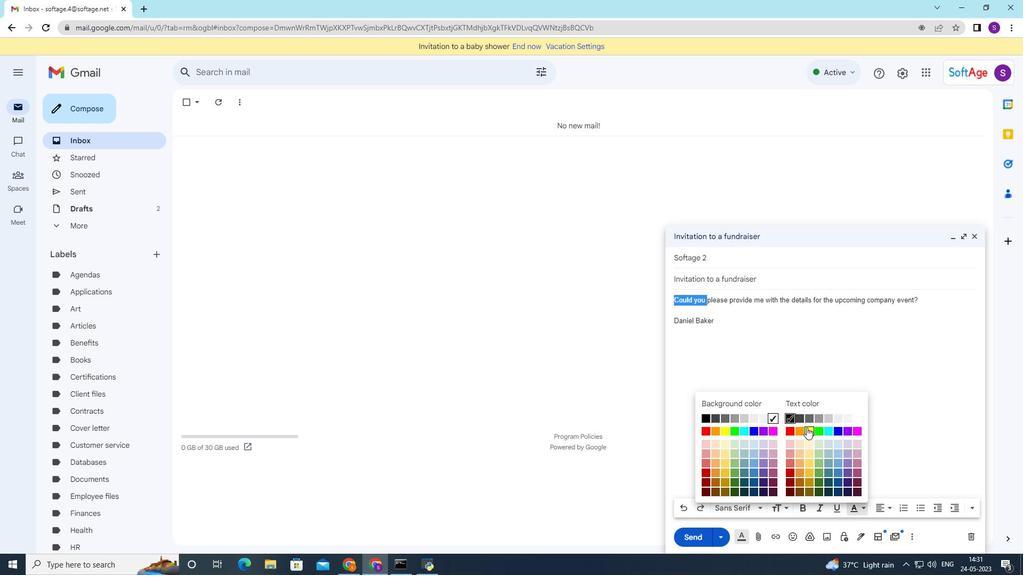 
Action: Mouse pressed left at (806, 427)
Screenshot: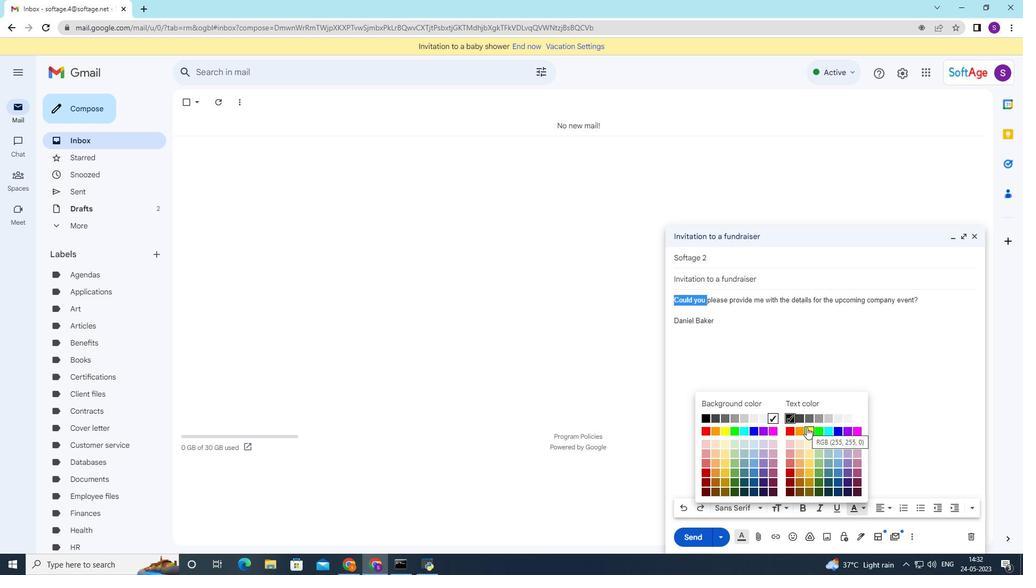 
Action: Mouse moved to (862, 506)
Screenshot: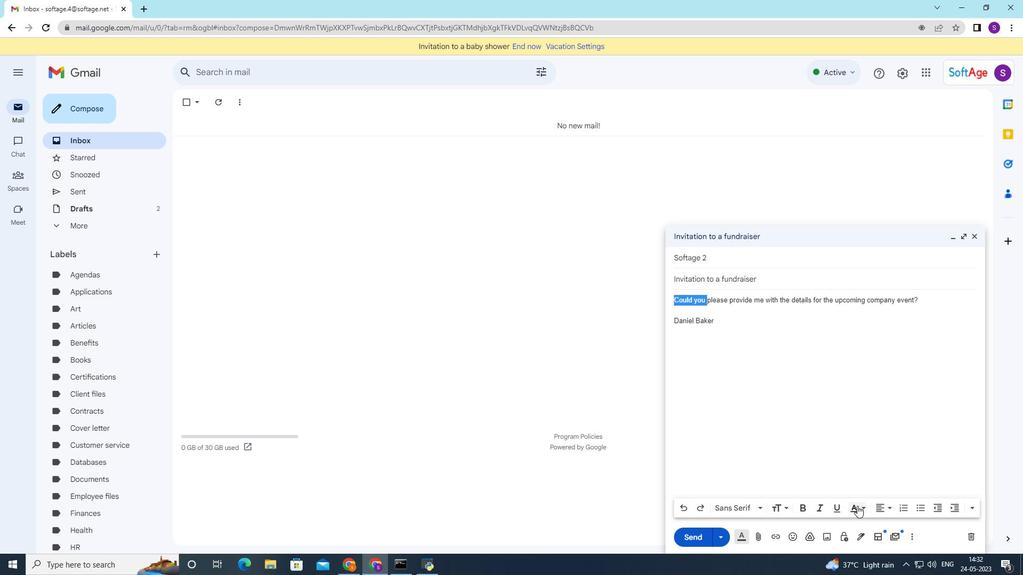 
Action: Mouse pressed left at (862, 506)
Screenshot: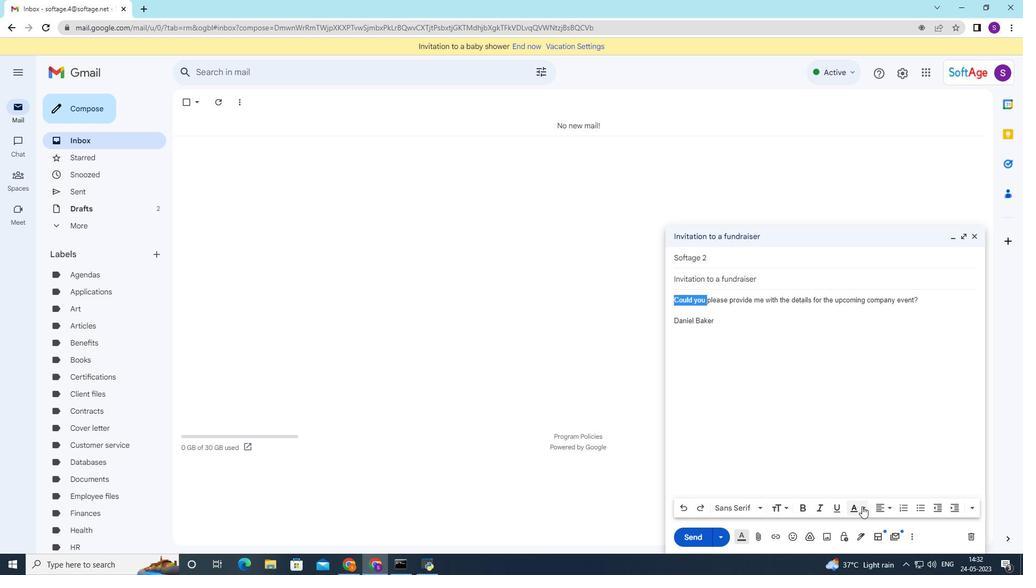 
Action: Mouse moved to (749, 432)
Screenshot: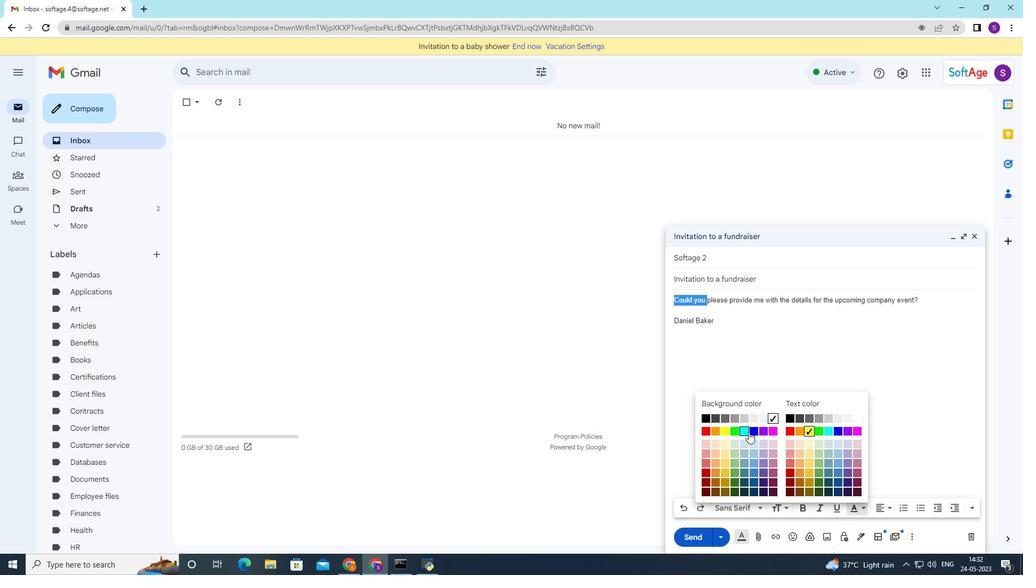 
Action: Mouse pressed left at (749, 432)
Screenshot: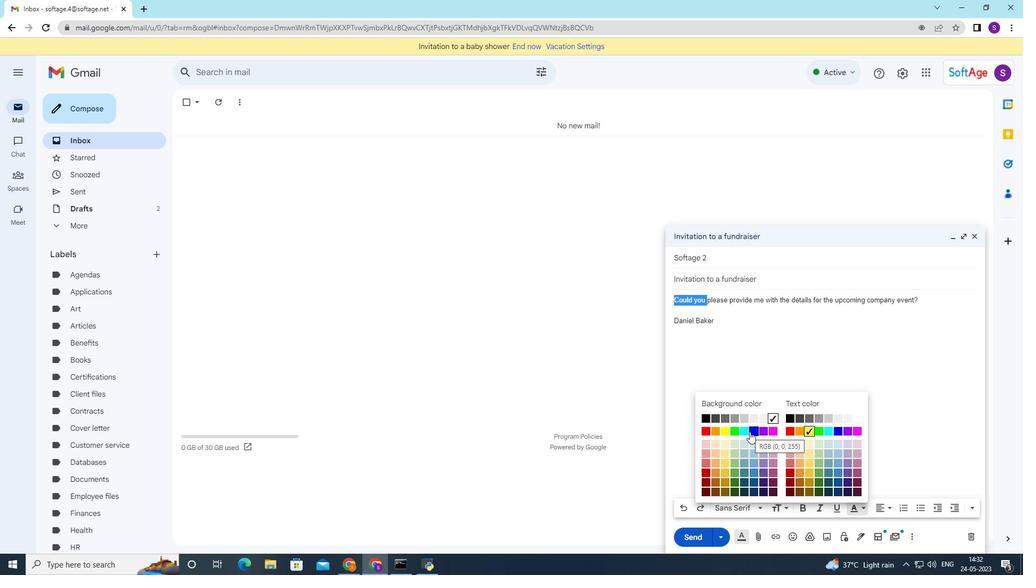 
Action: Mouse moved to (684, 536)
Screenshot: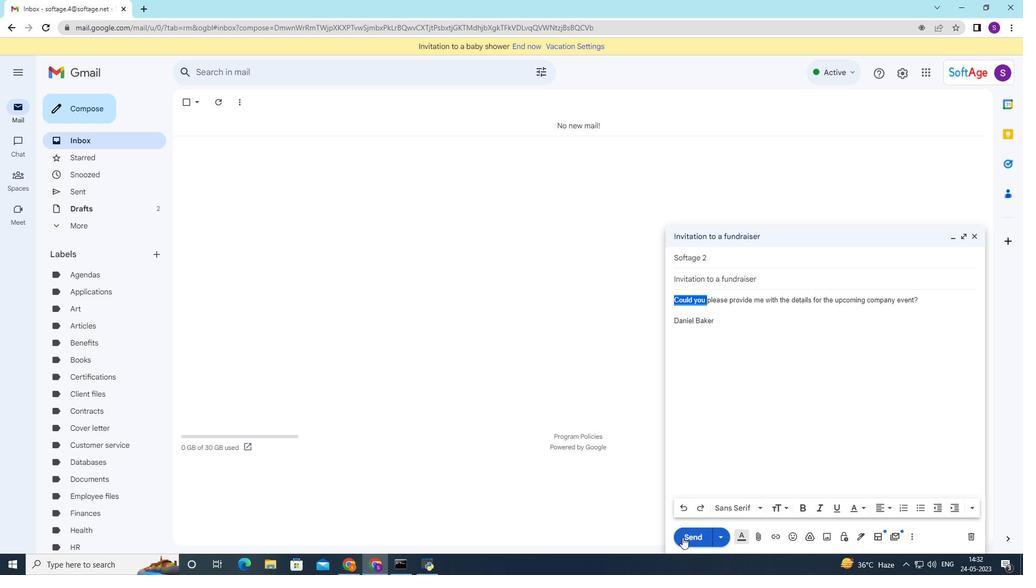 
Action: Mouse pressed left at (684, 536)
Screenshot: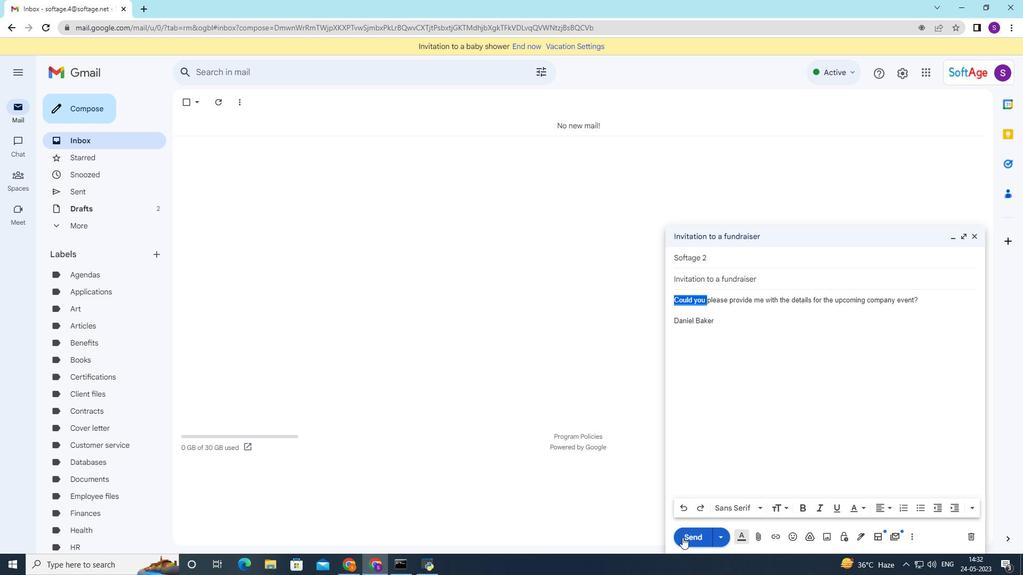
Action: Mouse moved to (95, 192)
Screenshot: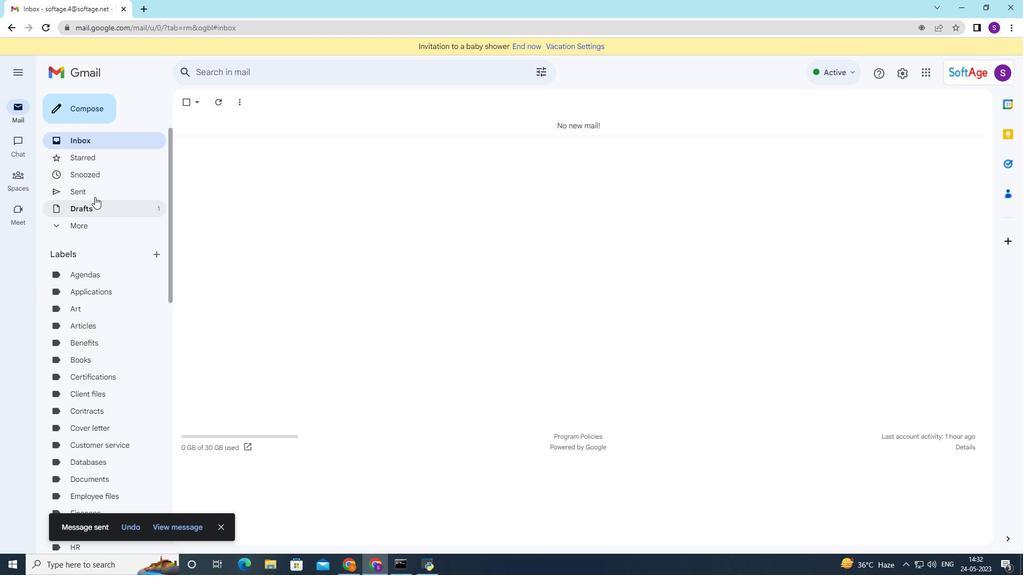 
Action: Mouse pressed left at (95, 192)
Screenshot: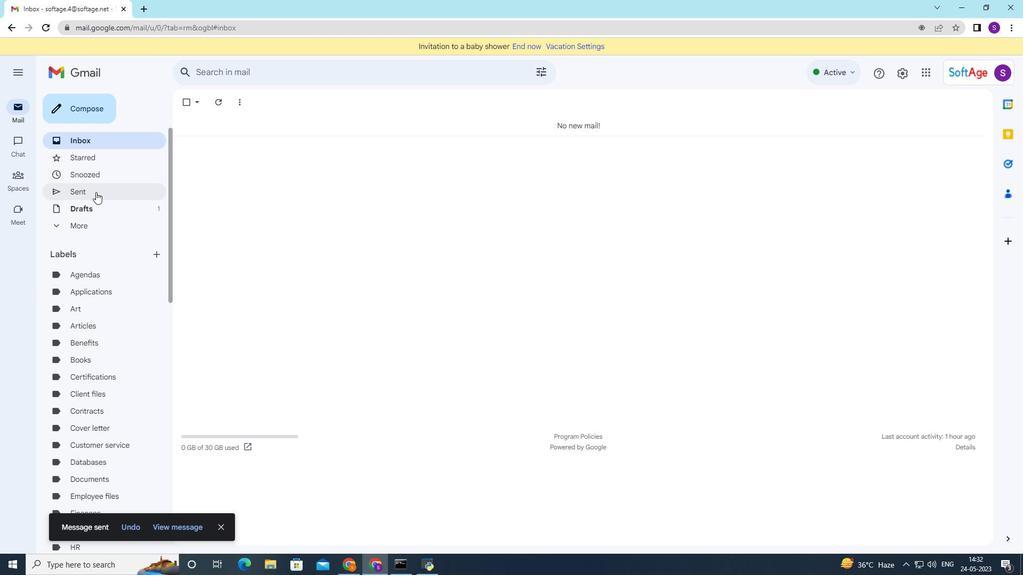 
Action: Mouse moved to (375, 155)
Screenshot: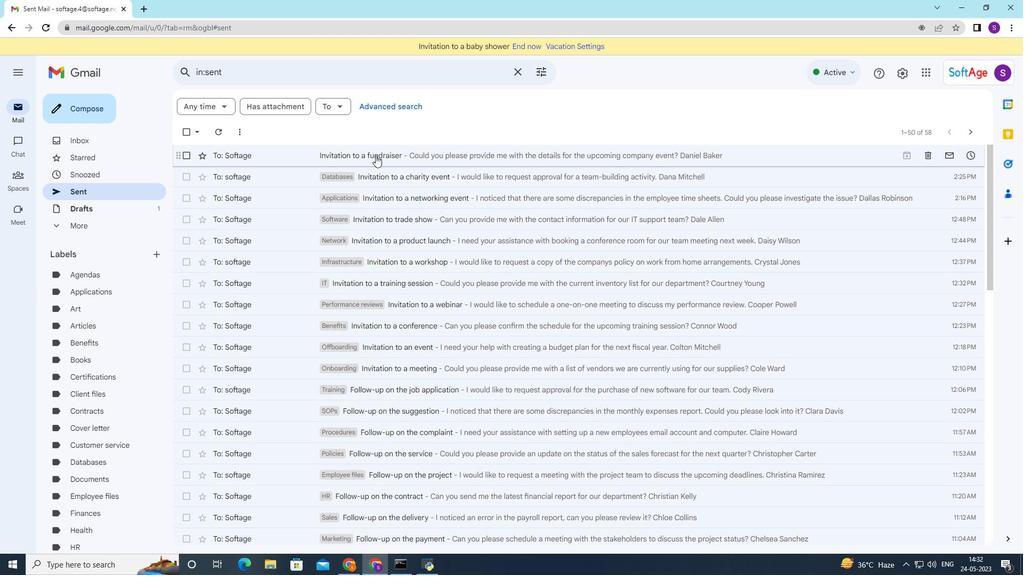 
Action: Mouse pressed right at (375, 155)
Screenshot: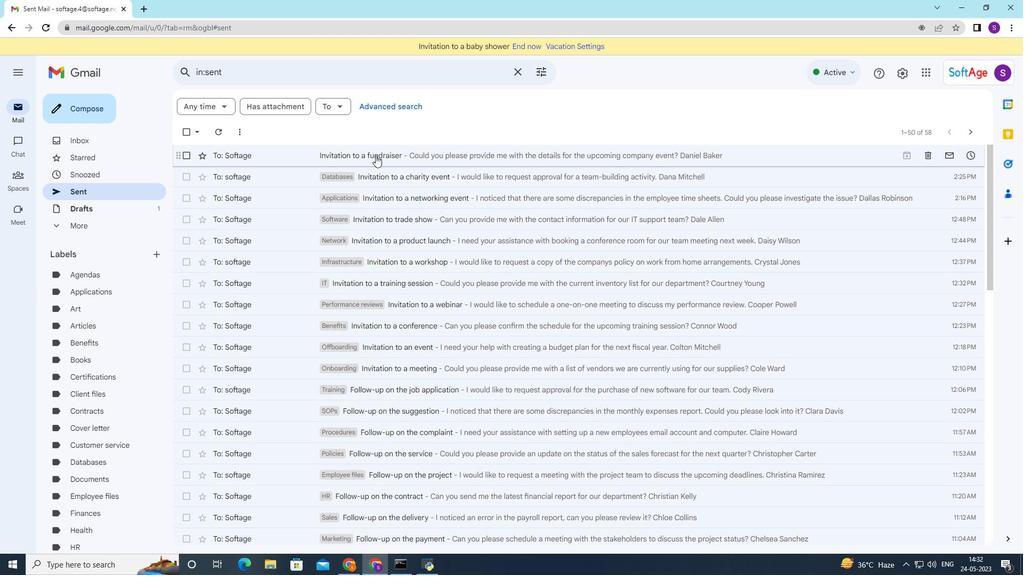 
Action: Mouse moved to (587, 161)
Screenshot: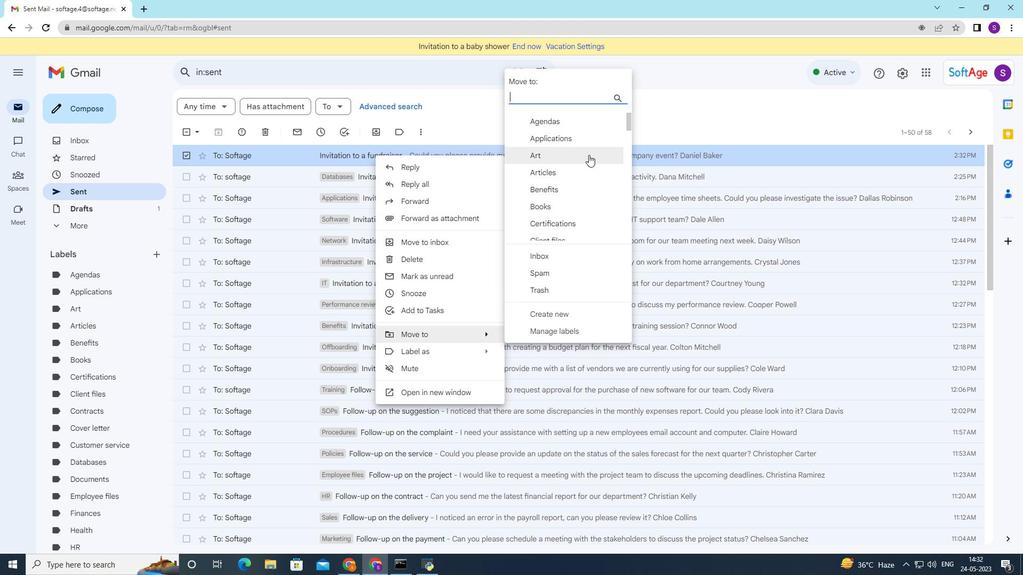 
Action: Mouse scrolled (588, 155) with delta (0, 0)
Screenshot: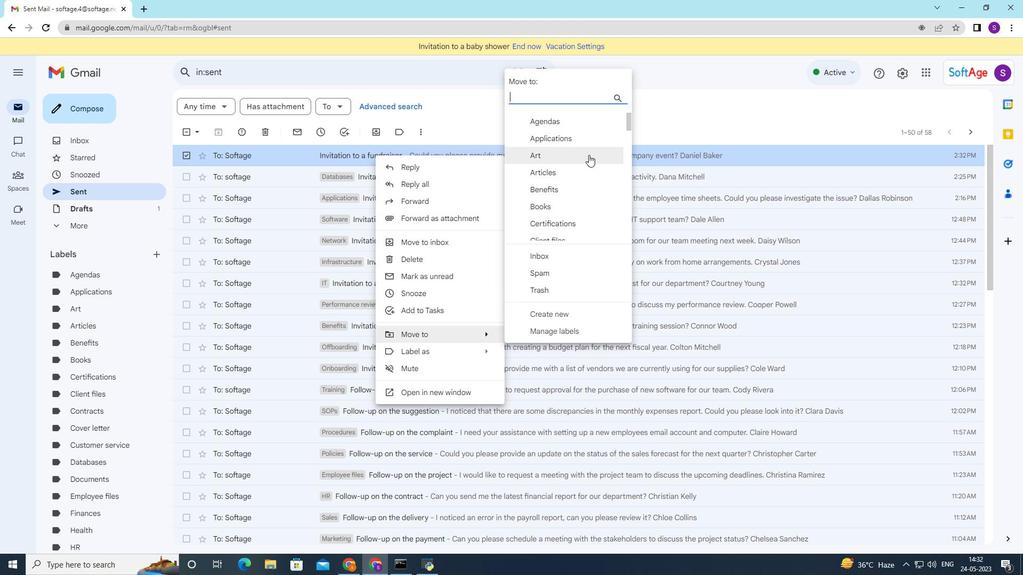 
Action: Mouse moved to (587, 161)
Screenshot: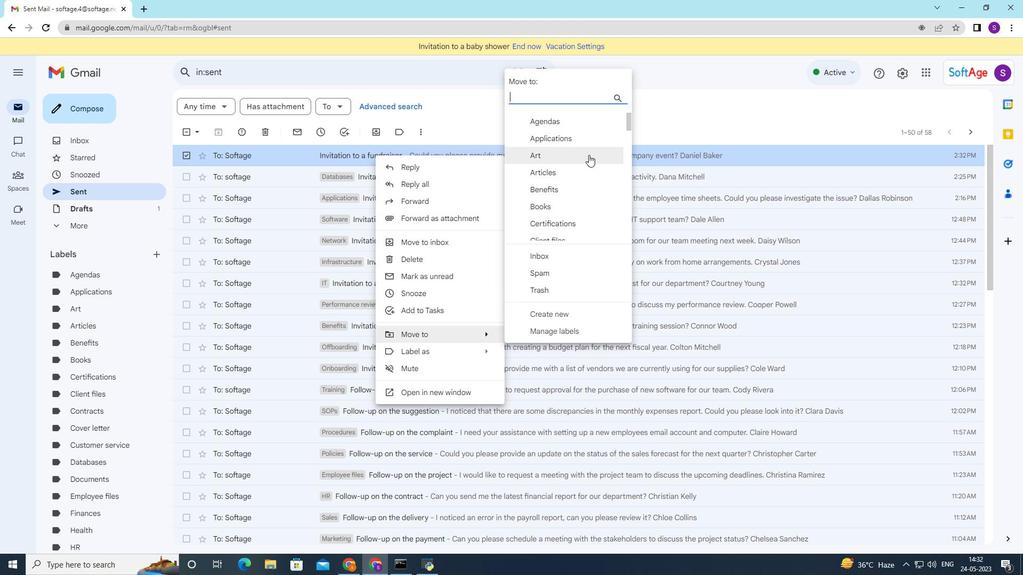 
Action: Mouse scrolled (587, 159) with delta (0, 0)
Screenshot: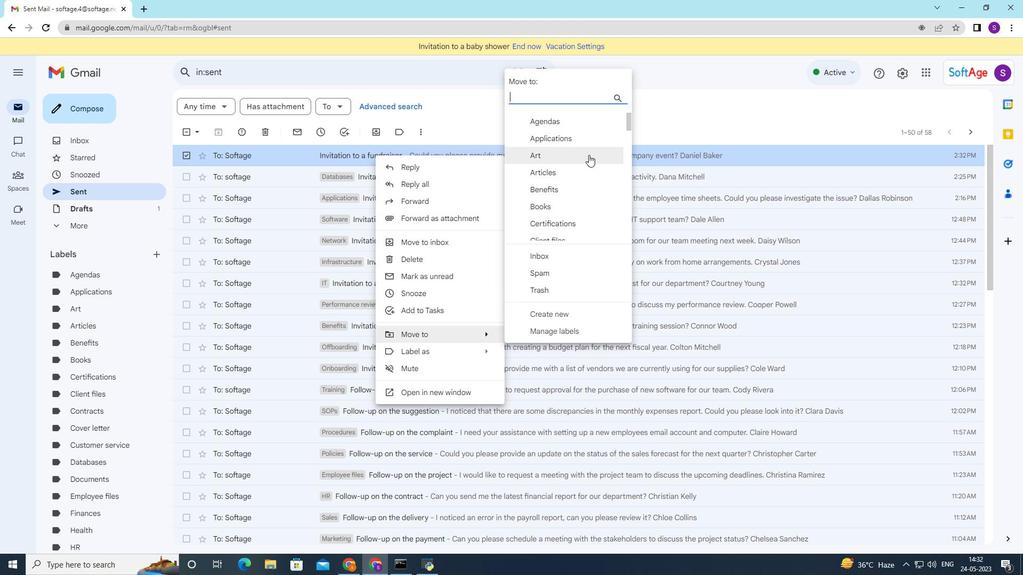 
Action: Mouse moved to (587, 163)
Screenshot: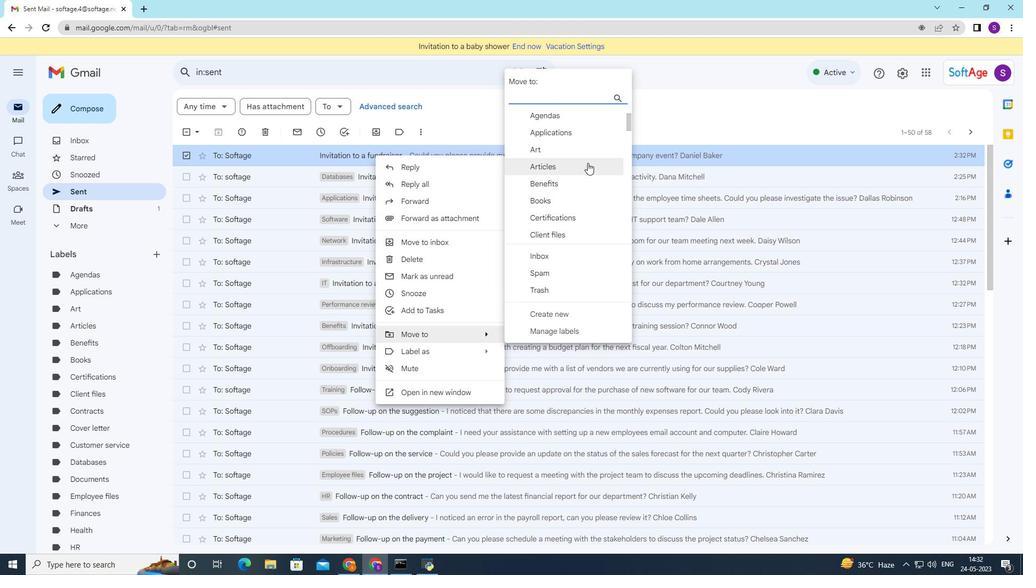 
Action: Mouse scrolled (587, 163) with delta (0, 0)
Screenshot: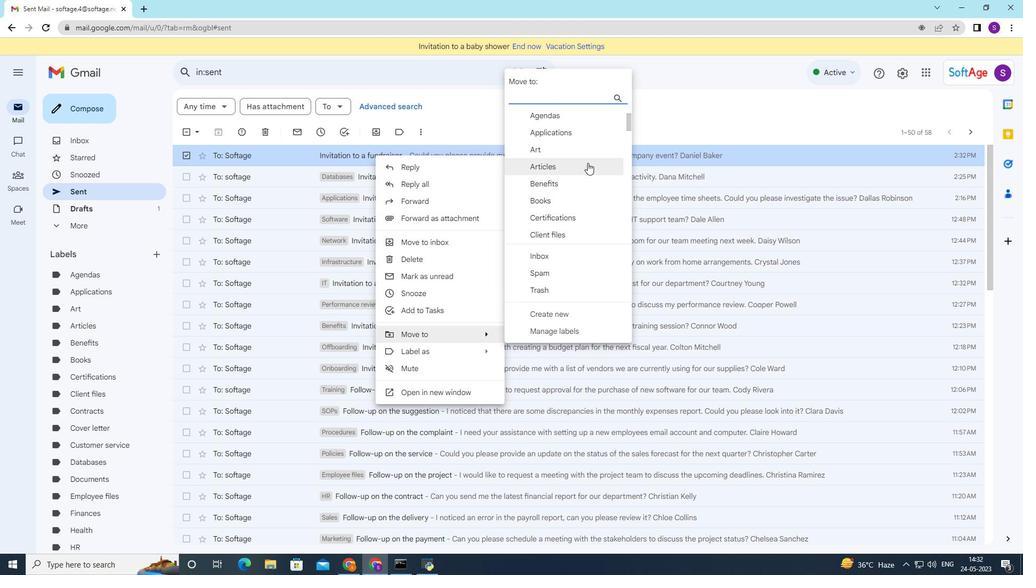 
Action: Mouse moved to (587, 171)
Screenshot: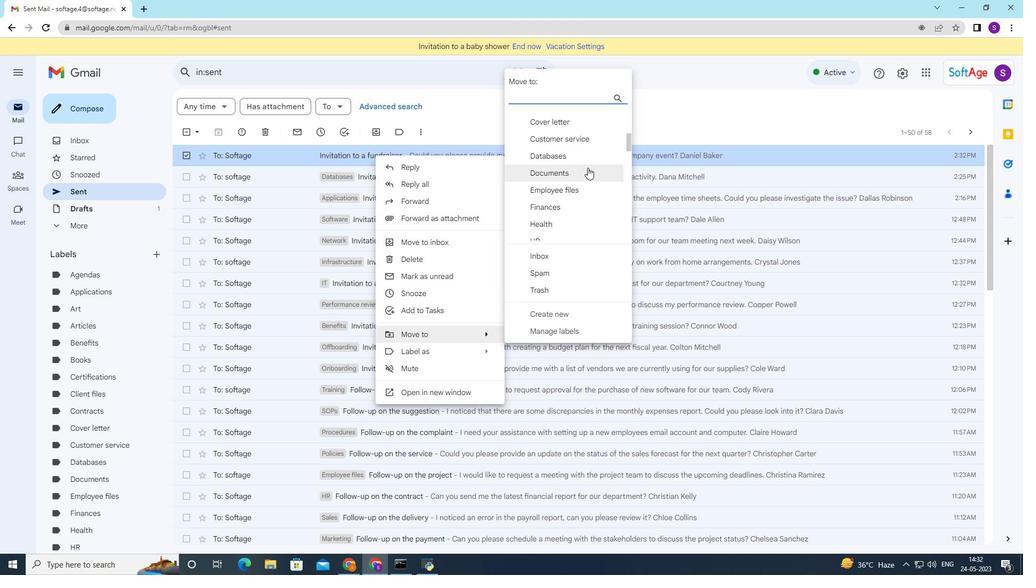 
Action: Mouse scrolled (587, 172) with delta (0, 0)
Screenshot: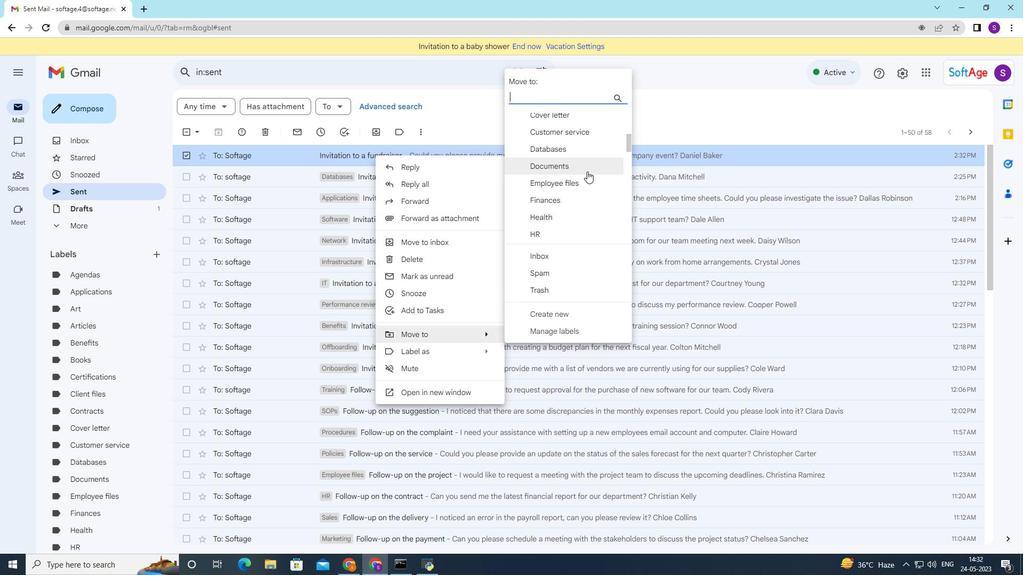 
Action: Mouse scrolled (587, 172) with delta (0, 0)
Screenshot: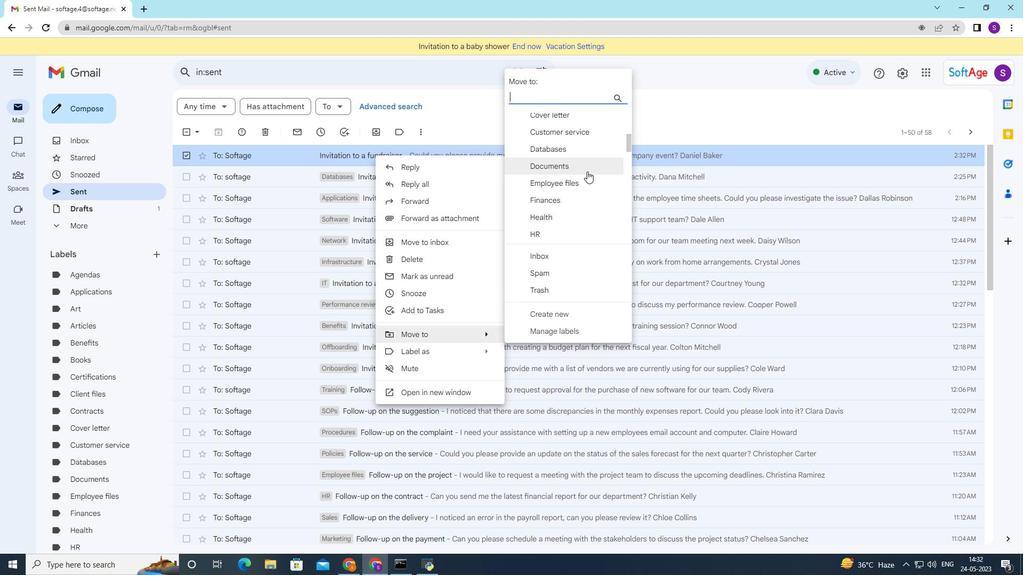 
Action: Mouse scrolled (587, 172) with delta (0, 0)
Screenshot: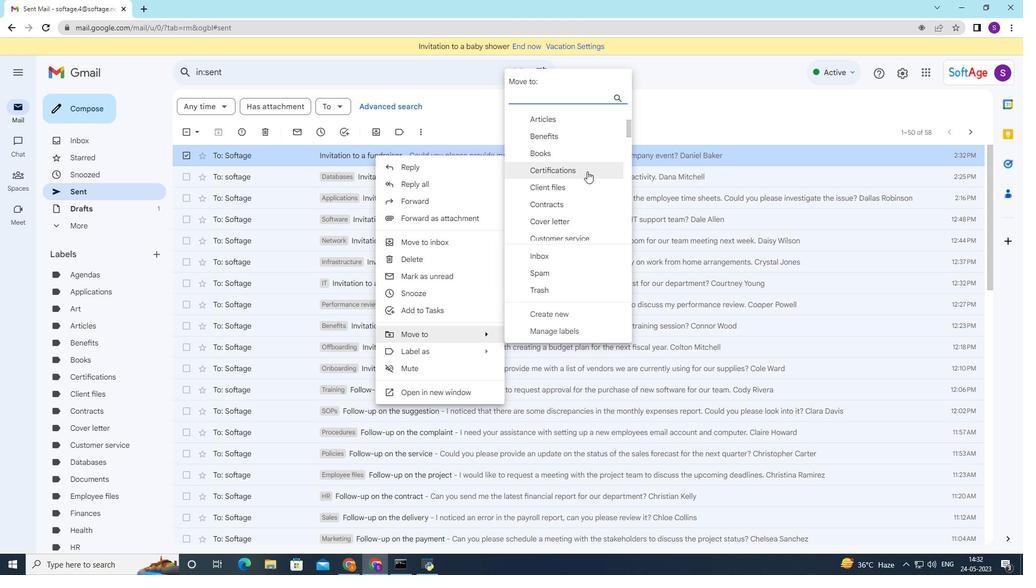 
Action: Mouse moved to (541, 321)
Screenshot: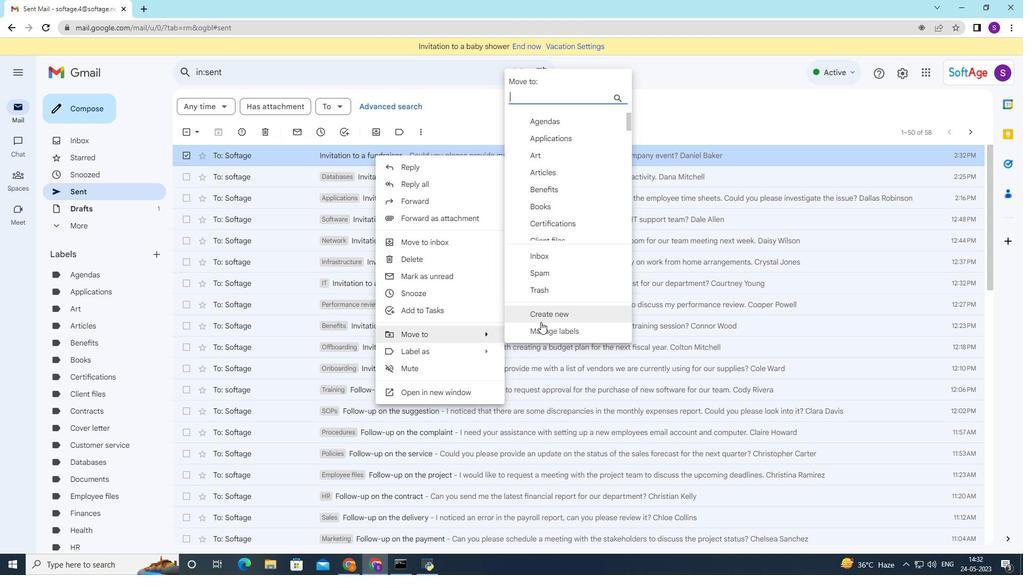 
Action: Mouse pressed left at (541, 321)
Screenshot: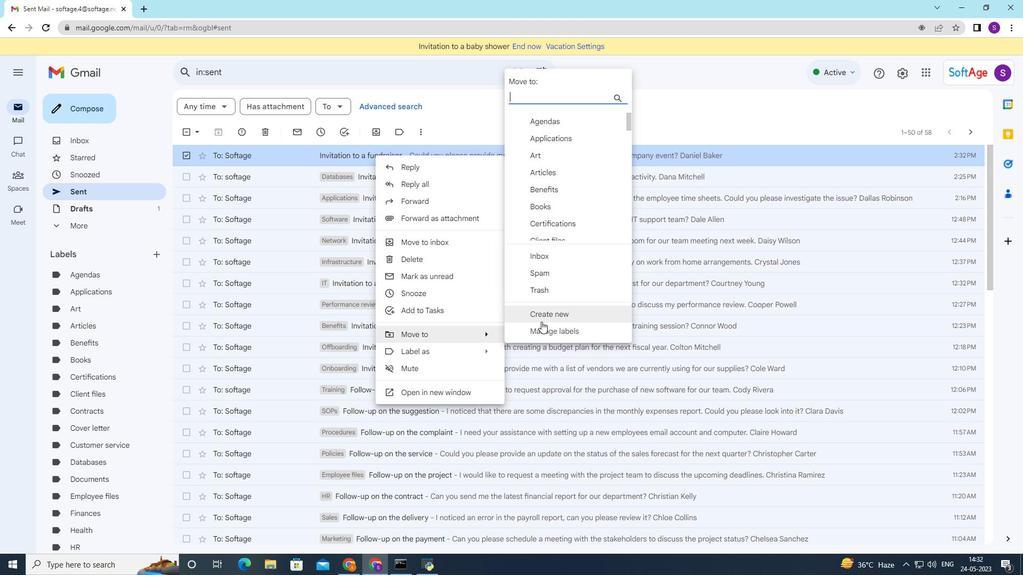 
Action: Mouse moved to (540, 321)
Screenshot: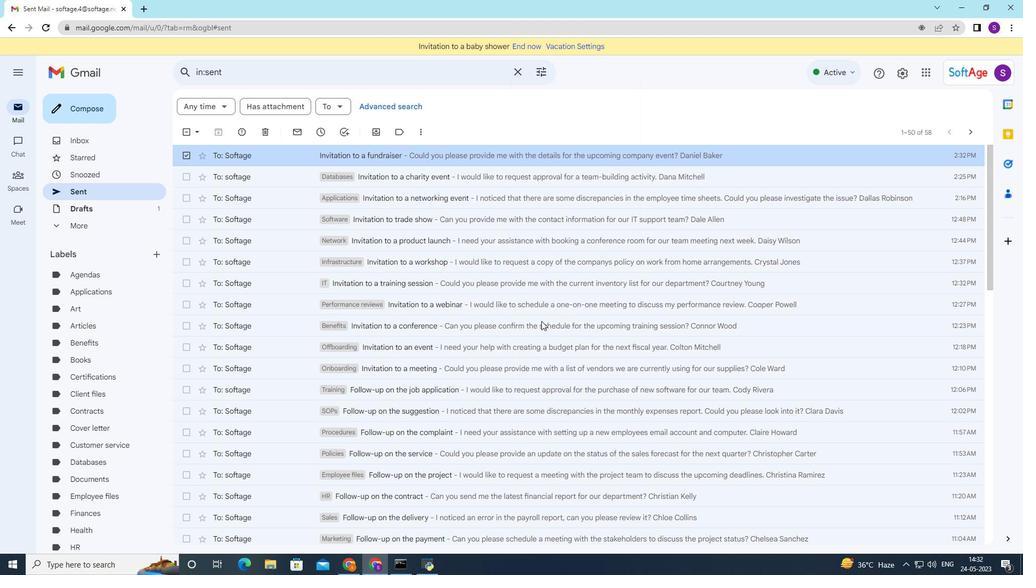 
Action: Key pressed <Key.shift>BA<Key.backspace>ackups
Screenshot: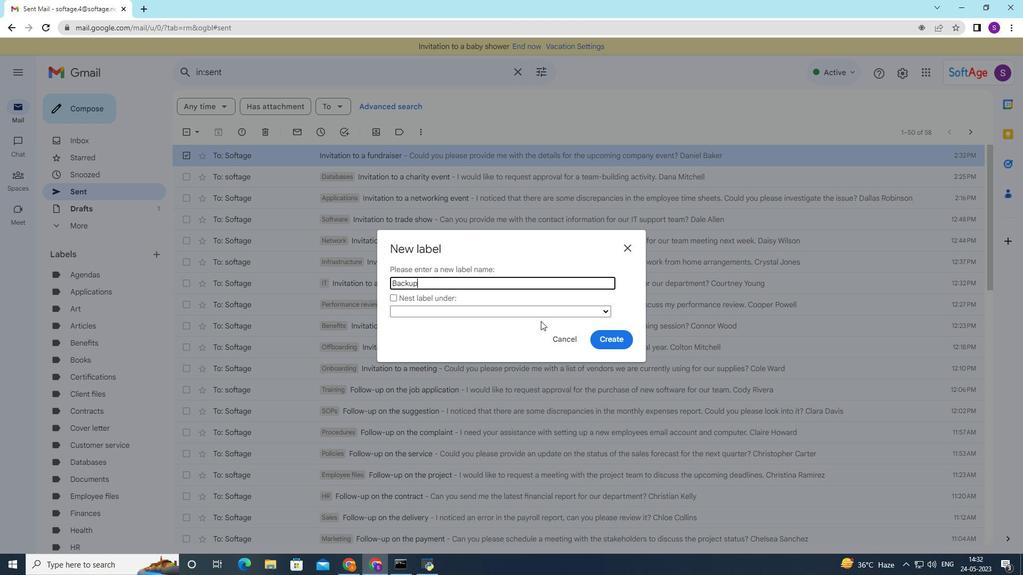 
Action: Mouse moved to (613, 343)
Screenshot: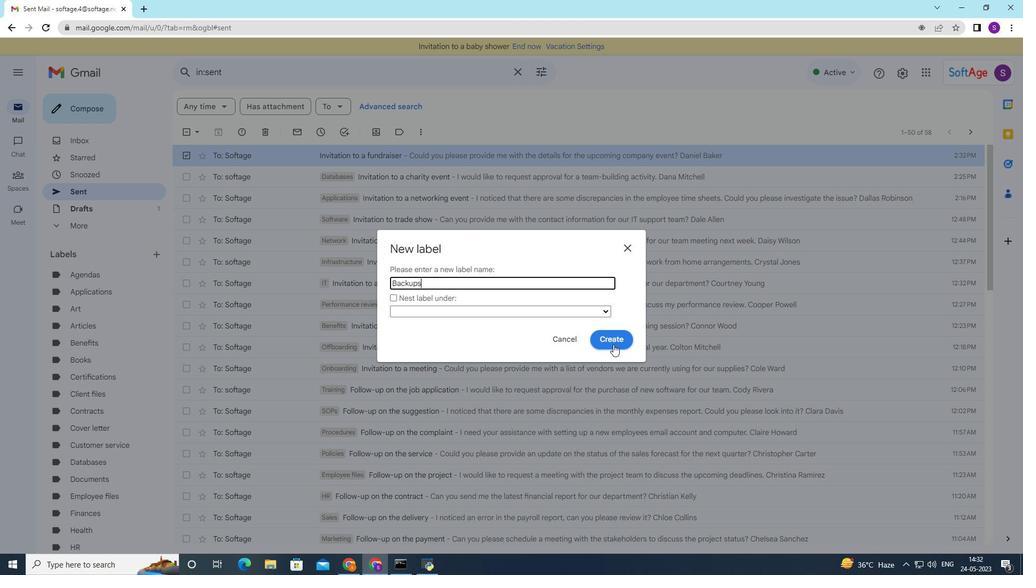 
Action: Mouse pressed left at (613, 343)
Screenshot: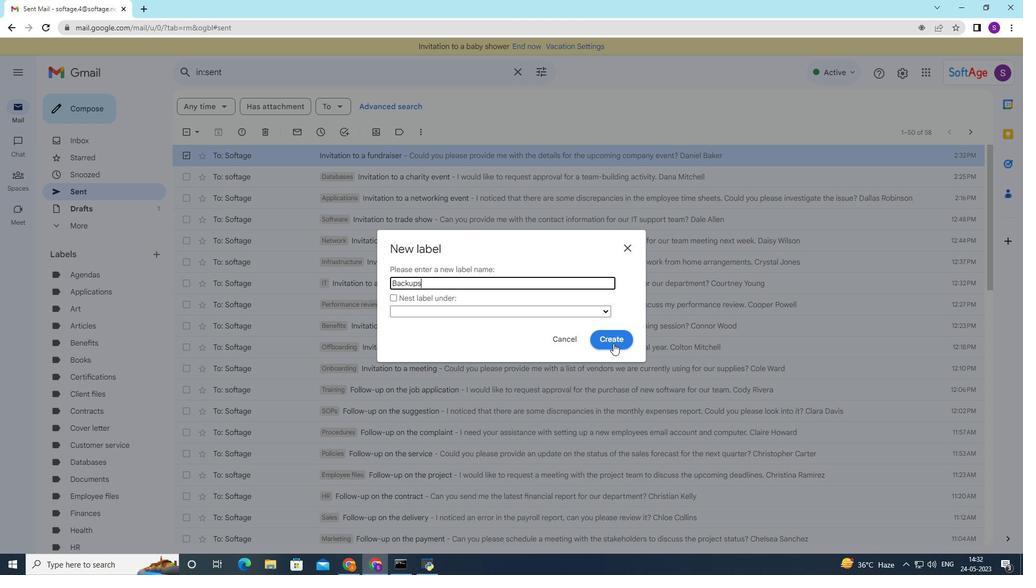 
Action: Mouse moved to (380, 160)
Screenshot: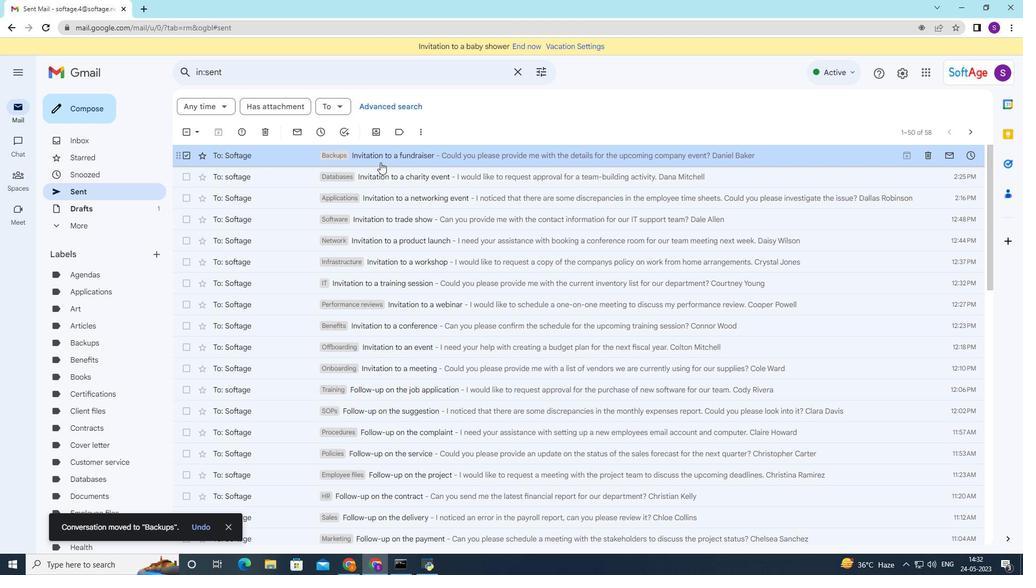 
Action: Mouse pressed right at (380, 160)
Screenshot: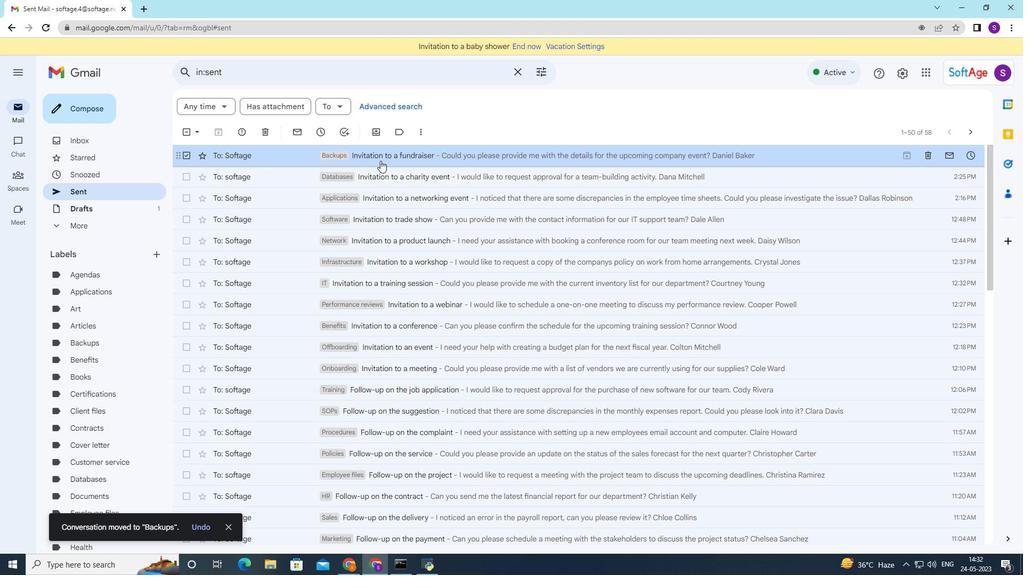 
Action: Mouse moved to (546, 182)
Screenshot: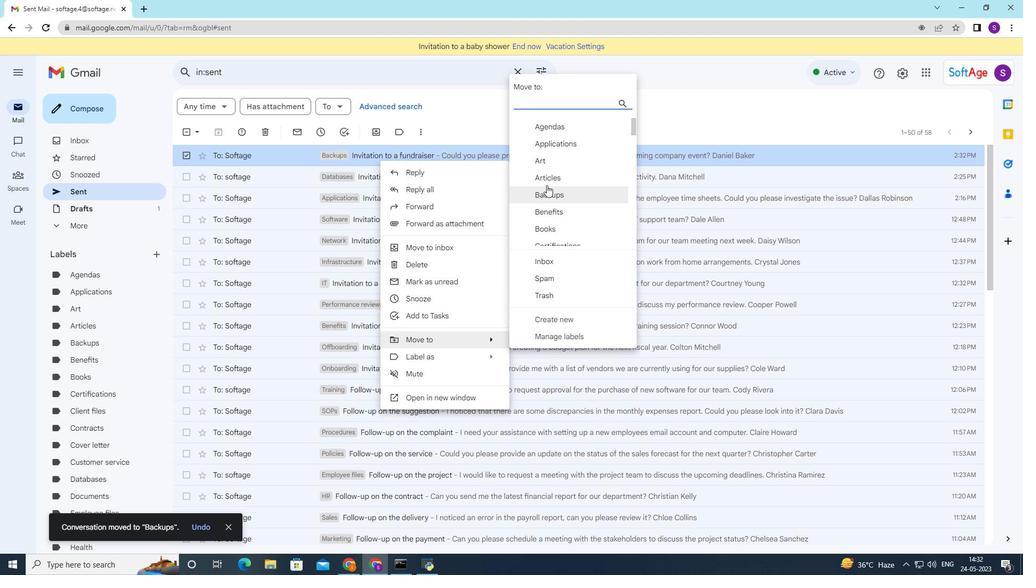 
Action: Mouse scrolled (546, 181) with delta (0, 0)
Screenshot: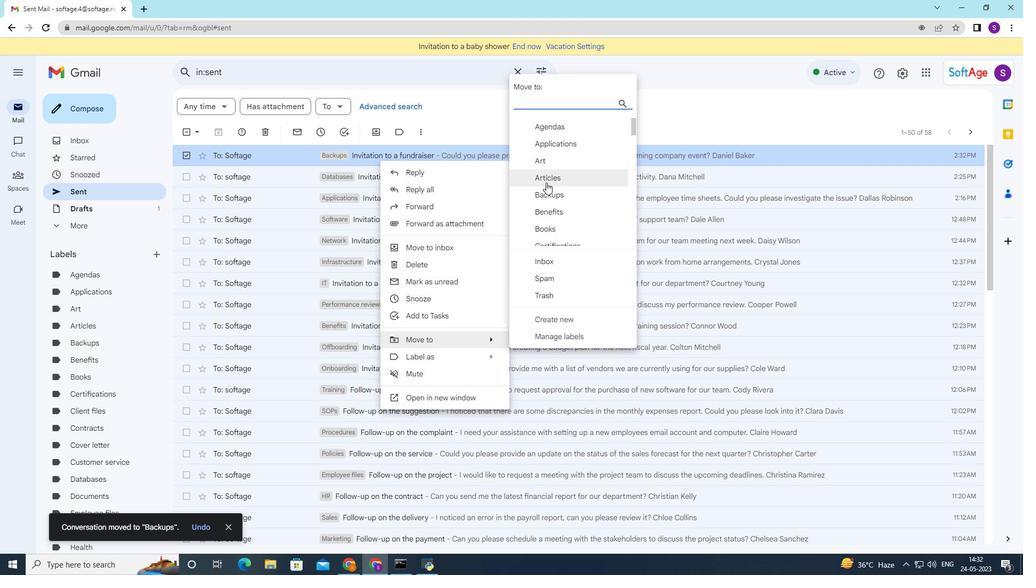 
Action: Mouse moved to (541, 143)
Screenshot: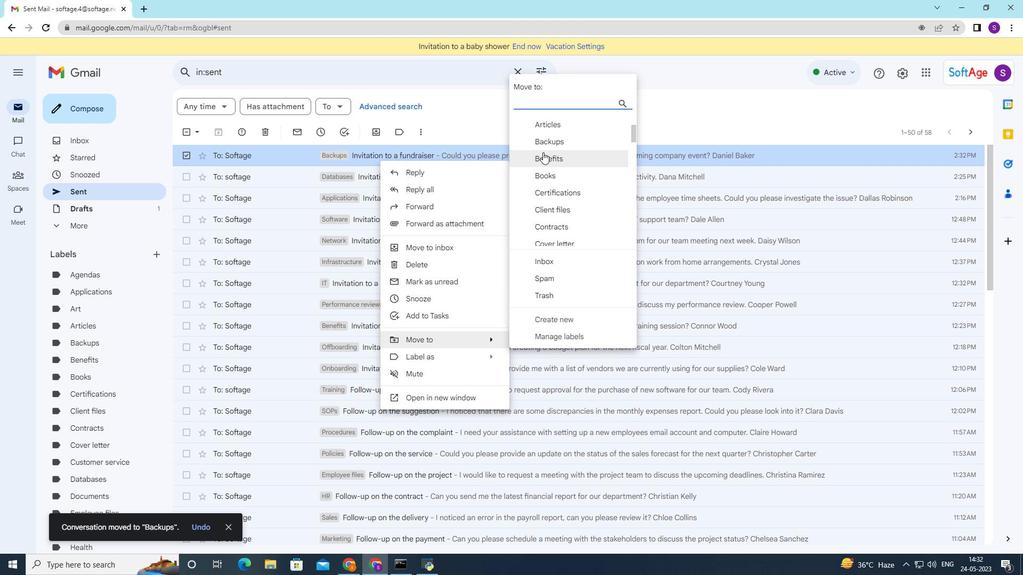 
Action: Mouse pressed left at (541, 143)
Screenshot: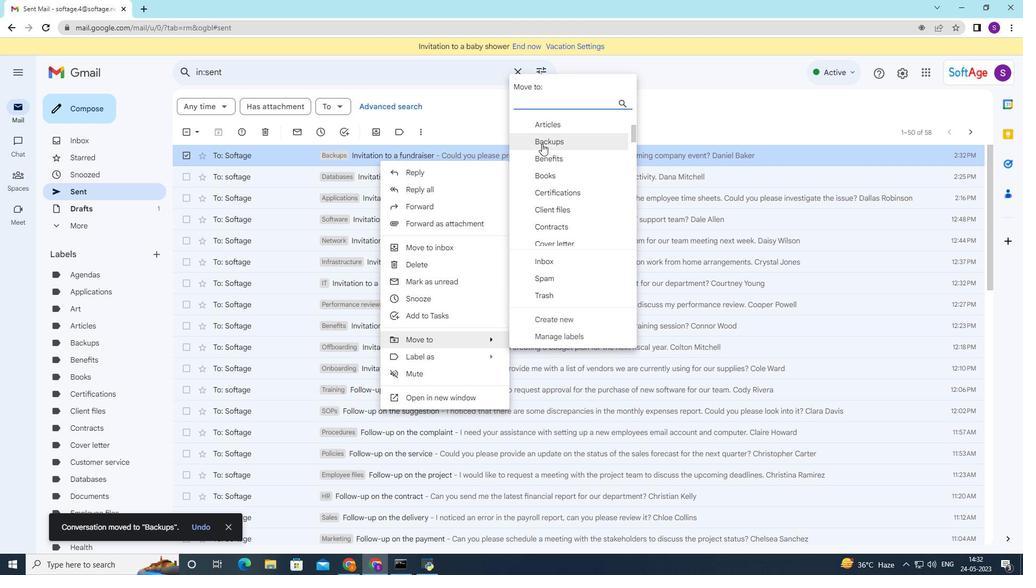 
Action: Mouse moved to (528, 157)
Screenshot: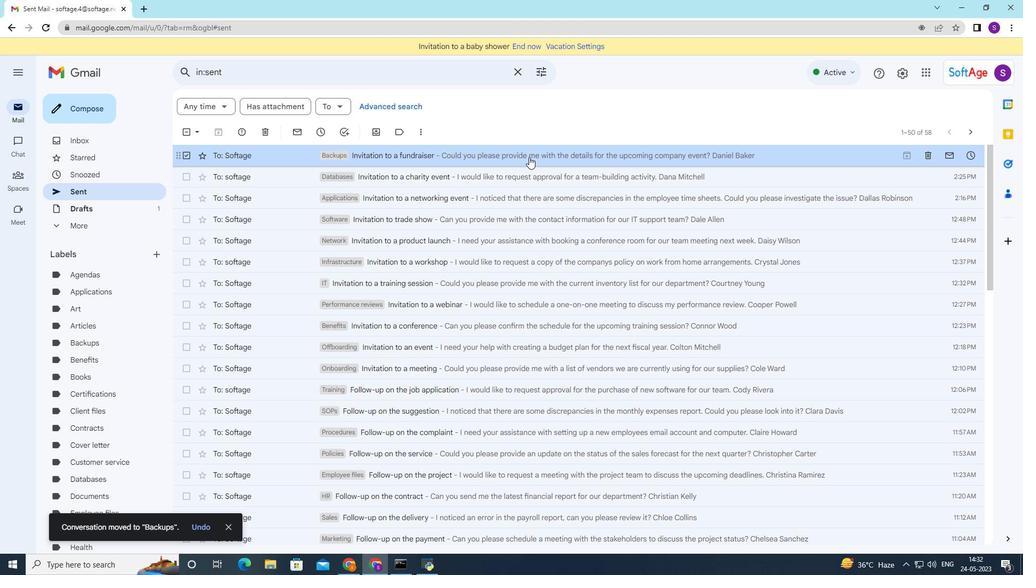 
